 Task: Find connections with filter location Juiz de Fora with filter topic #Recruitingwith filter profile language German with filter current company Kongsberg Digital with filter school Government High School - India with filter industry Administration of Justice with filter service category Technical with filter keywords title Secretary
Action: Mouse moved to (666, 76)
Screenshot: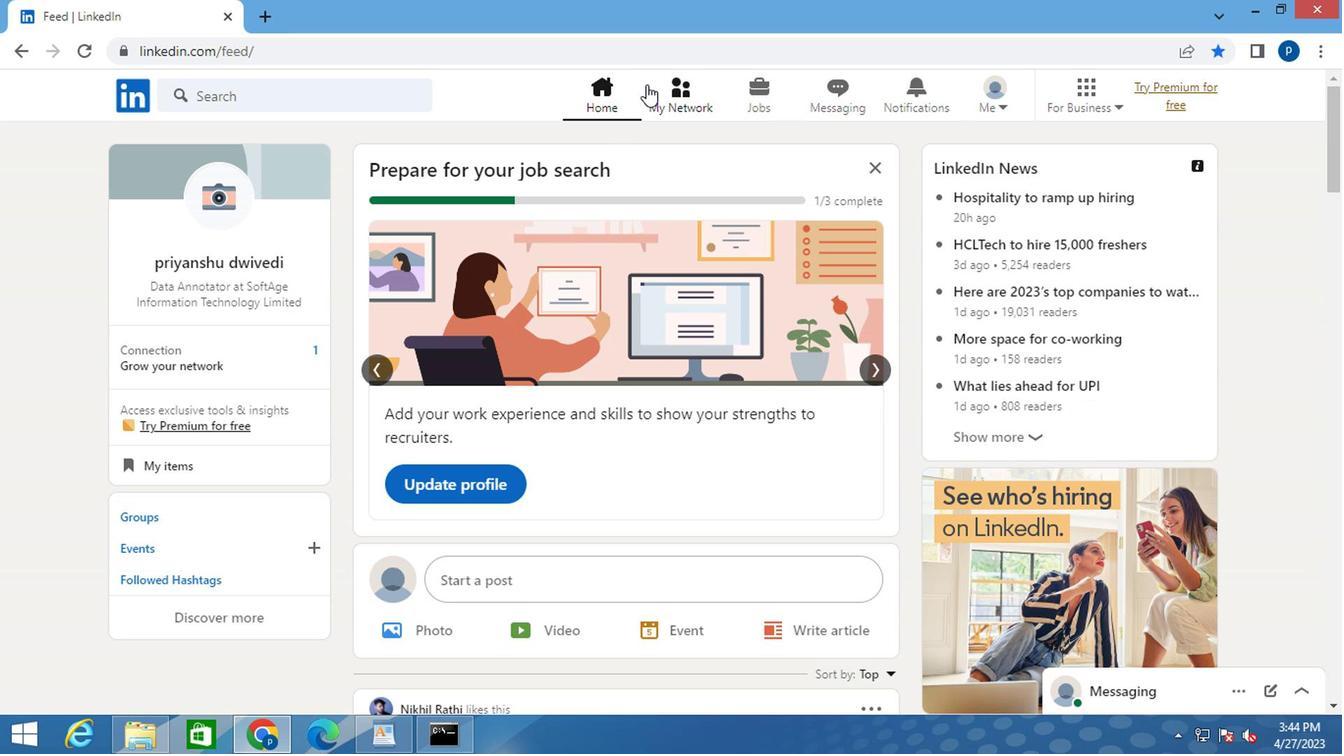 
Action: Mouse pressed left at (666, 76)
Screenshot: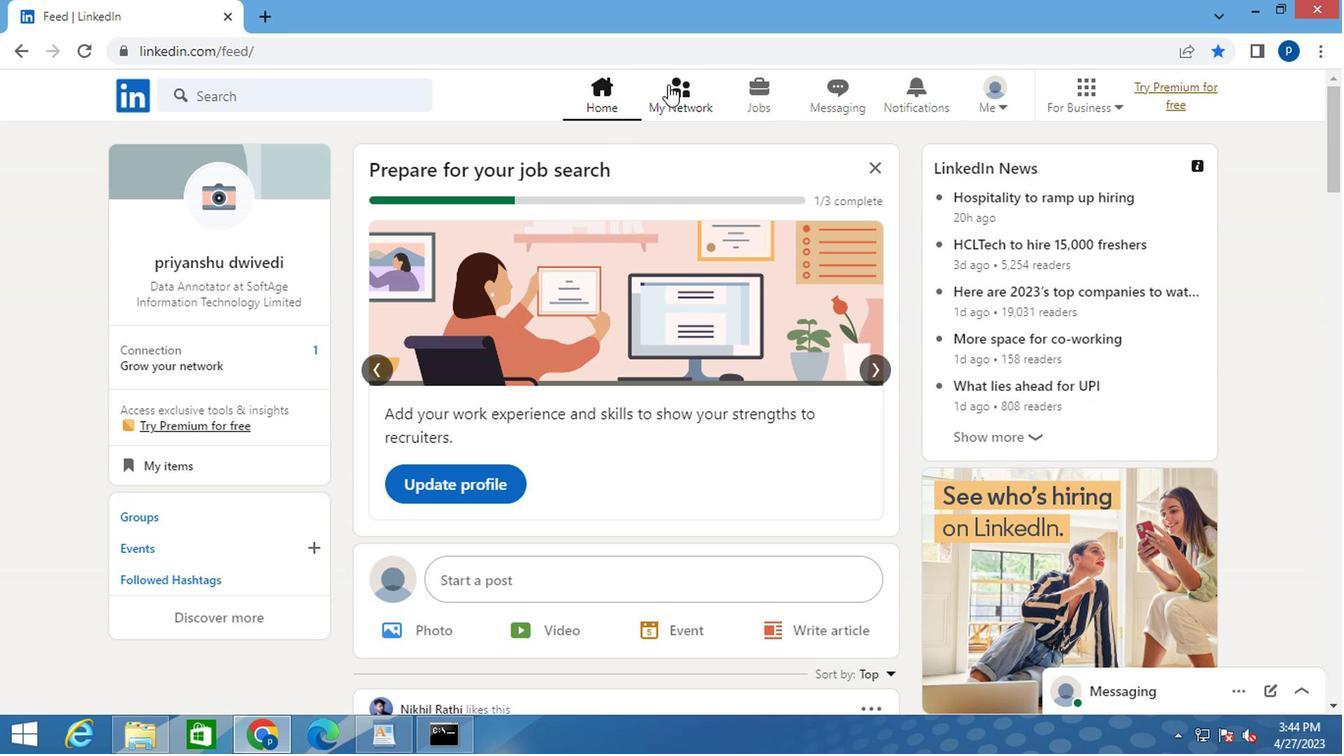 
Action: Mouse moved to (262, 194)
Screenshot: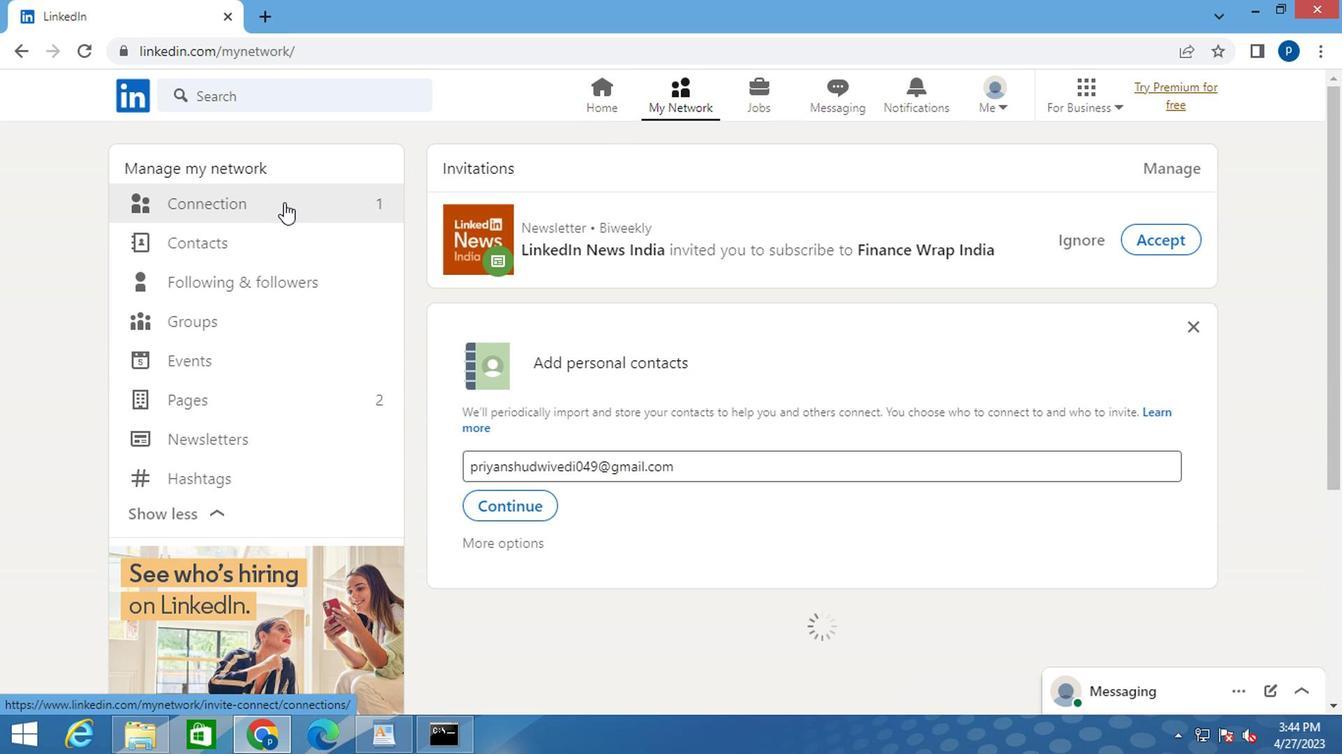 
Action: Mouse pressed left at (262, 194)
Screenshot: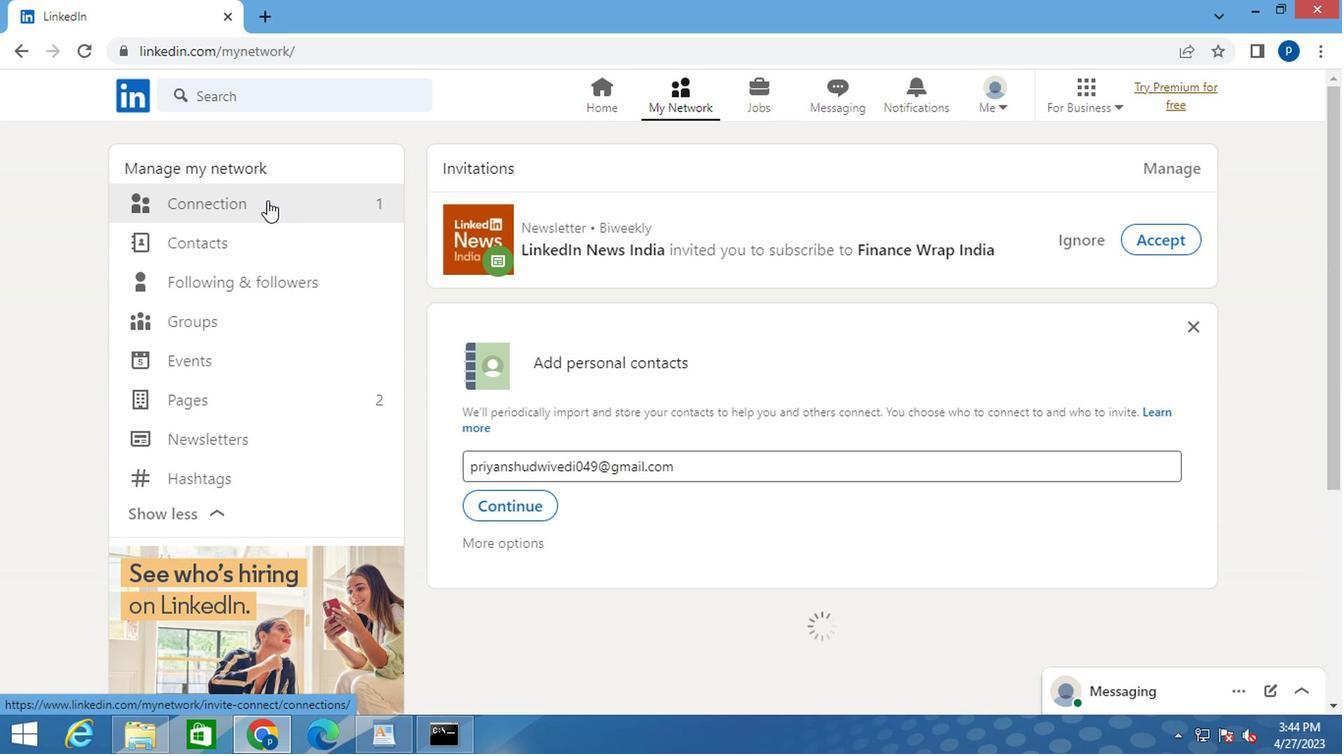 
Action: Mouse moved to (794, 200)
Screenshot: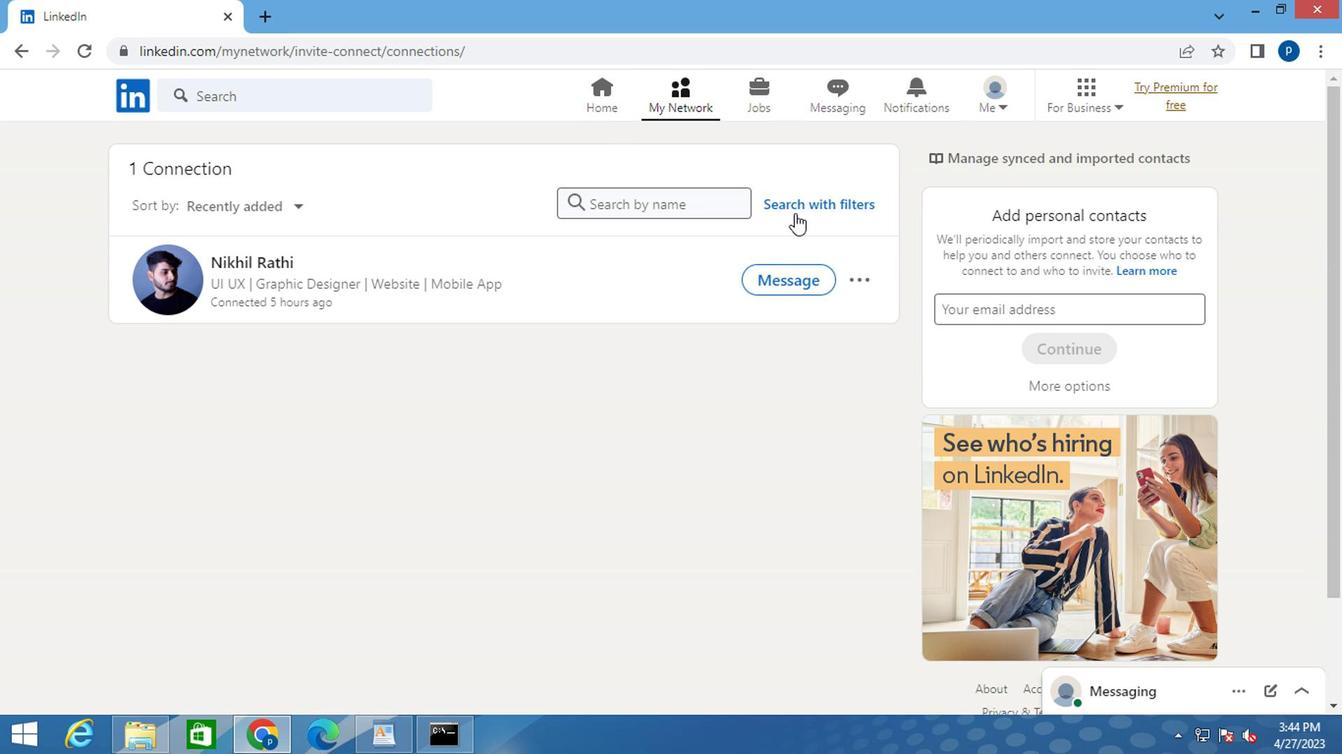 
Action: Mouse pressed left at (794, 200)
Screenshot: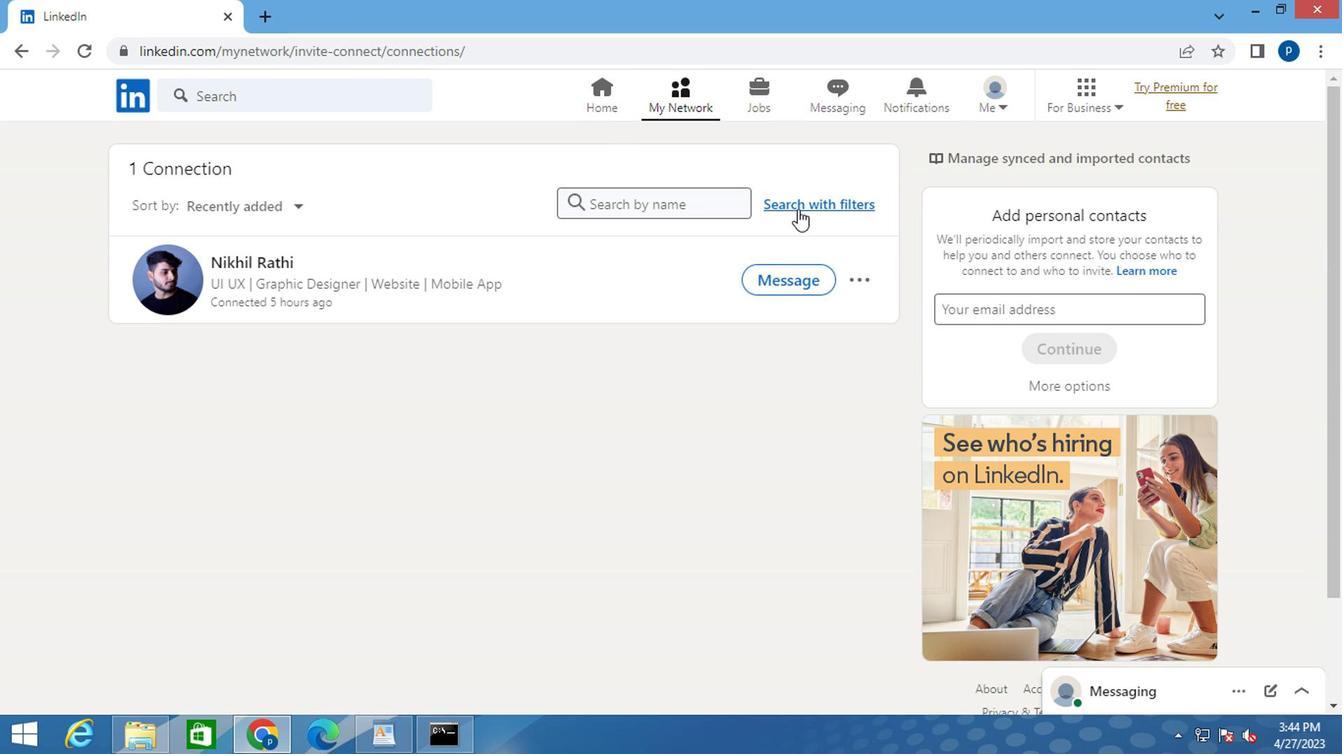 
Action: Mouse moved to (738, 141)
Screenshot: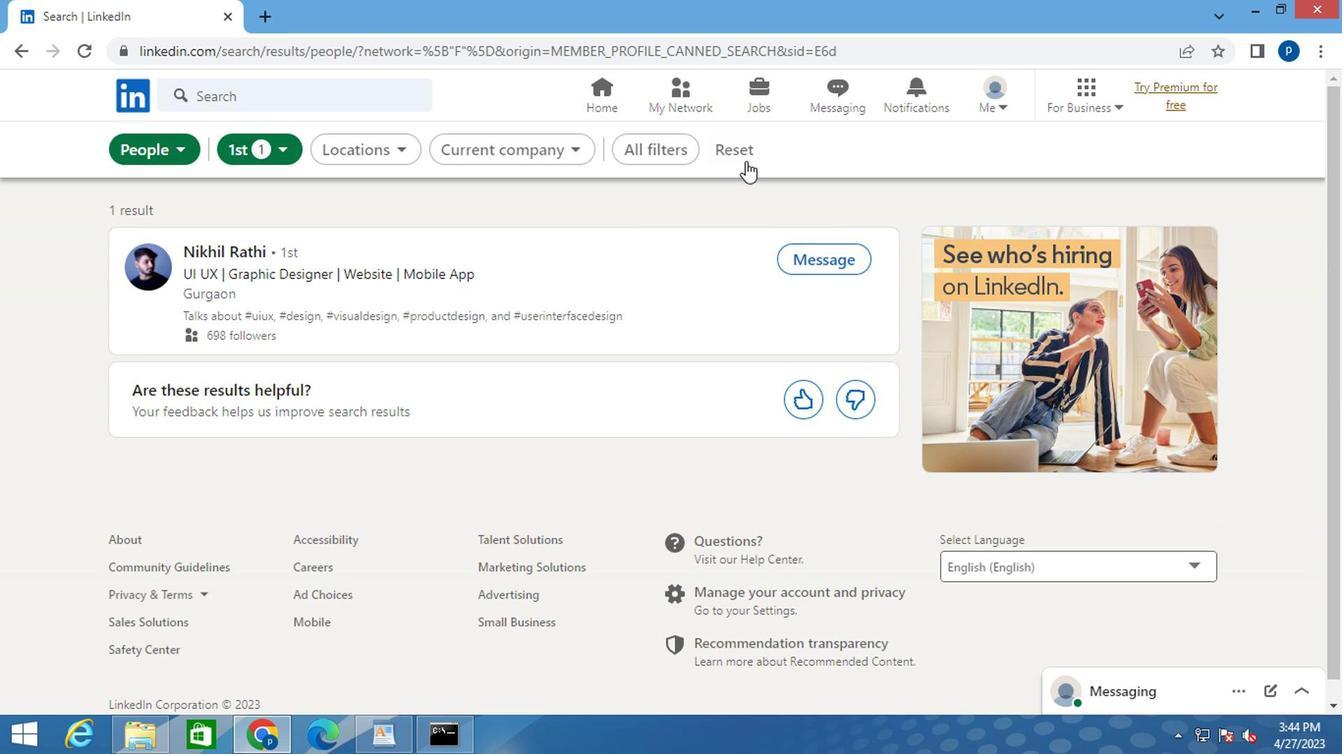 
Action: Mouse pressed left at (738, 141)
Screenshot: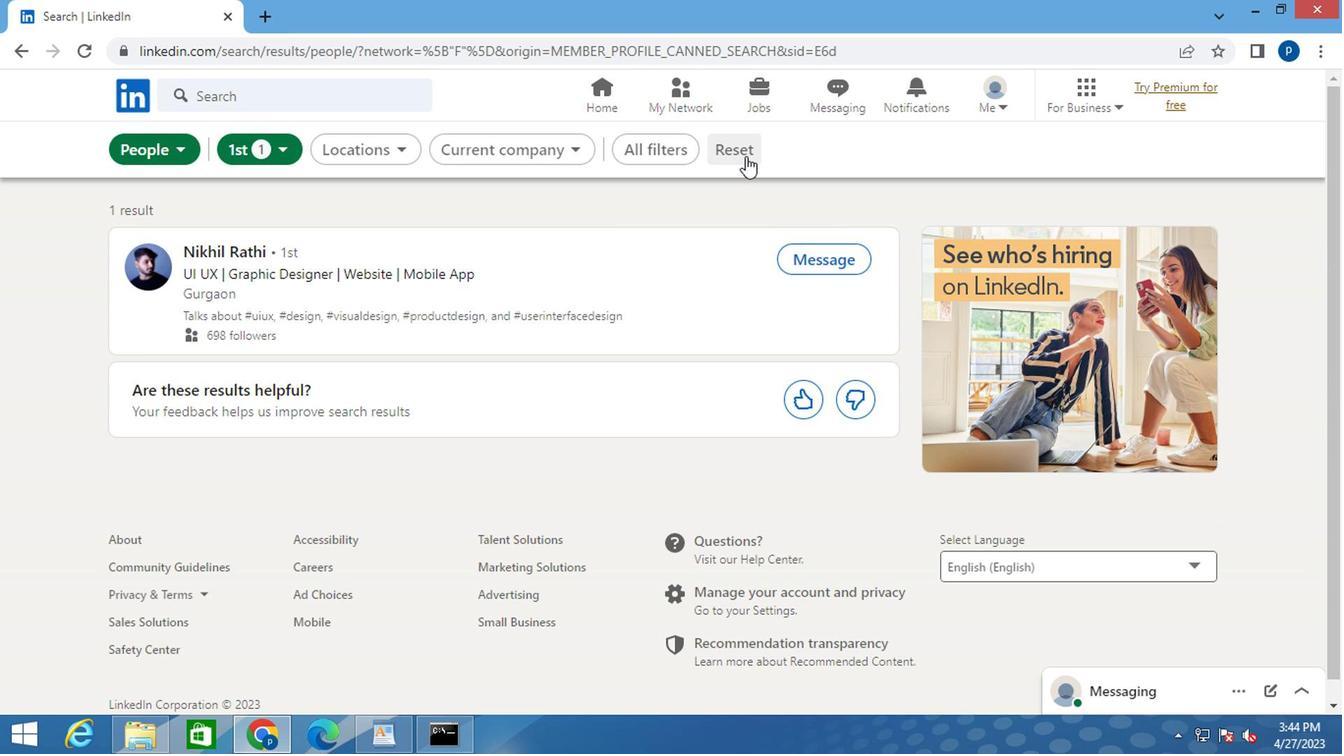 
Action: Mouse moved to (715, 139)
Screenshot: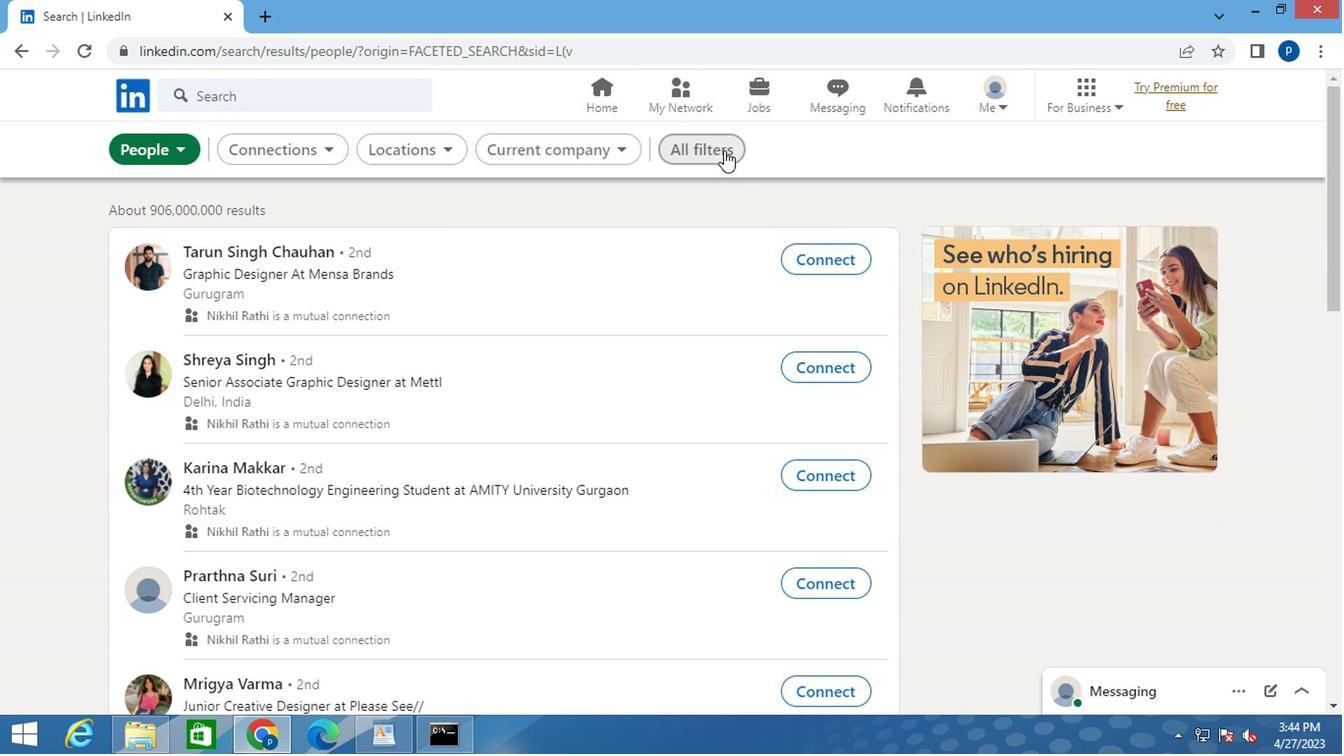 
Action: Mouse pressed left at (715, 139)
Screenshot: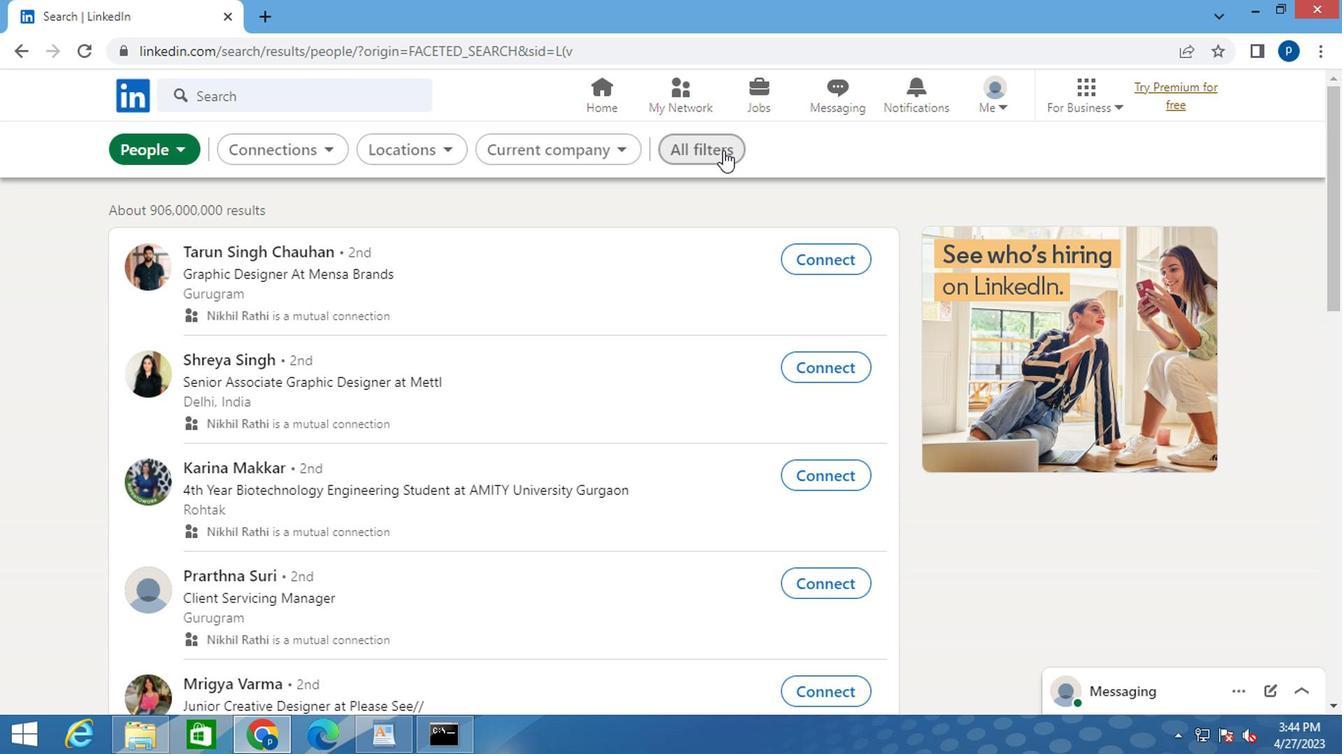 
Action: Mouse moved to (949, 407)
Screenshot: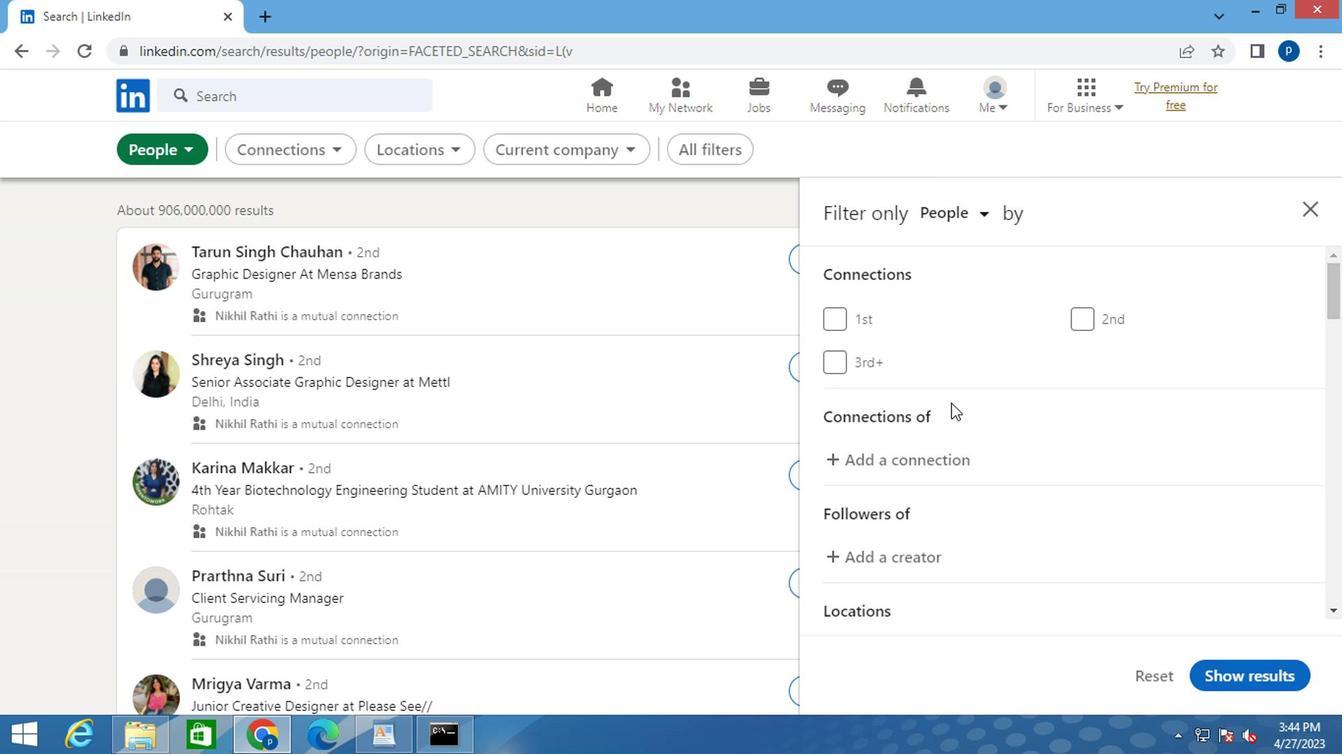
Action: Mouse scrolled (949, 406) with delta (0, 0)
Screenshot: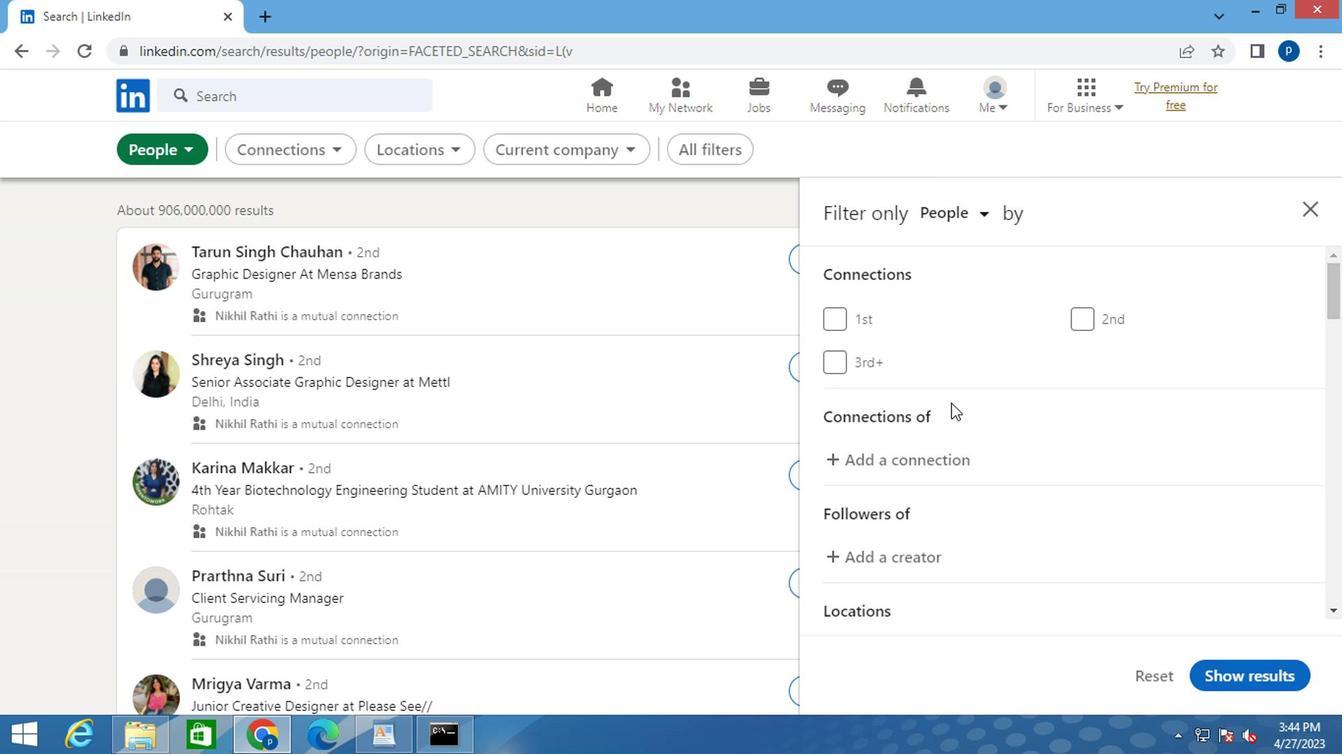 
Action: Mouse moved to (949, 409)
Screenshot: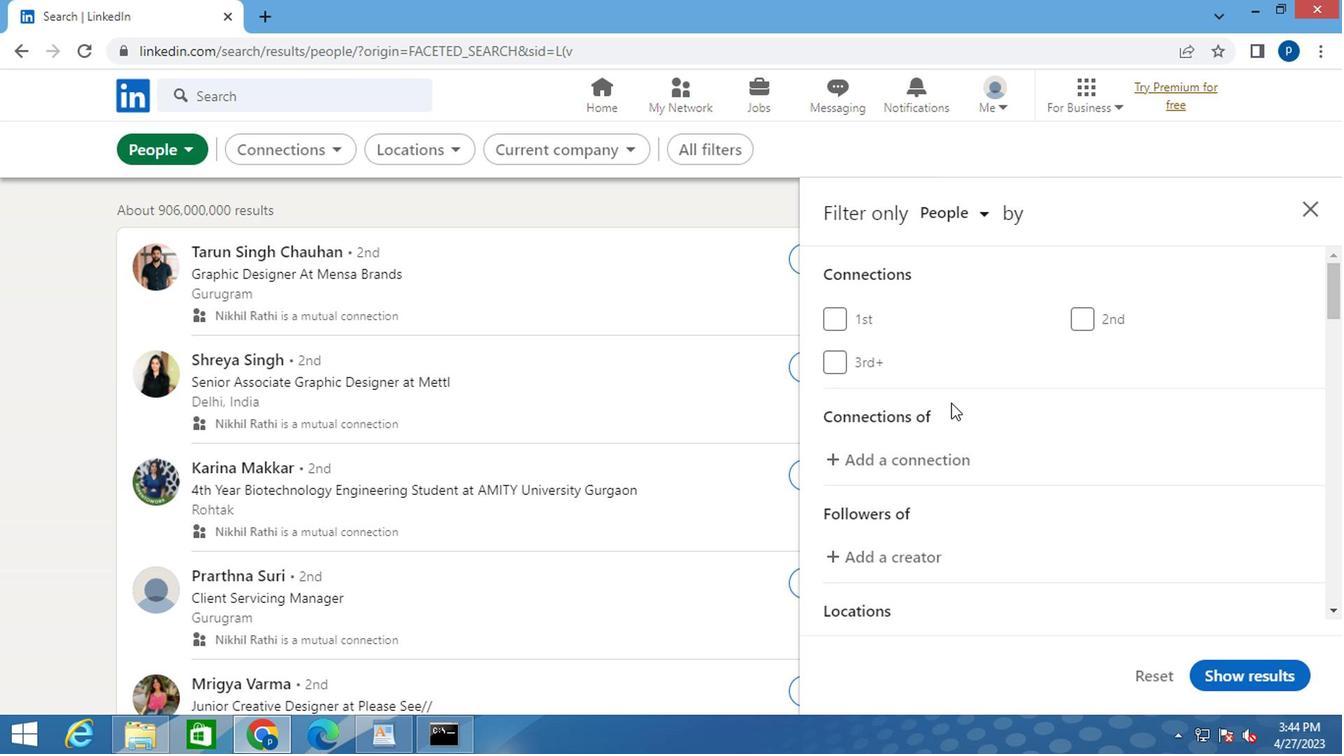 
Action: Mouse scrolled (949, 408) with delta (0, 0)
Screenshot: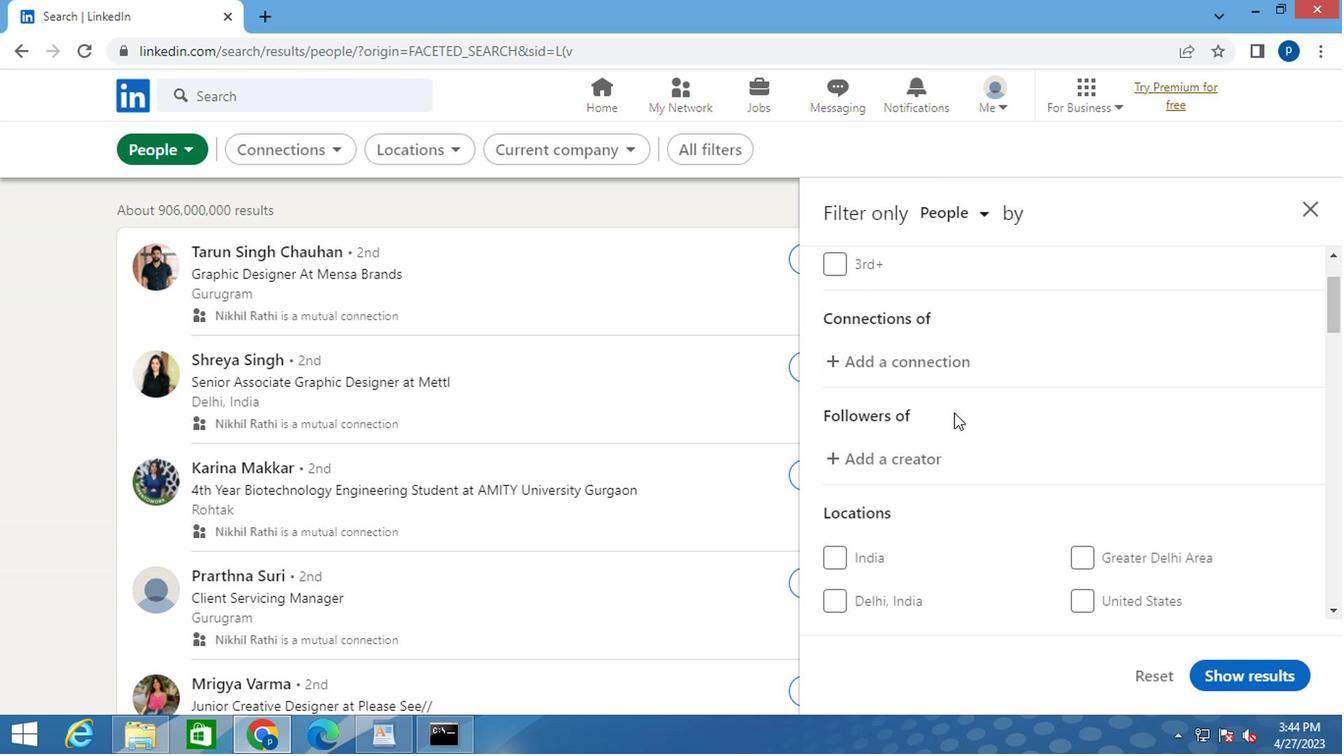 
Action: Mouse moved to (949, 411)
Screenshot: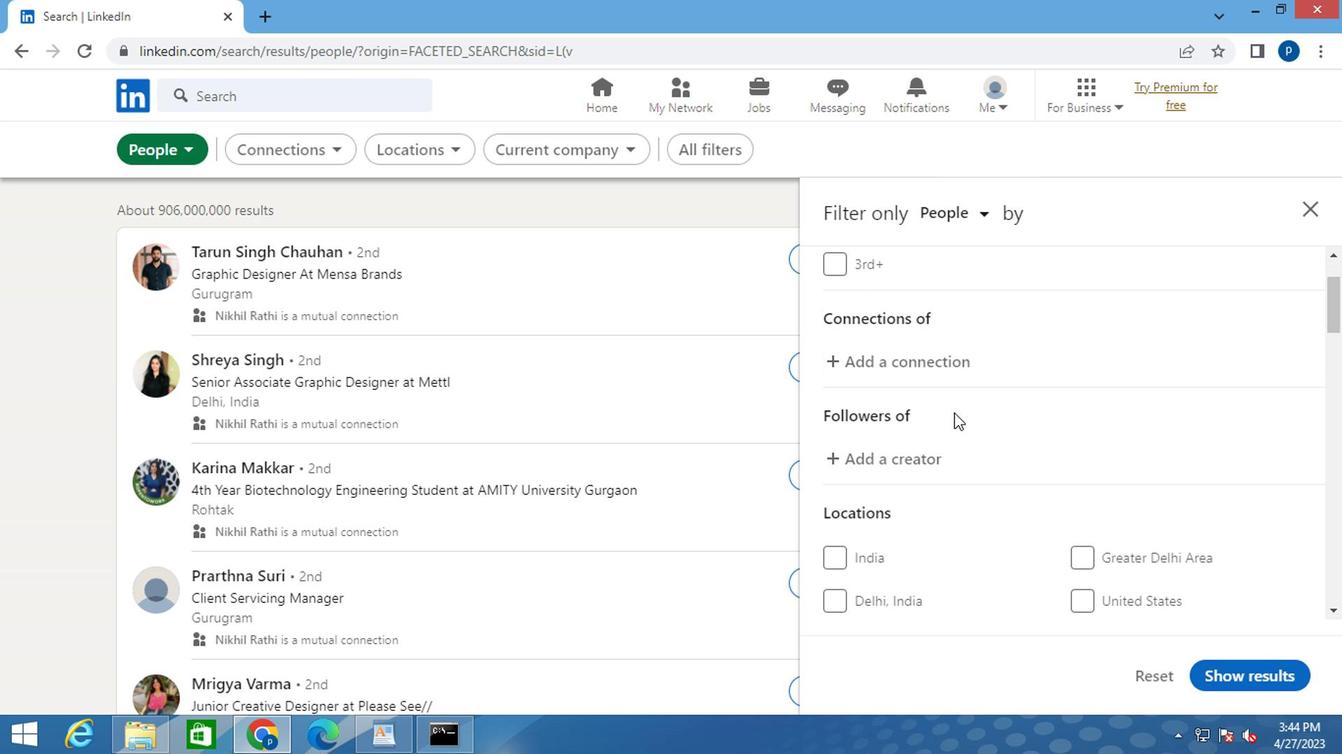 
Action: Mouse scrolled (949, 409) with delta (0, -1)
Screenshot: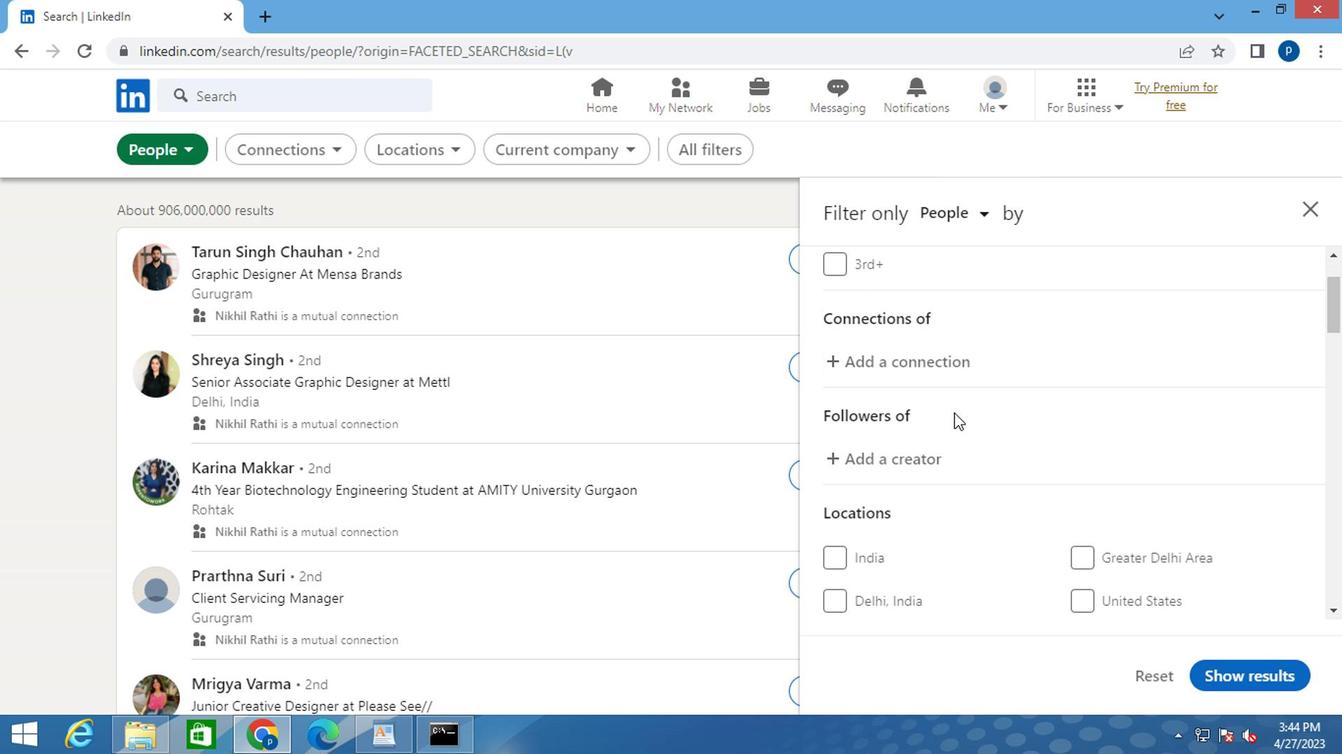 
Action: Mouse moved to (1098, 446)
Screenshot: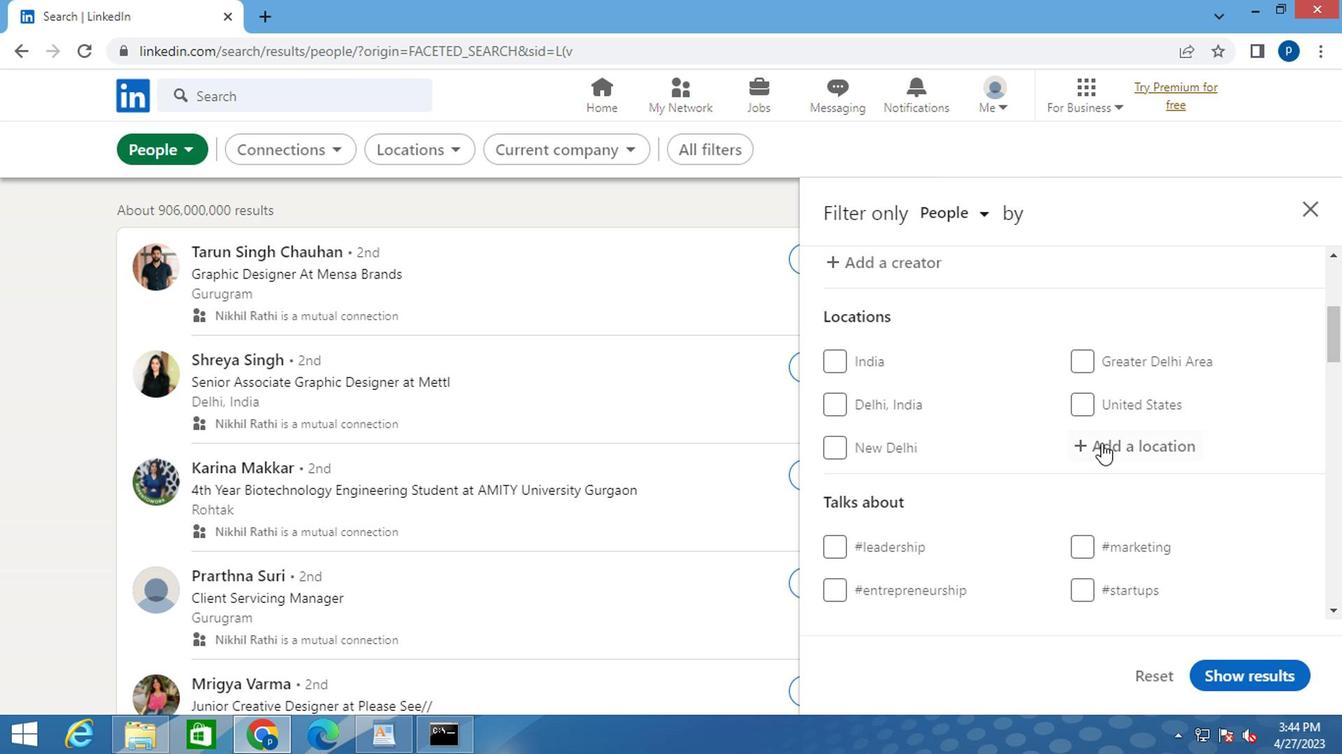 
Action: Mouse pressed left at (1098, 446)
Screenshot: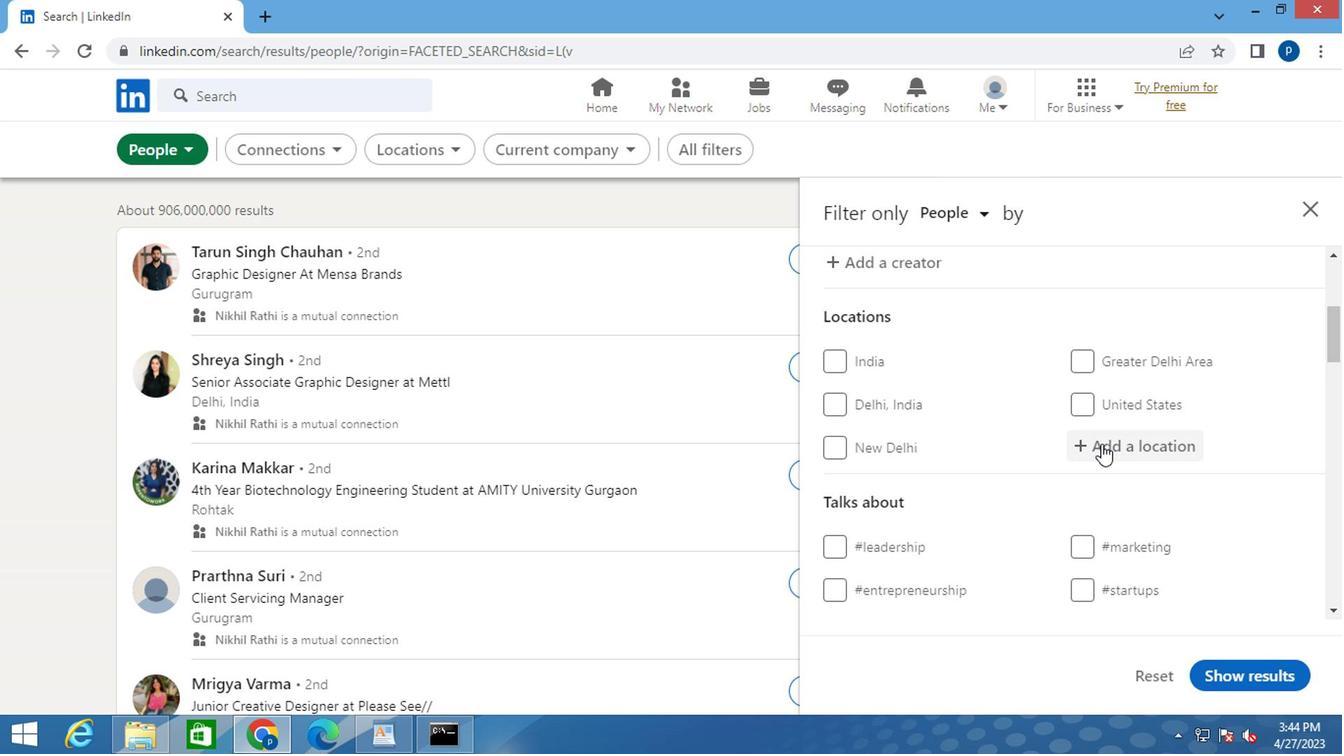 
Action: Key pressed <Key.caps_lock>j<Key.caps_lock>uiz<Key.space>de
Screenshot: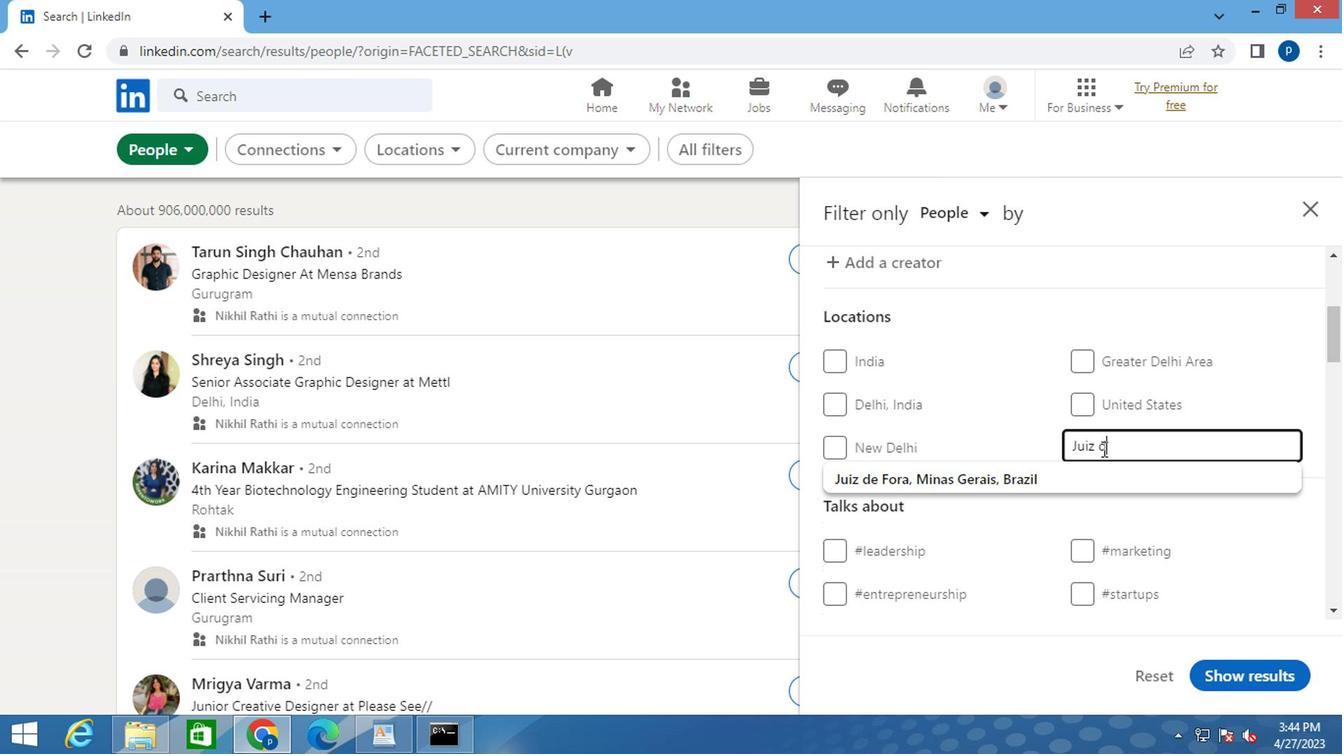 
Action: Mouse moved to (1003, 472)
Screenshot: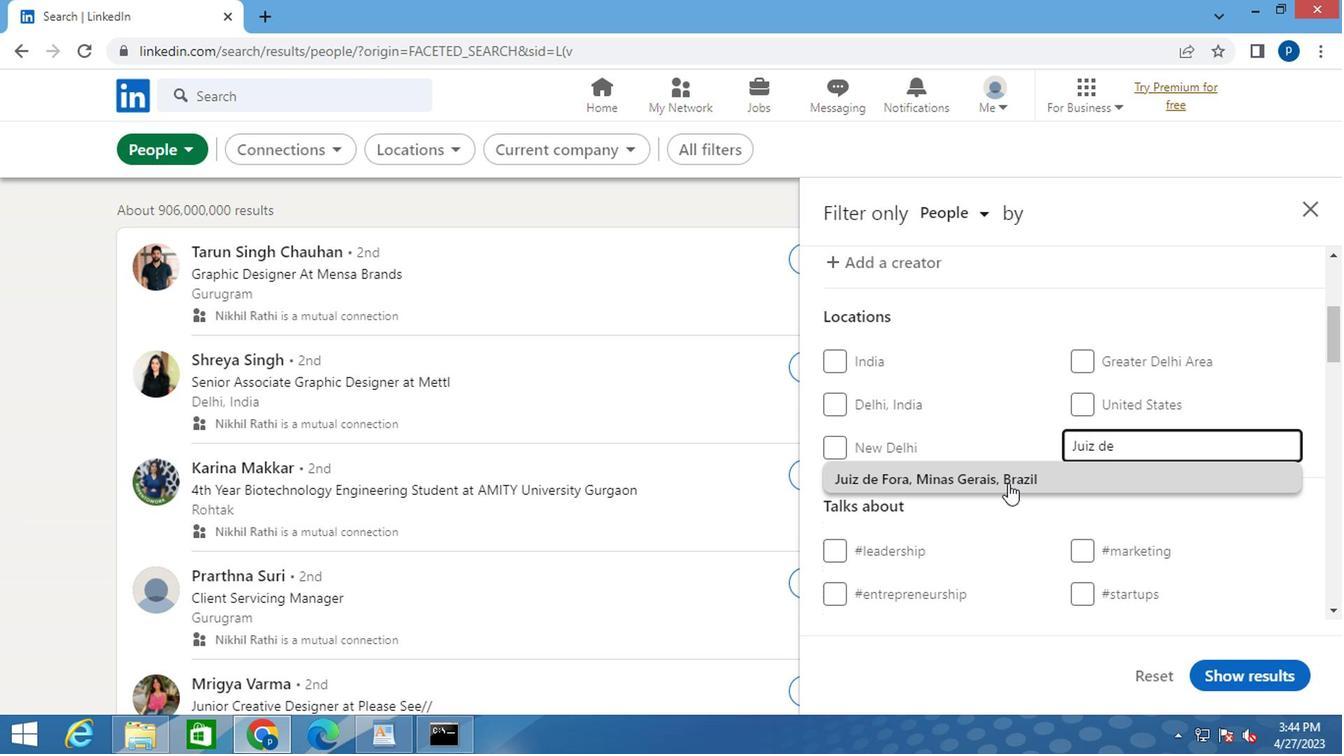 
Action: Mouse pressed left at (1003, 472)
Screenshot: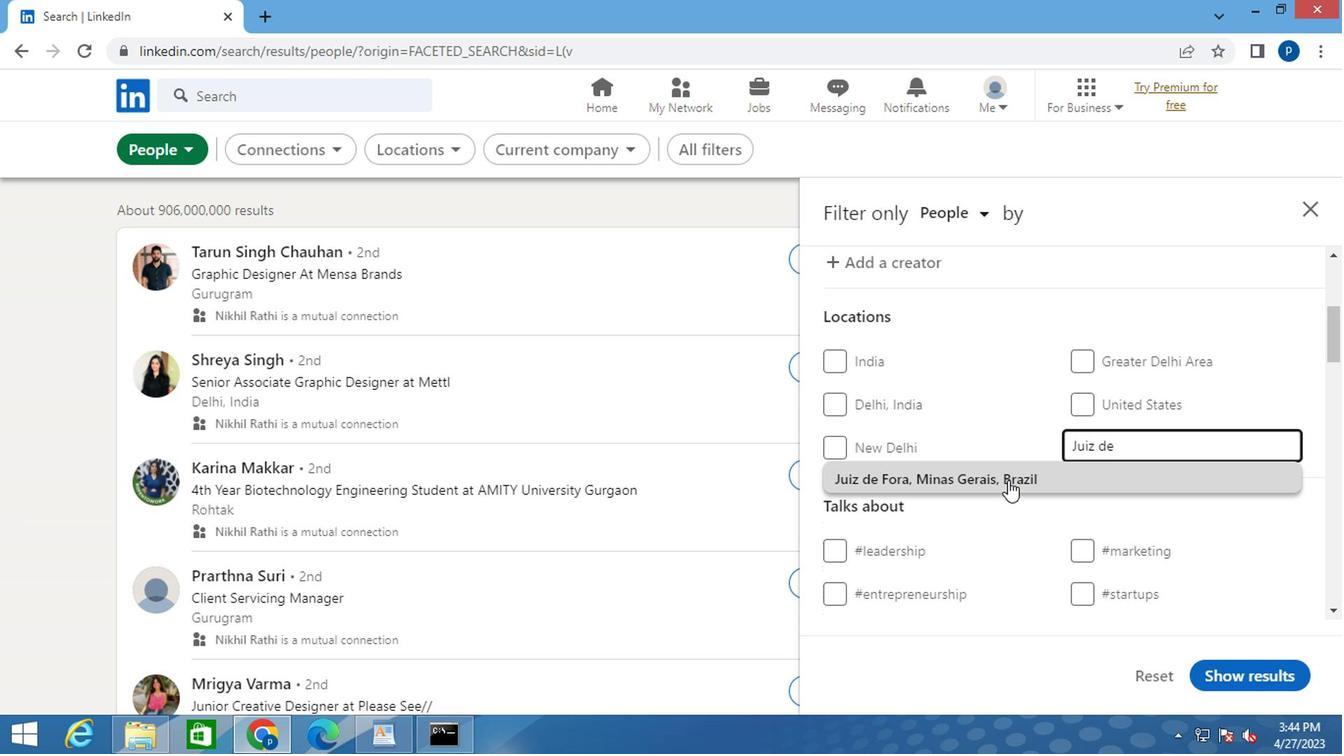 
Action: Mouse moved to (1008, 468)
Screenshot: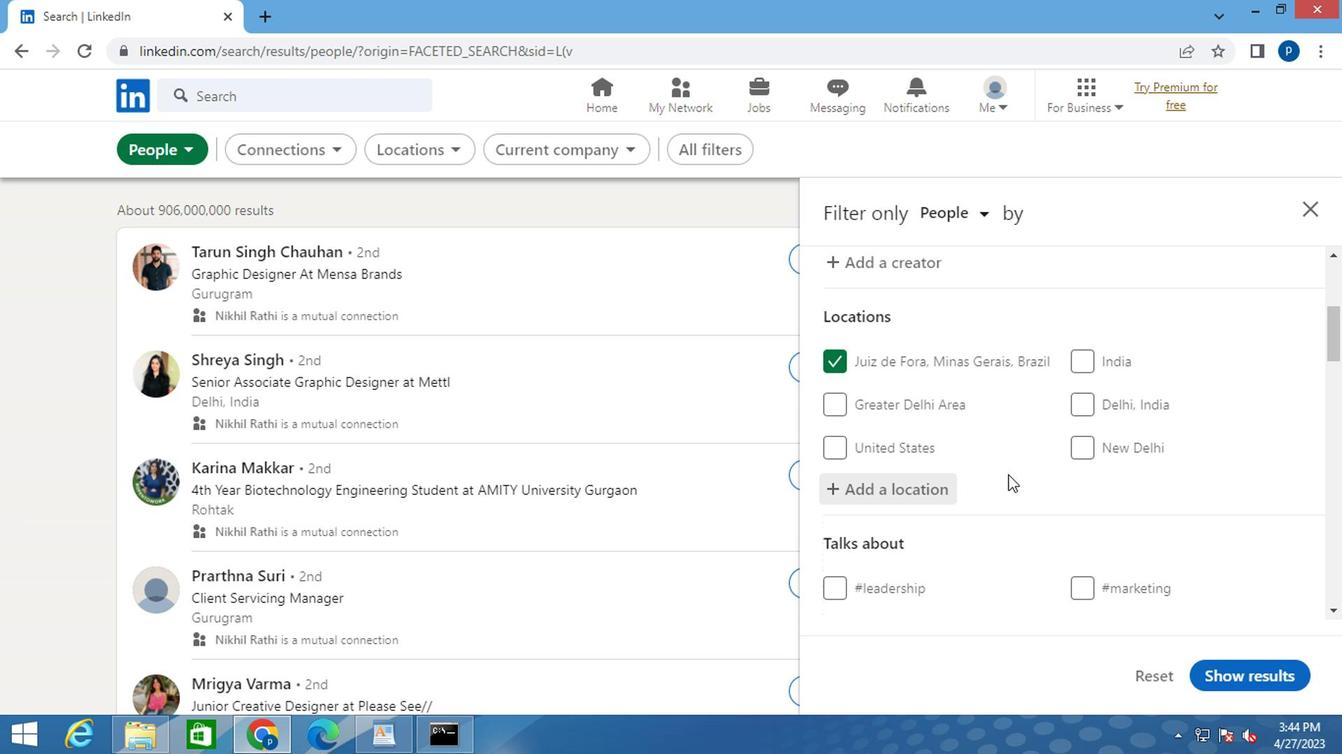 
Action: Mouse scrolled (1008, 467) with delta (0, 0)
Screenshot: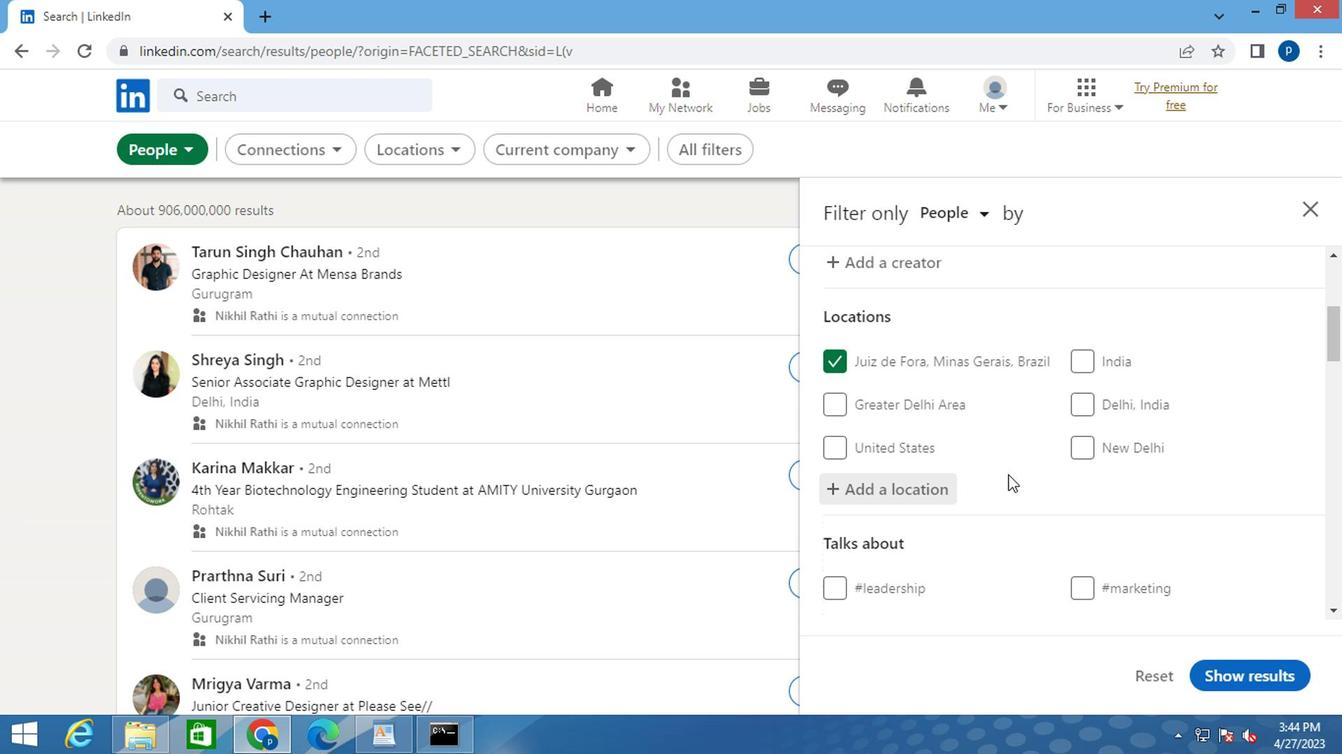 
Action: Mouse moved to (1091, 485)
Screenshot: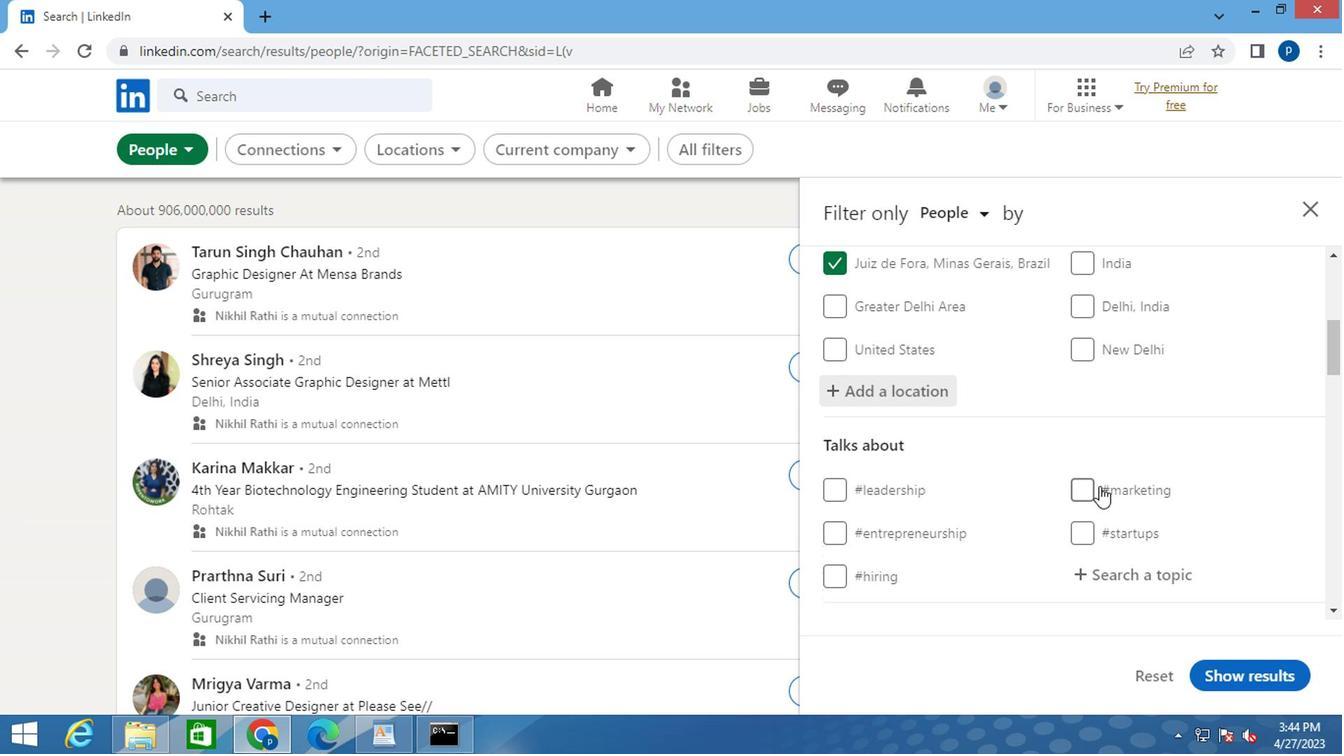 
Action: Mouse scrolled (1091, 484) with delta (0, 0)
Screenshot: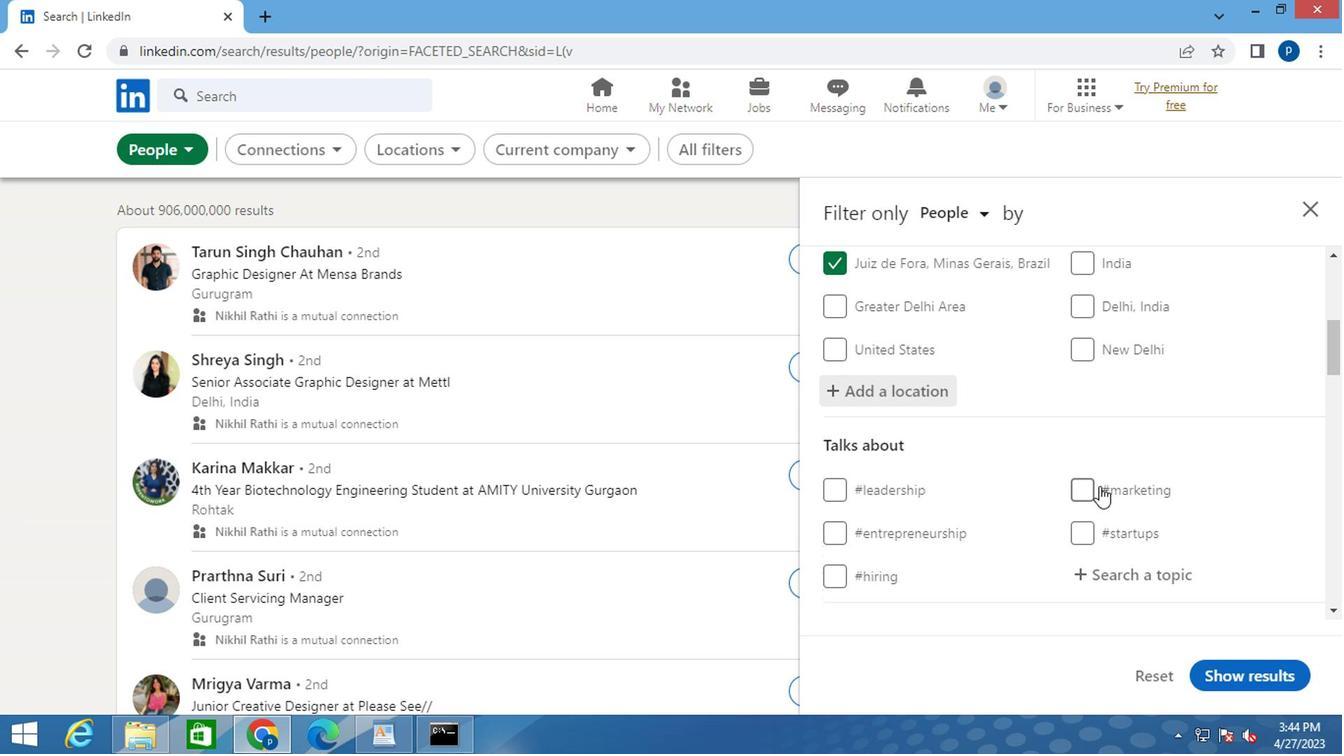 
Action: Mouse moved to (1085, 478)
Screenshot: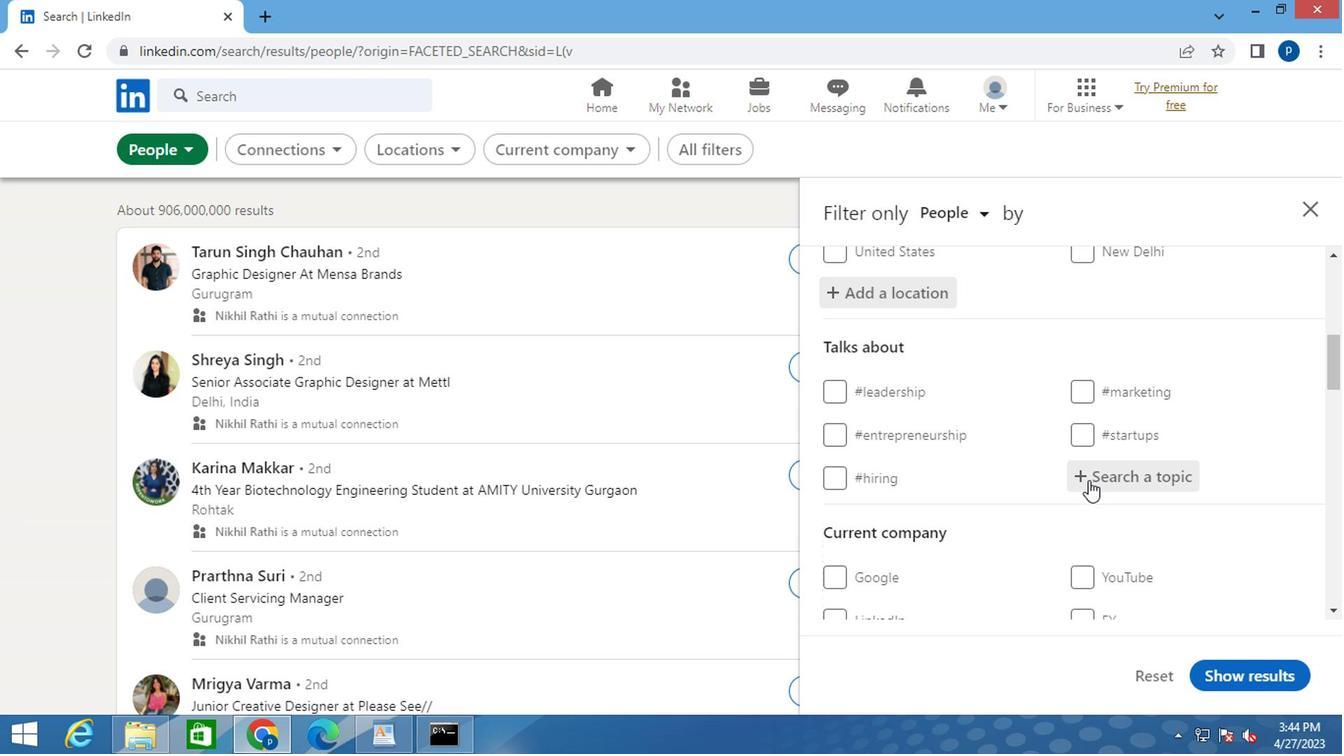 
Action: Mouse pressed left at (1085, 478)
Screenshot: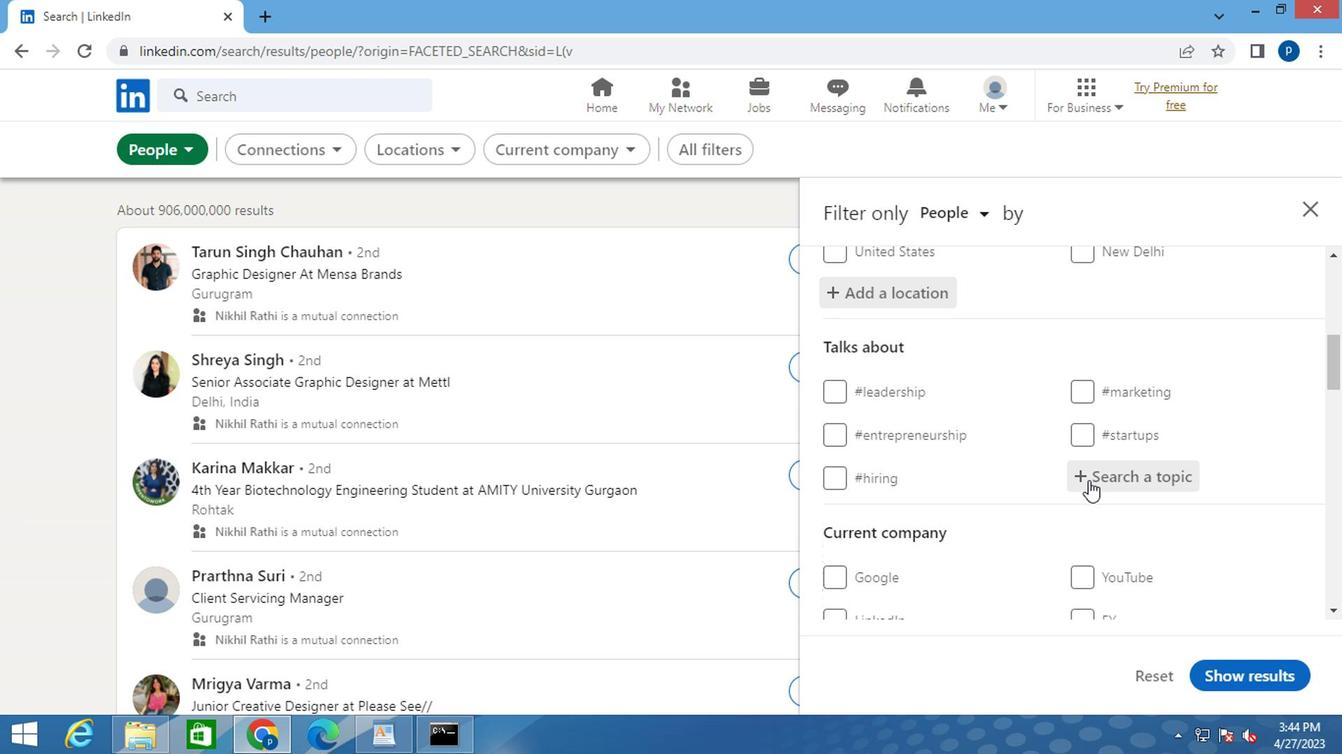 
Action: Key pressed <Key.shift>#<Key.caps_lock>R<Key.caps_lock>ECRUITING<Key.space>
Screenshot: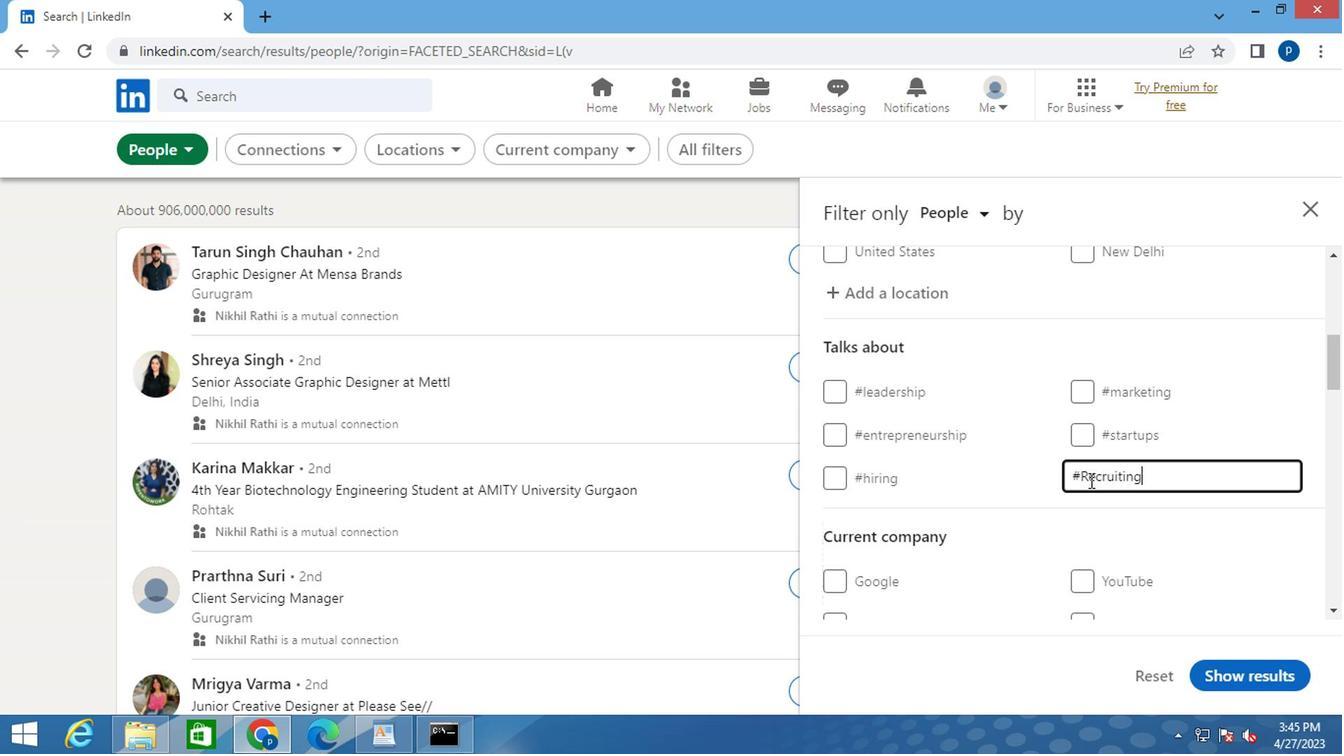 
Action: Mouse moved to (1084, 478)
Screenshot: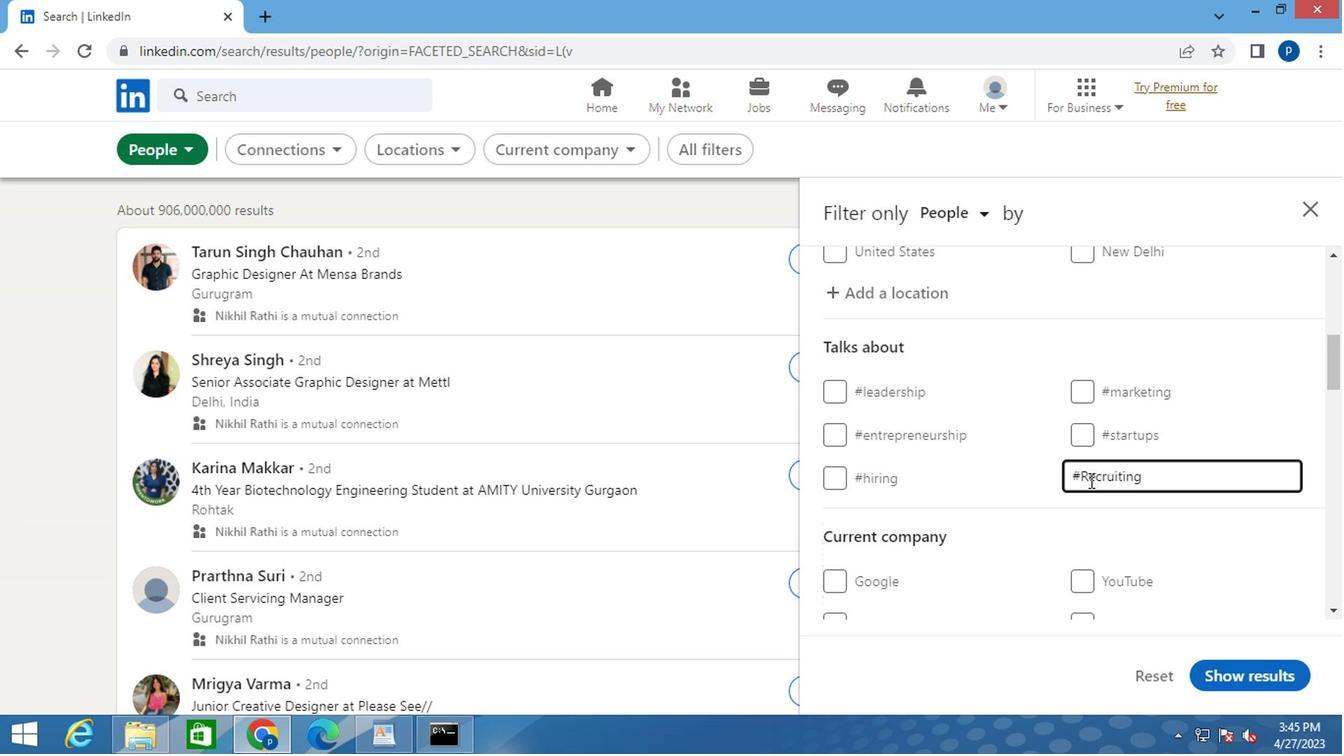 
Action: Mouse scrolled (1084, 477) with delta (0, 0)
Screenshot: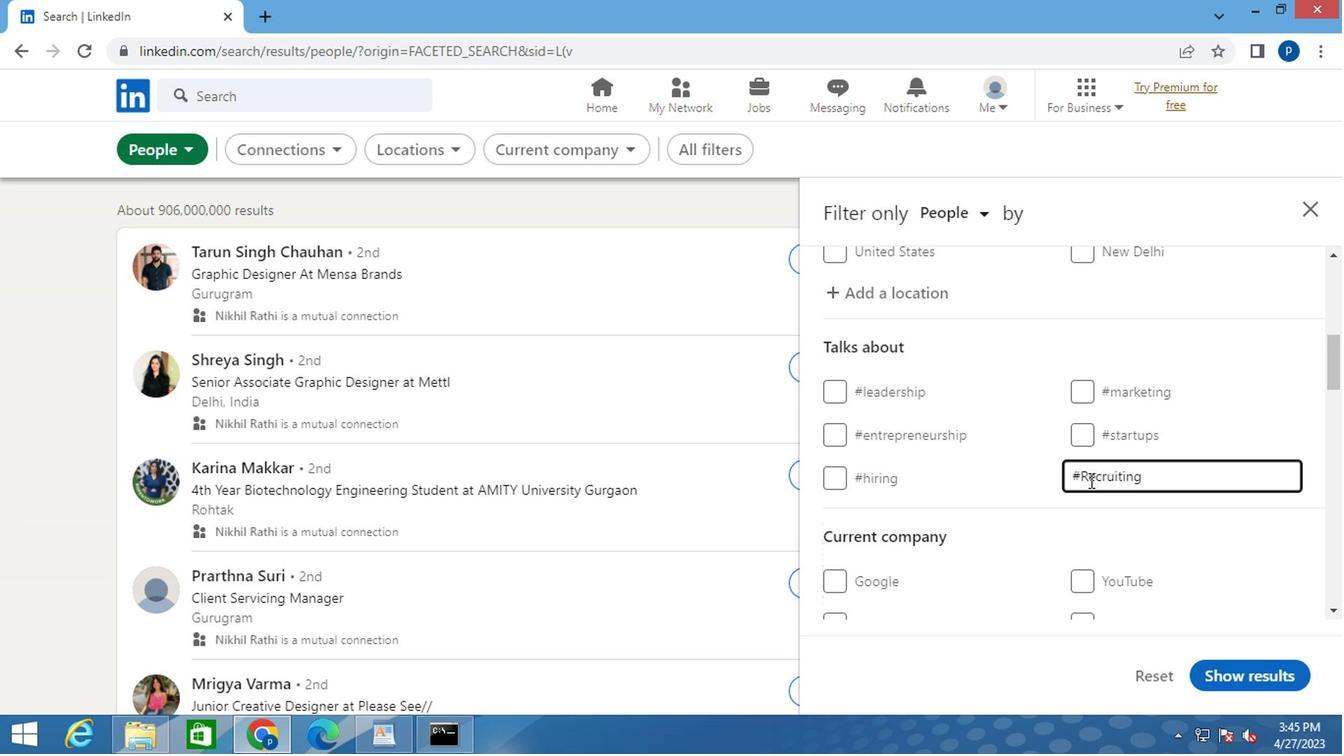 
Action: Mouse moved to (1082, 478)
Screenshot: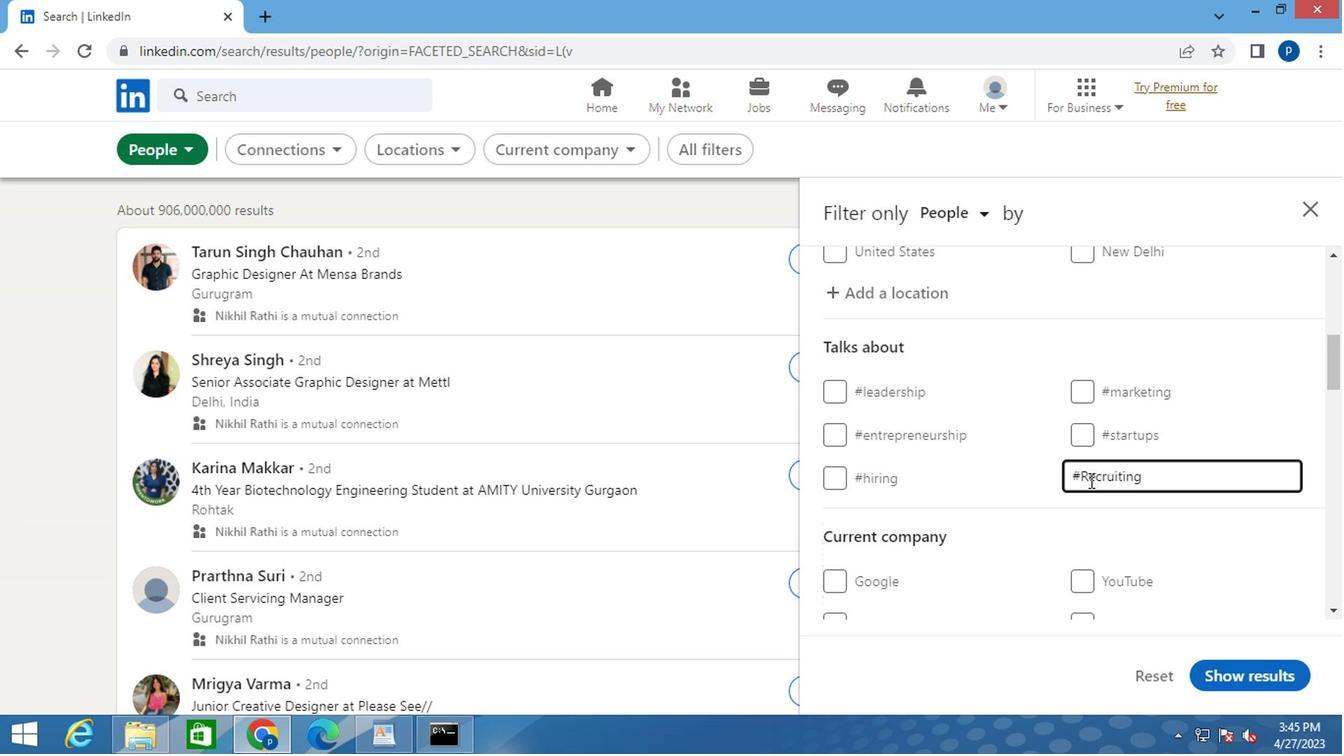 
Action: Mouse scrolled (1082, 477) with delta (0, 0)
Screenshot: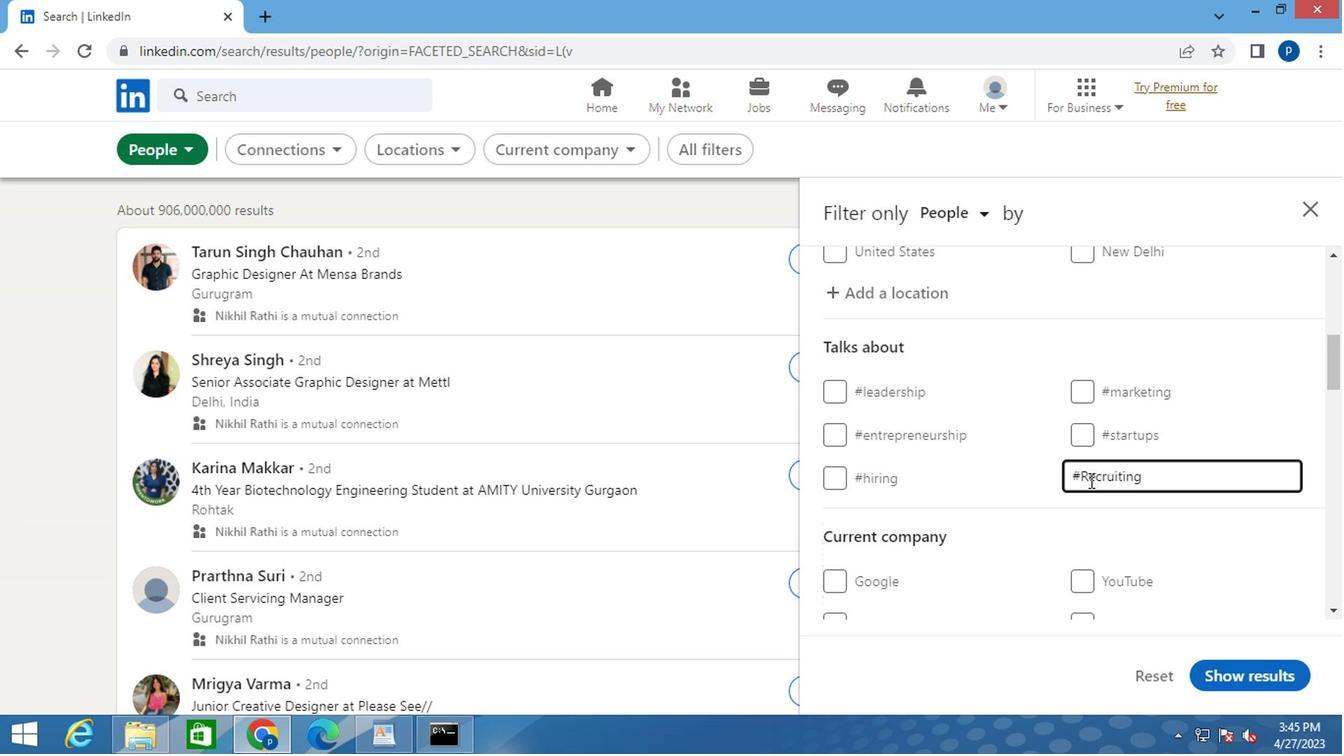 
Action: Mouse moved to (1075, 479)
Screenshot: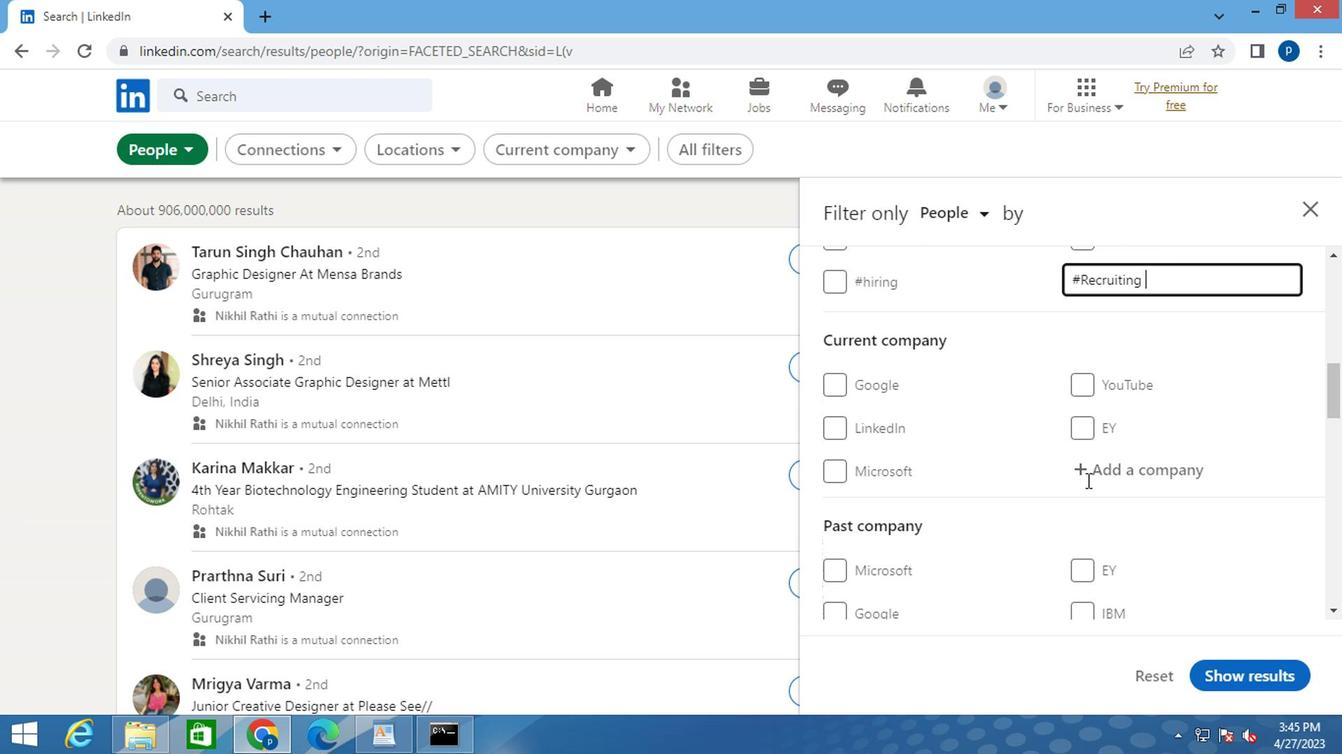 
Action: Mouse scrolled (1075, 478) with delta (0, -1)
Screenshot: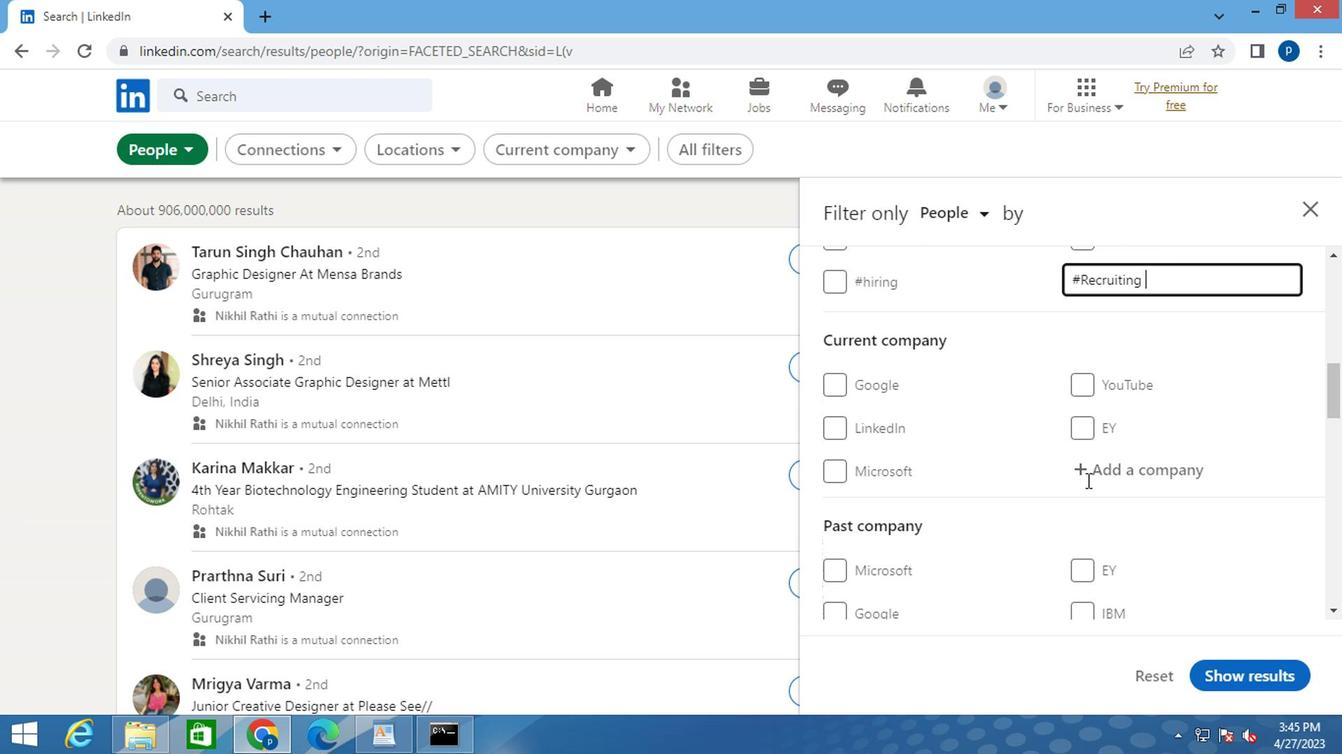 
Action: Mouse moved to (1066, 481)
Screenshot: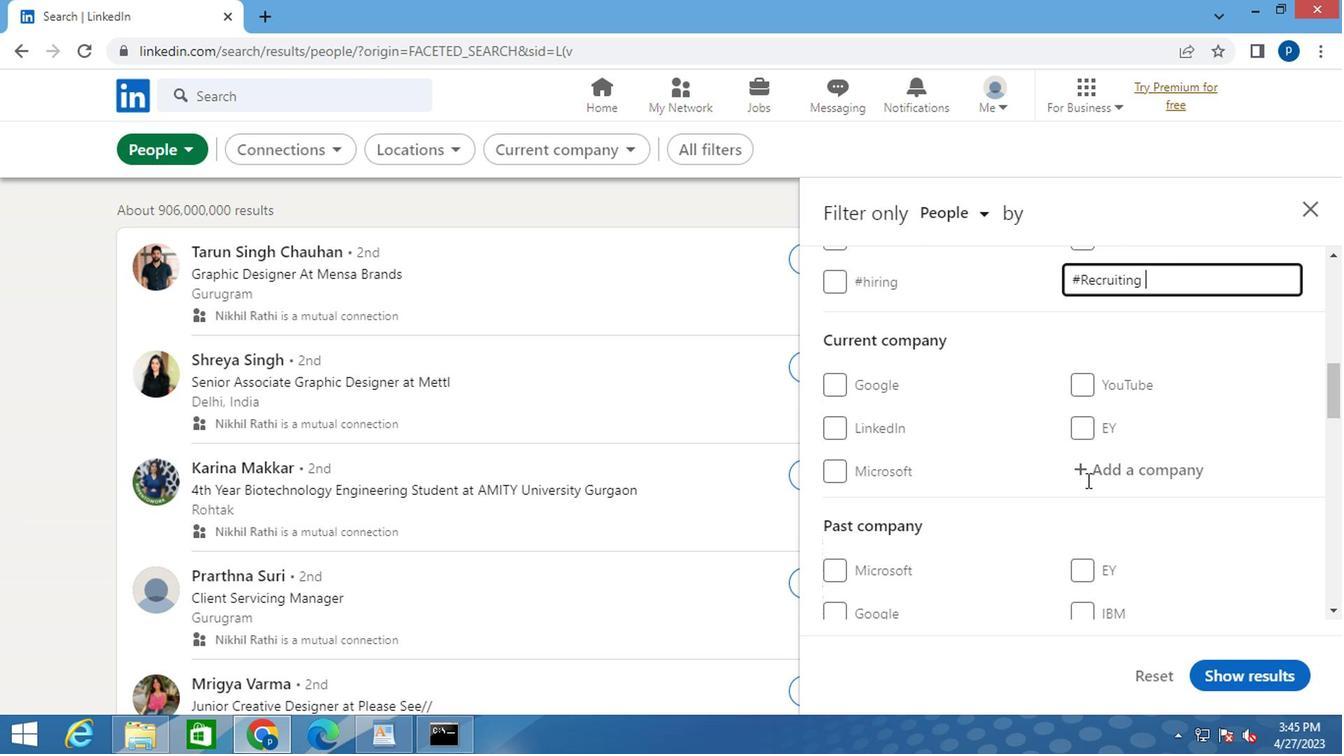 
Action: Mouse scrolled (1066, 480) with delta (0, -1)
Screenshot: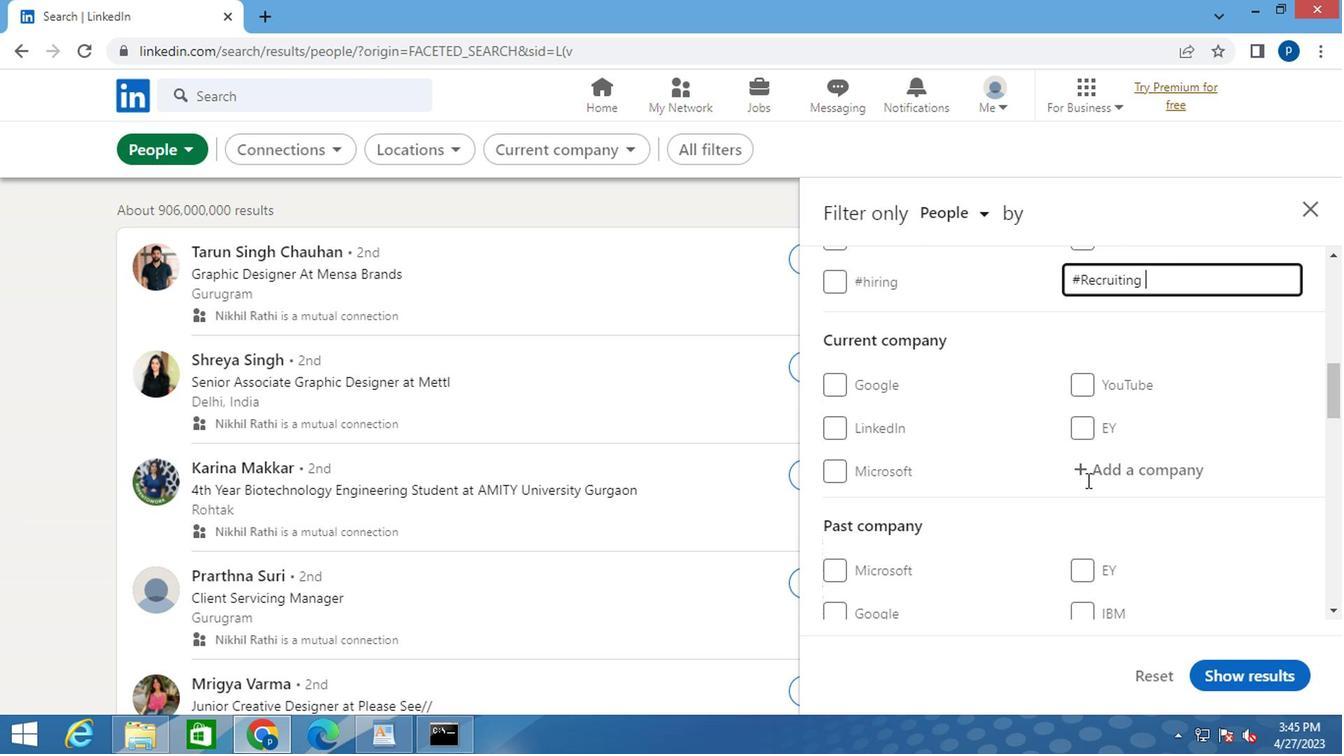 
Action: Mouse moved to (1007, 450)
Screenshot: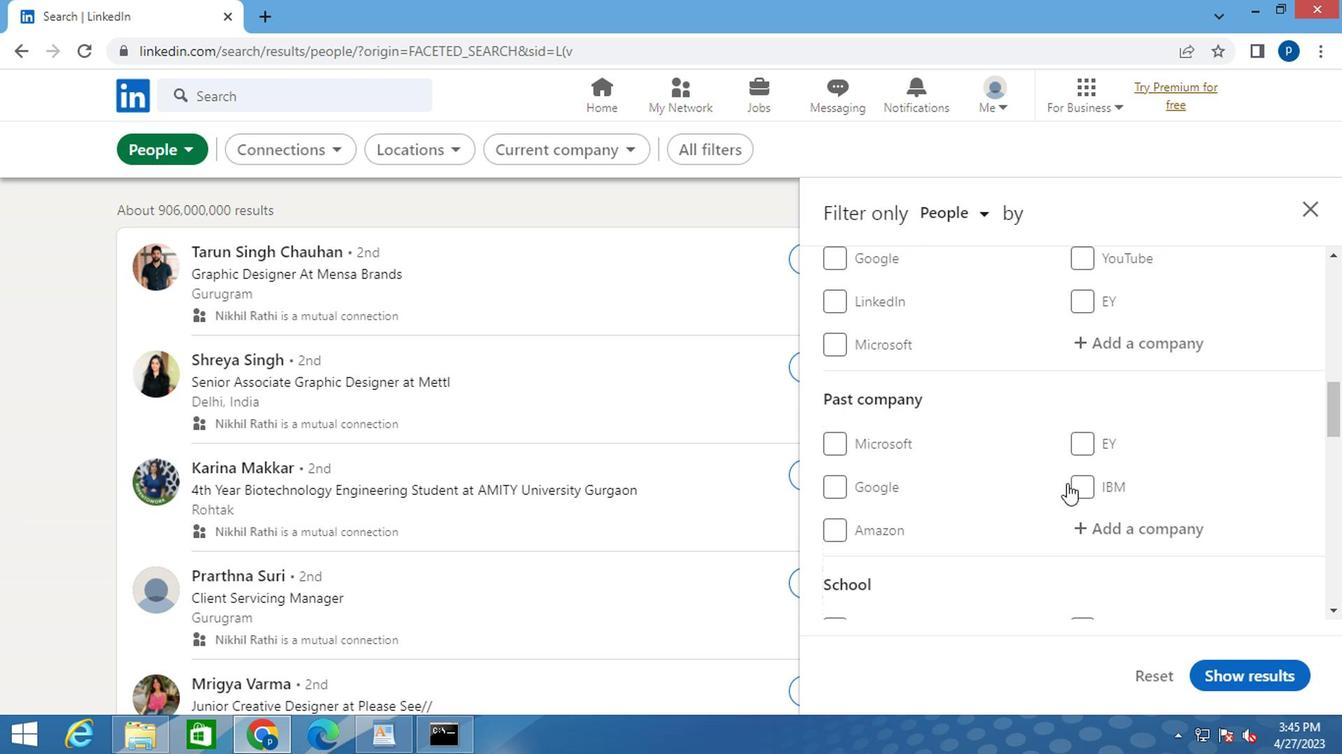 
Action: Mouse scrolled (1007, 449) with delta (0, 0)
Screenshot: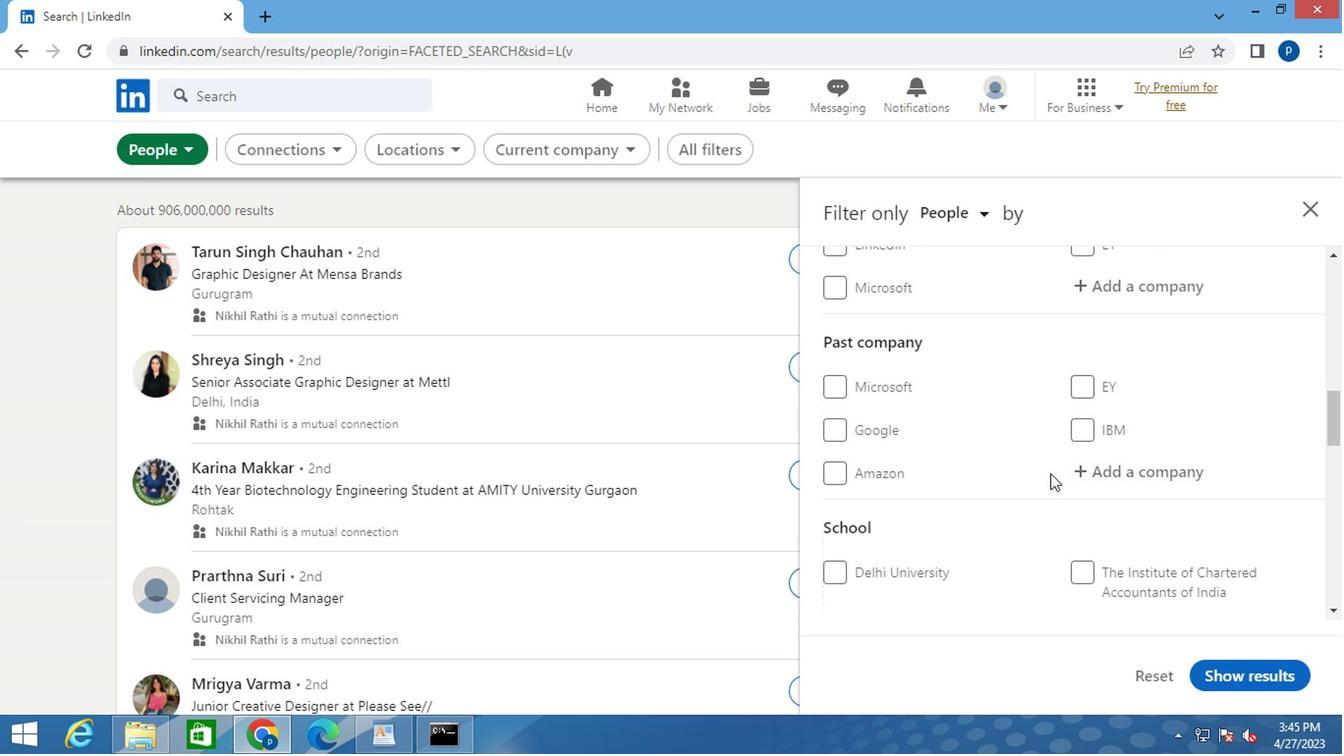 
Action: Mouse moved to (1006, 450)
Screenshot: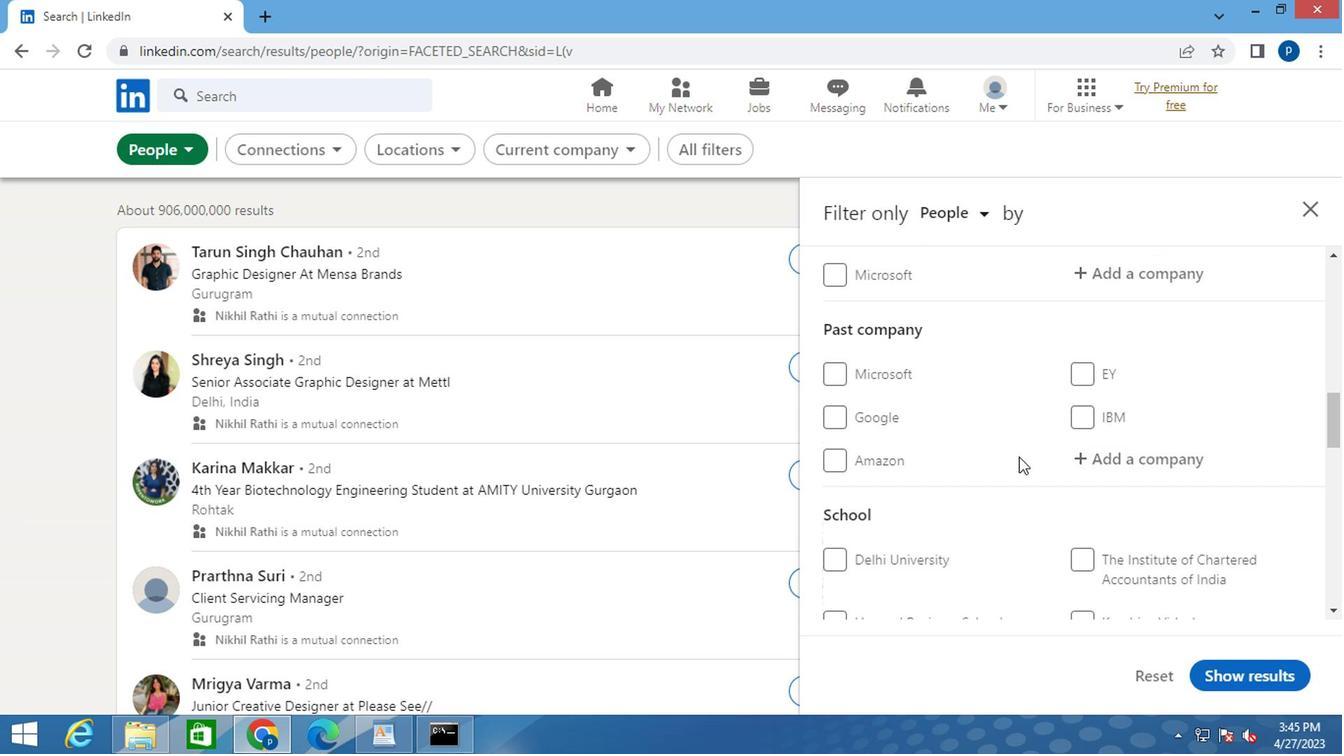 
Action: Mouse scrolled (1006, 449) with delta (0, 0)
Screenshot: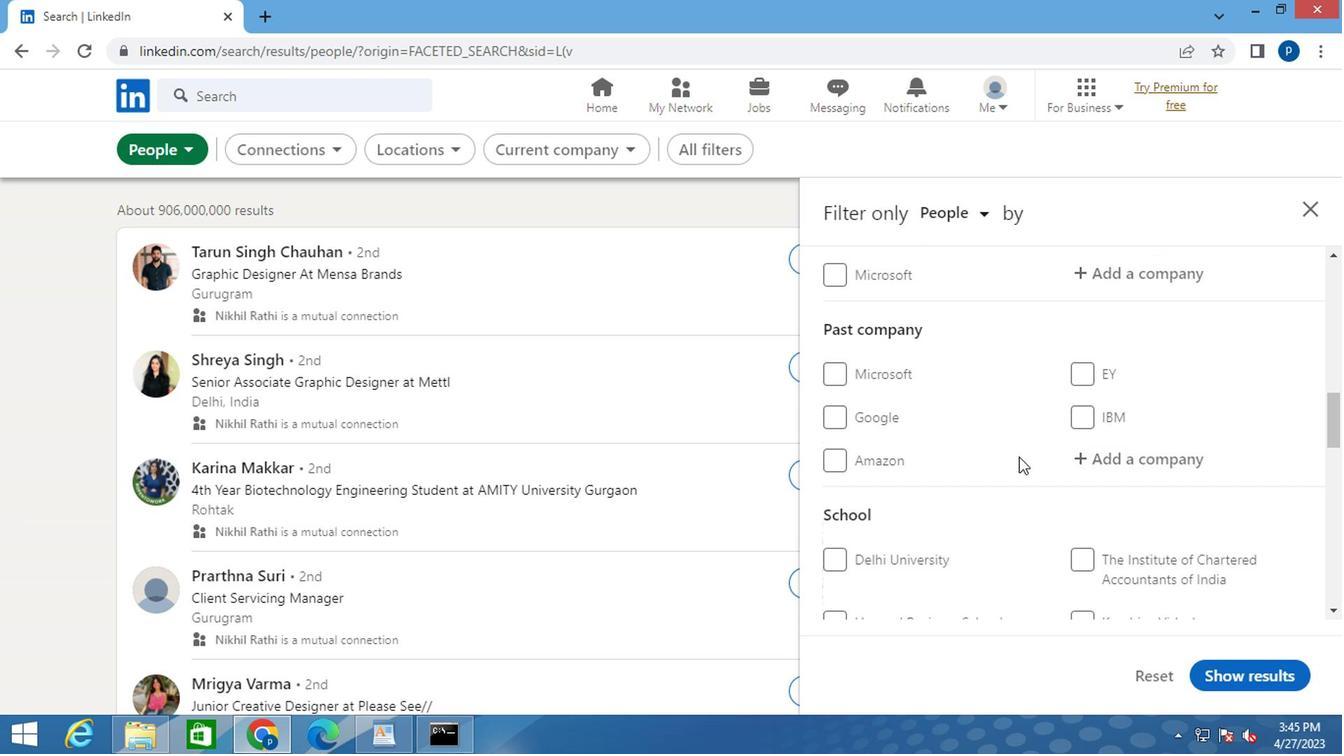 
Action: Mouse moved to (999, 447)
Screenshot: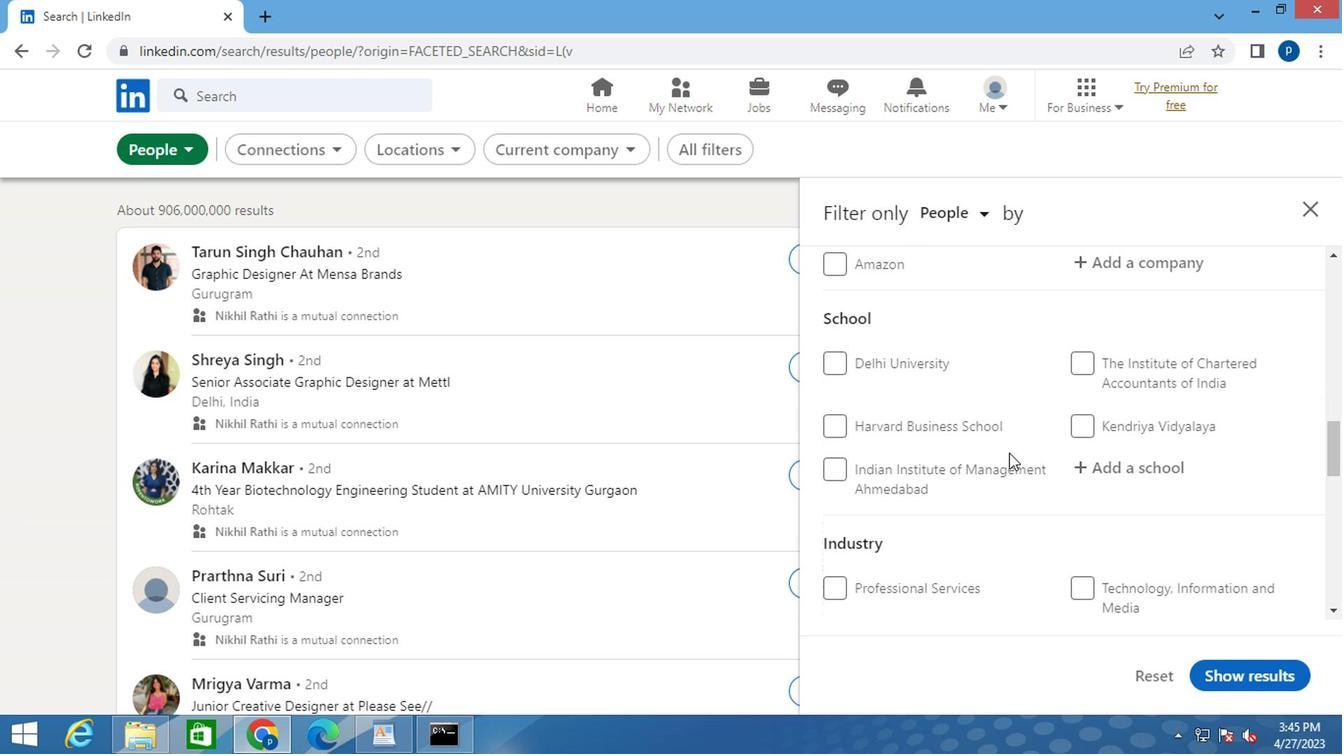 
Action: Mouse scrolled (999, 446) with delta (0, 0)
Screenshot: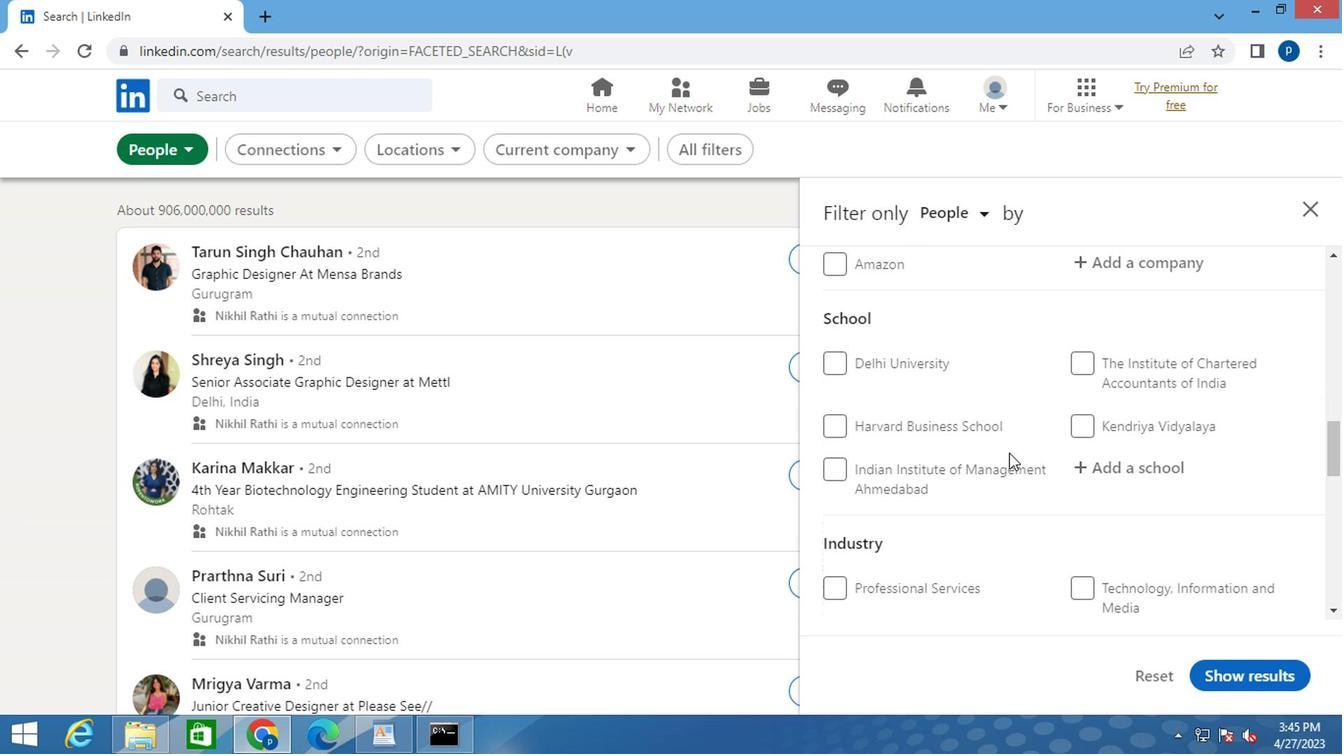 
Action: Mouse scrolled (999, 446) with delta (0, 0)
Screenshot: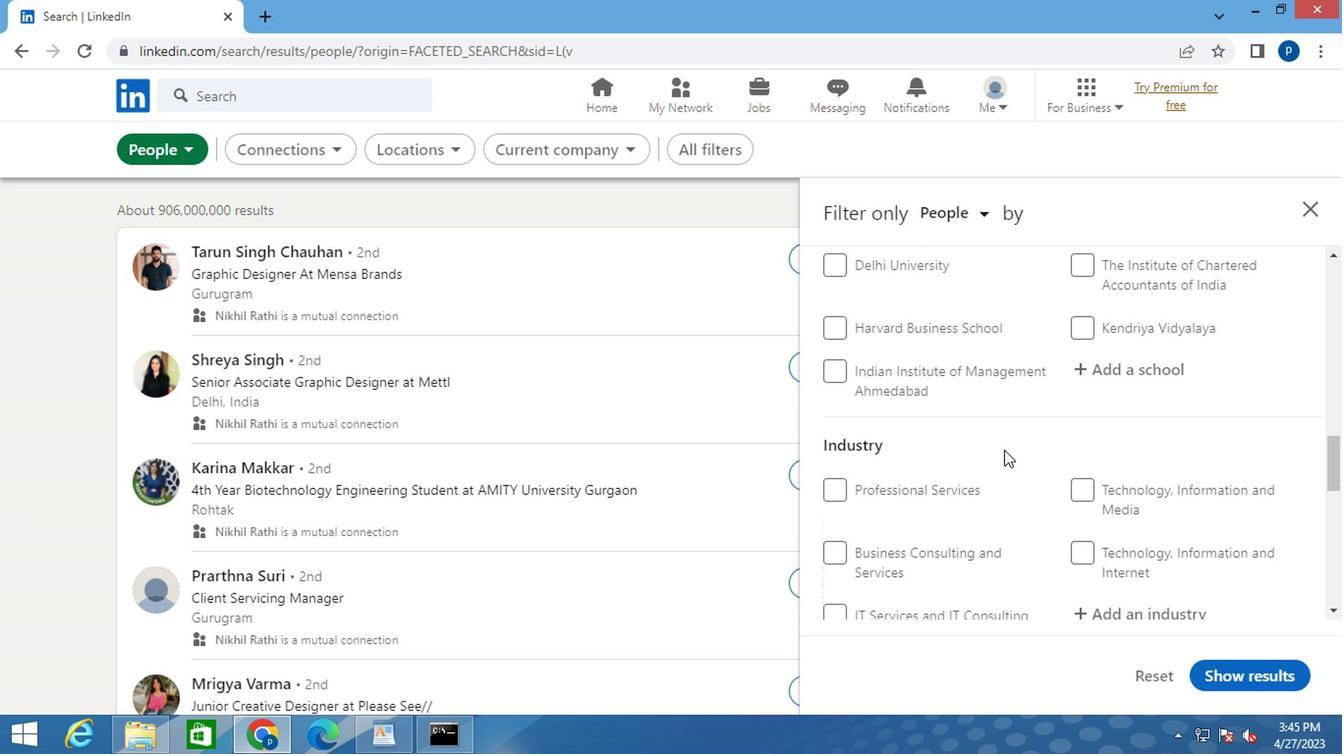 
Action: Mouse scrolled (999, 446) with delta (0, 0)
Screenshot: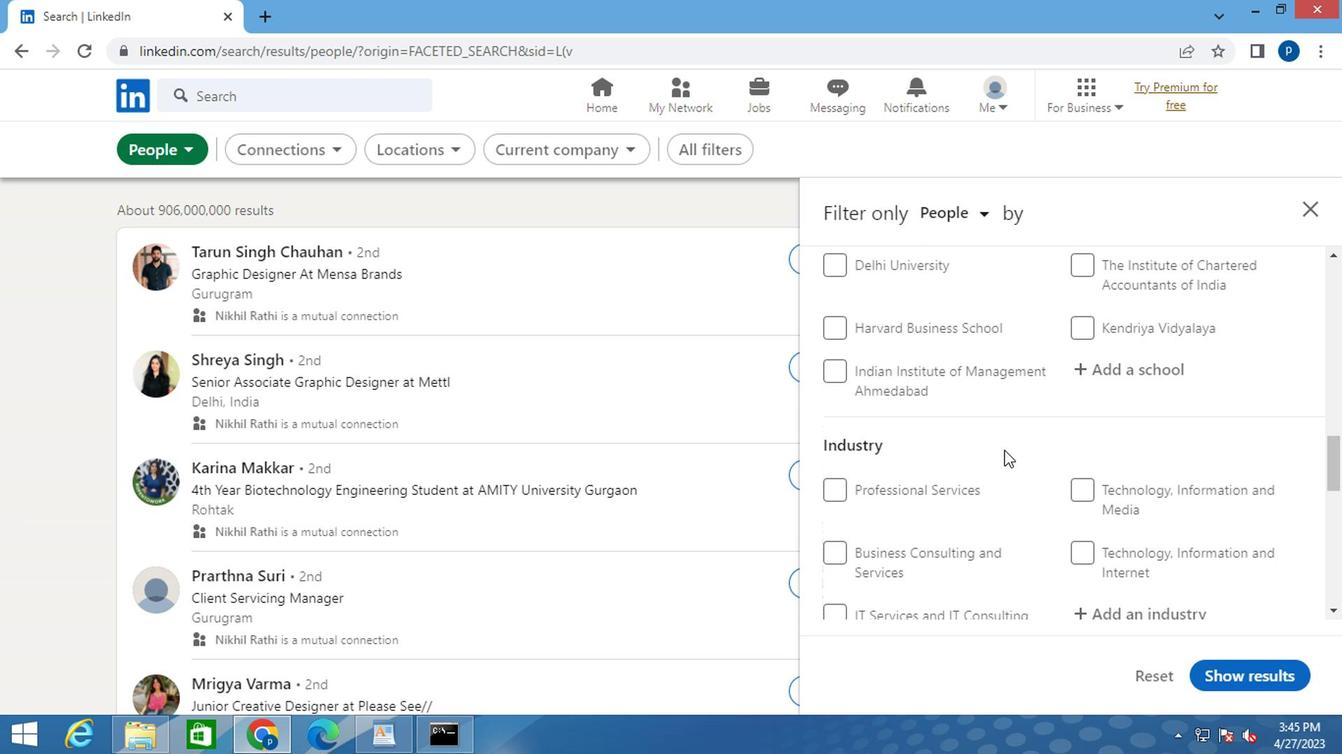 
Action: Mouse moved to (826, 603)
Screenshot: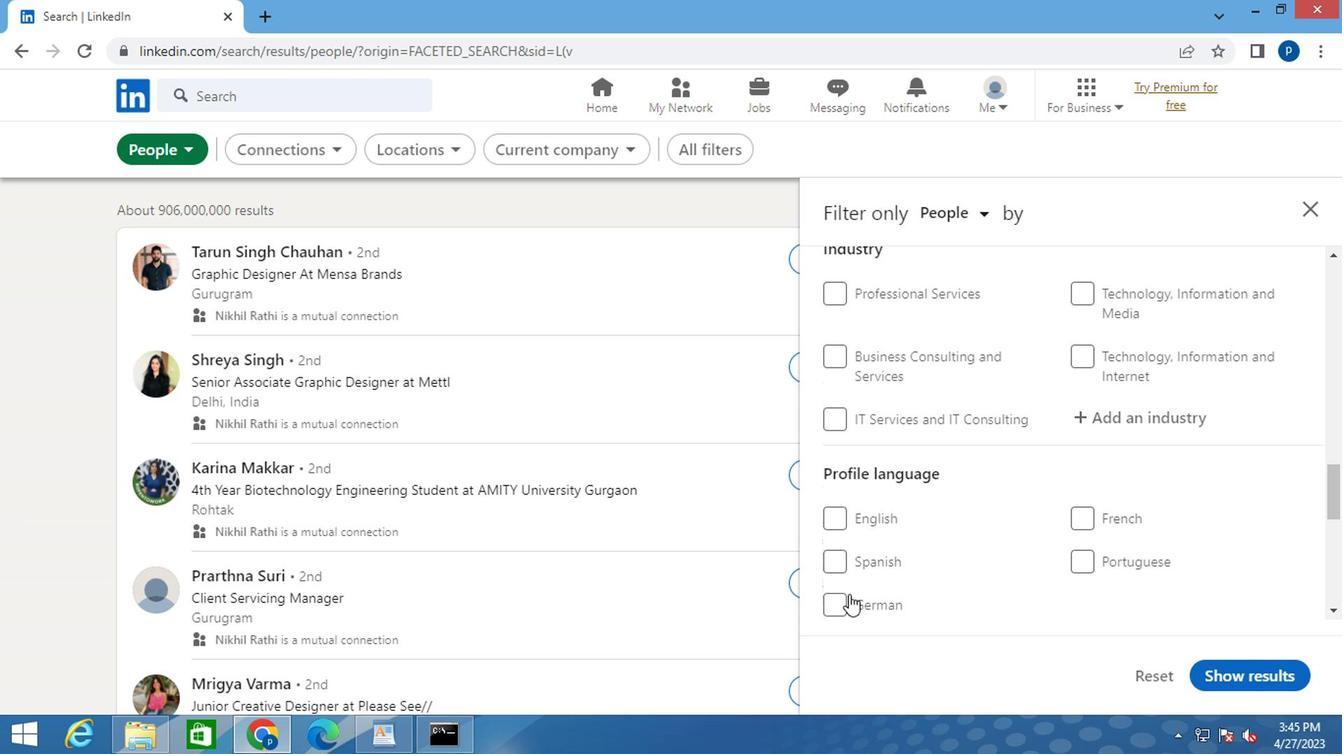 
Action: Mouse pressed left at (826, 603)
Screenshot: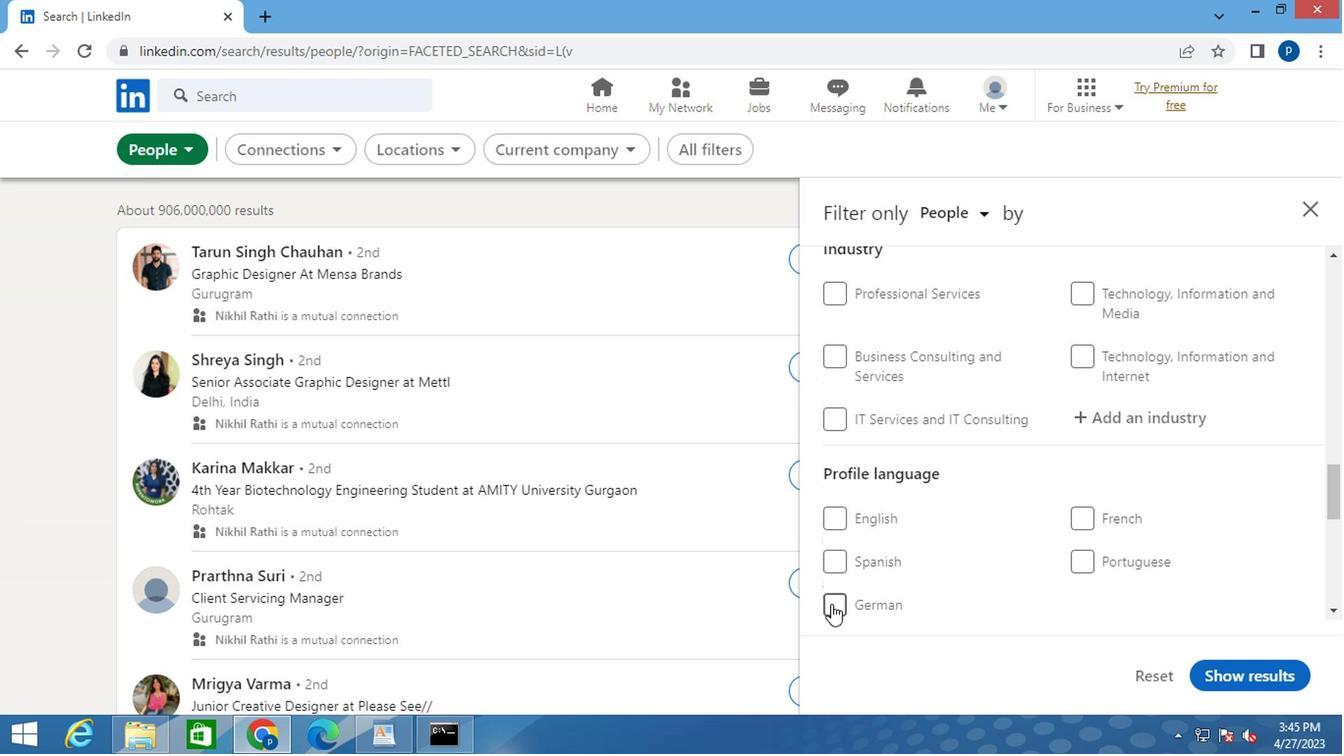 
Action: Mouse moved to (982, 514)
Screenshot: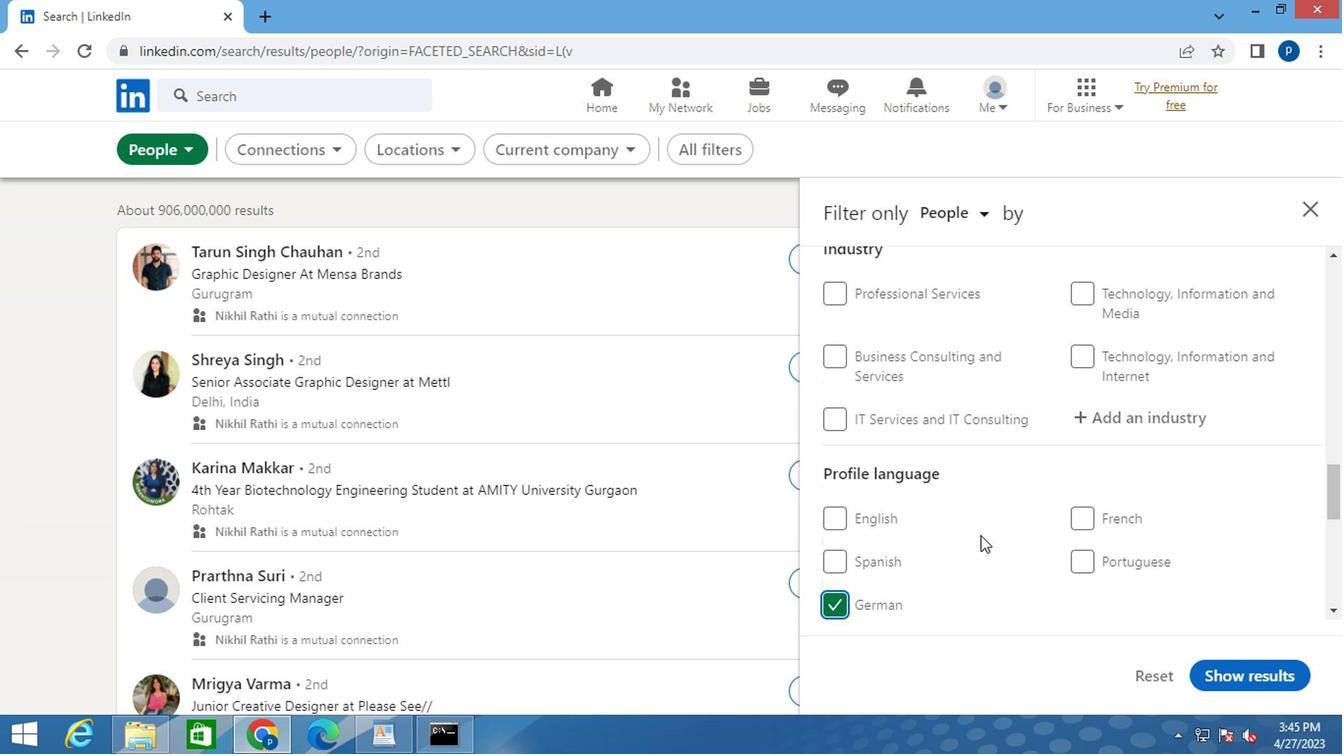
Action: Mouse scrolled (982, 515) with delta (0, 0)
Screenshot: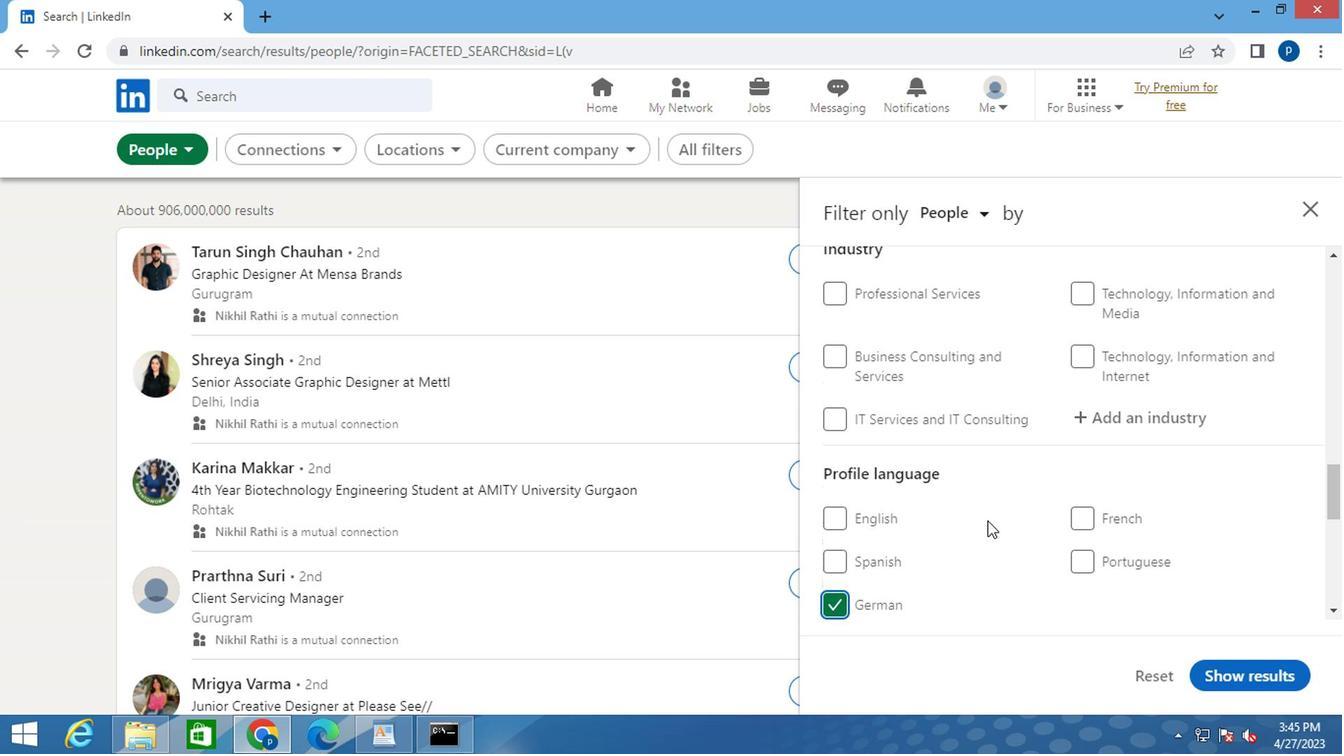 
Action: Mouse scrolled (982, 515) with delta (0, 0)
Screenshot: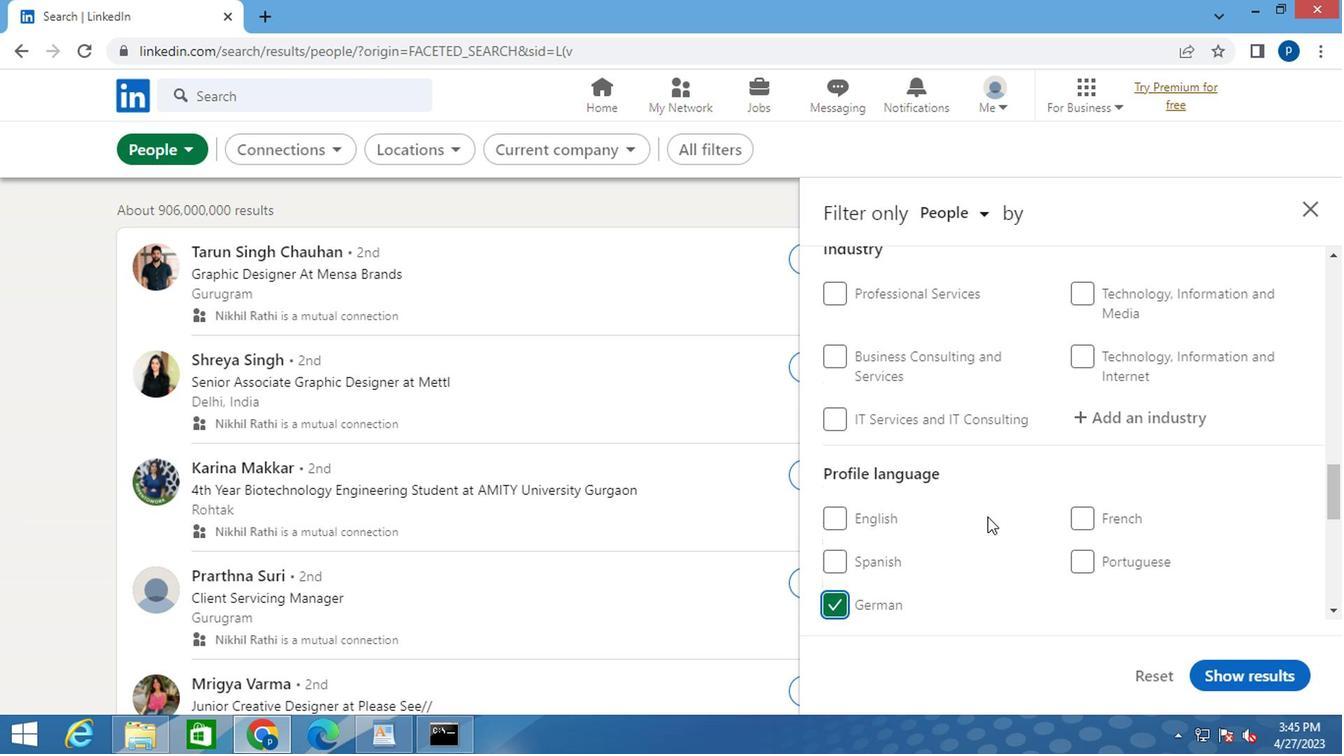 
Action: Mouse moved to (982, 508)
Screenshot: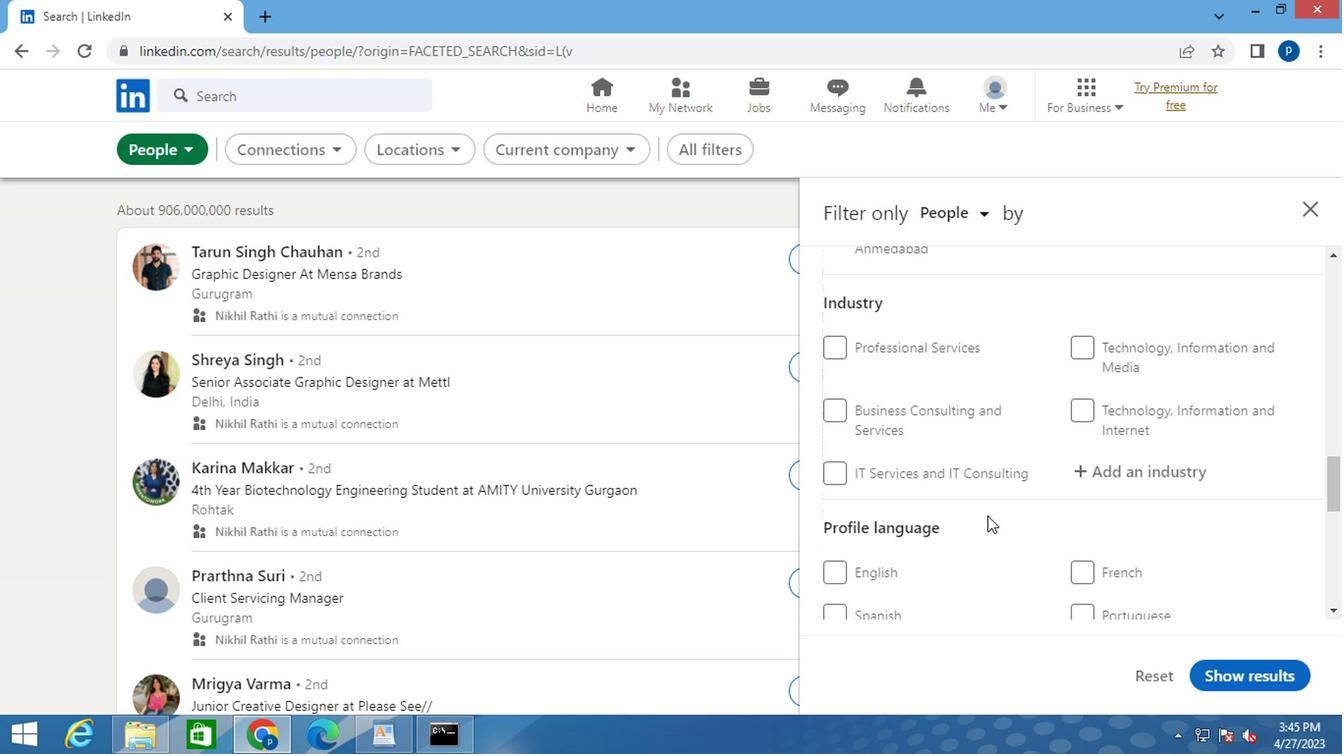
Action: Mouse scrolled (982, 509) with delta (0, 1)
Screenshot: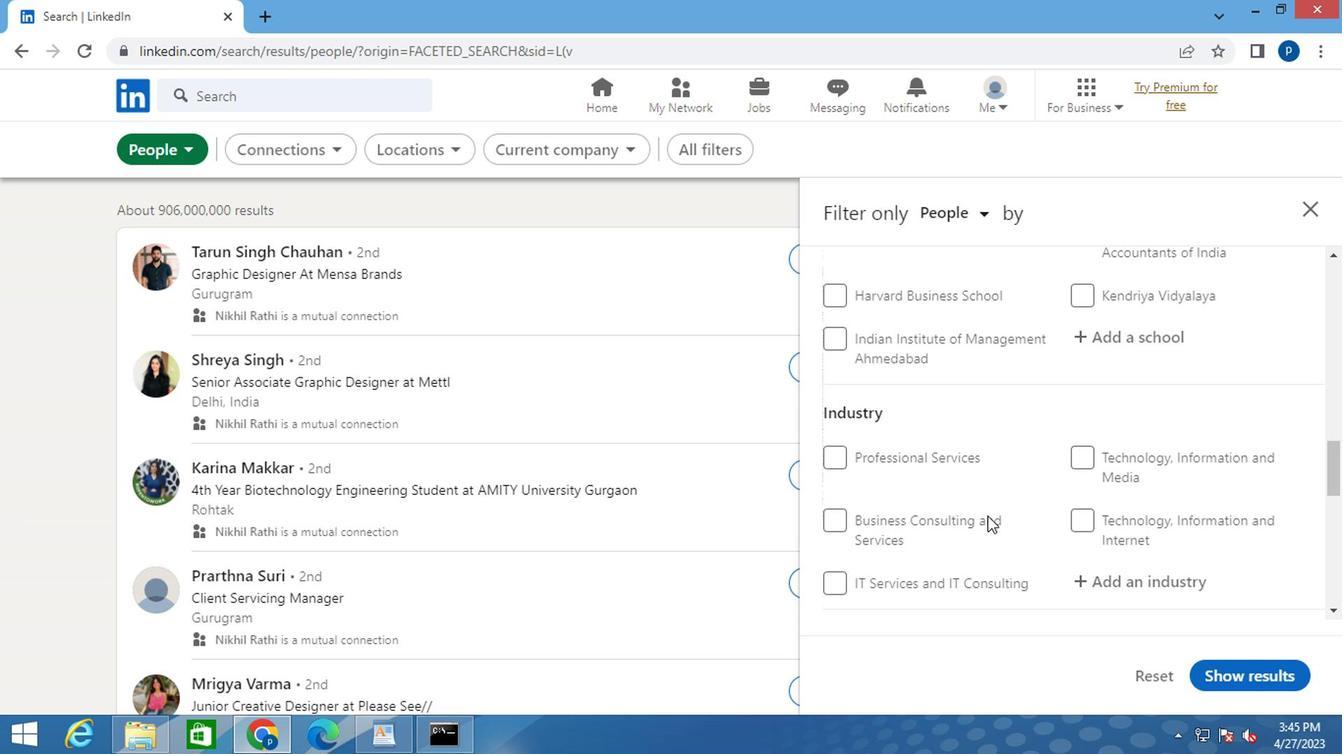 
Action: Mouse scrolled (982, 509) with delta (0, 1)
Screenshot: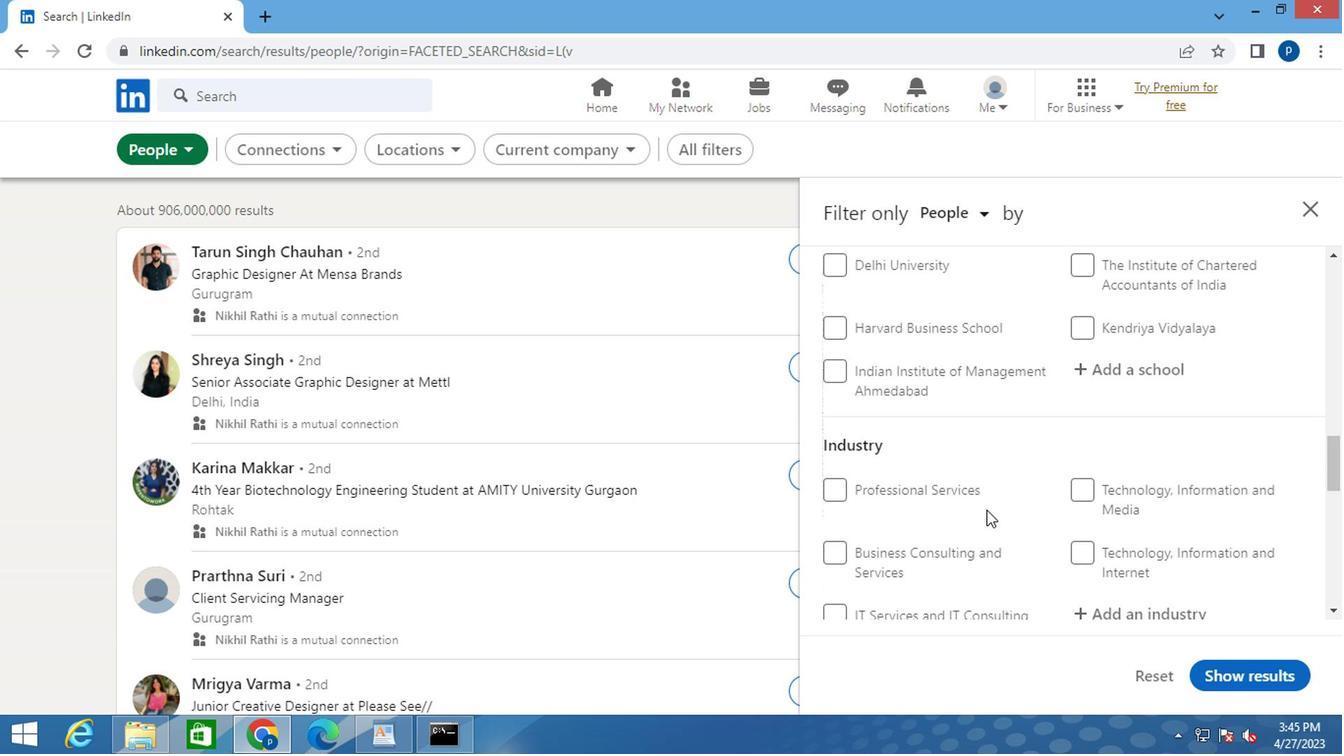 
Action: Mouse moved to (981, 508)
Screenshot: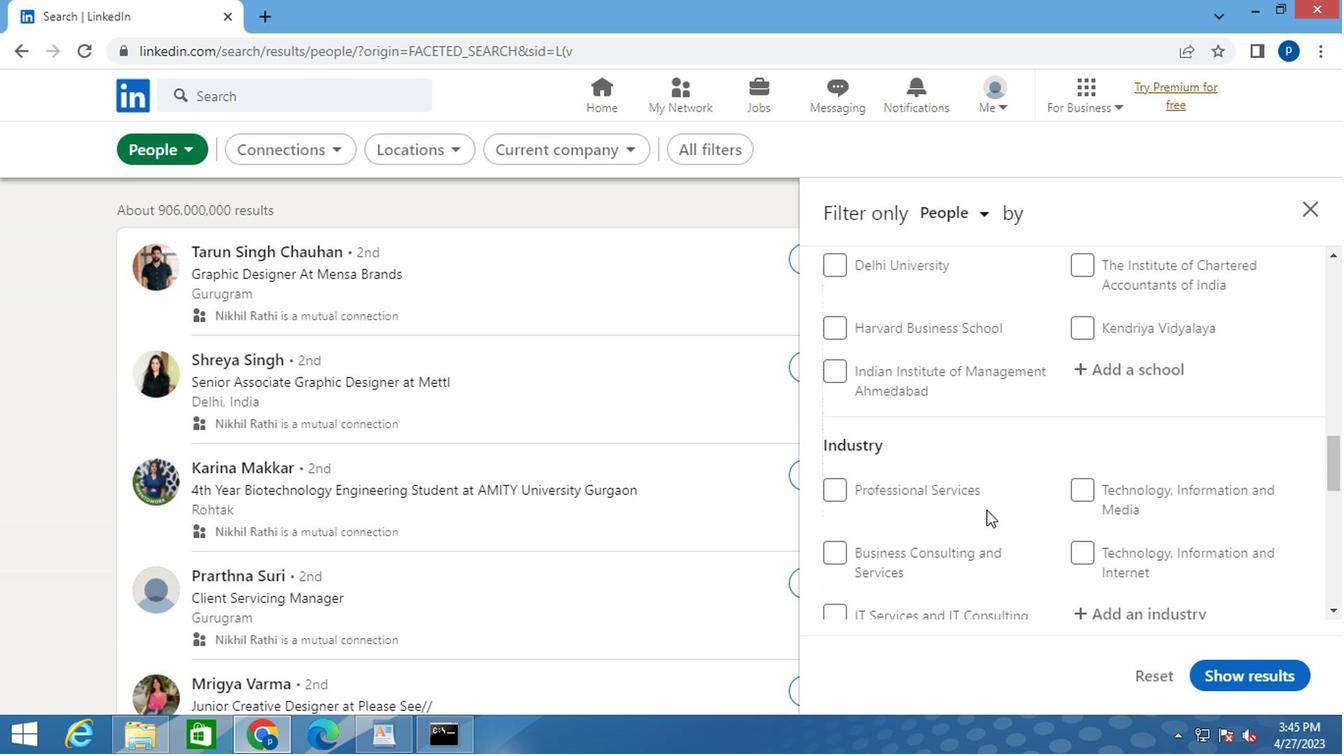 
Action: Mouse scrolled (981, 509) with delta (0, 1)
Screenshot: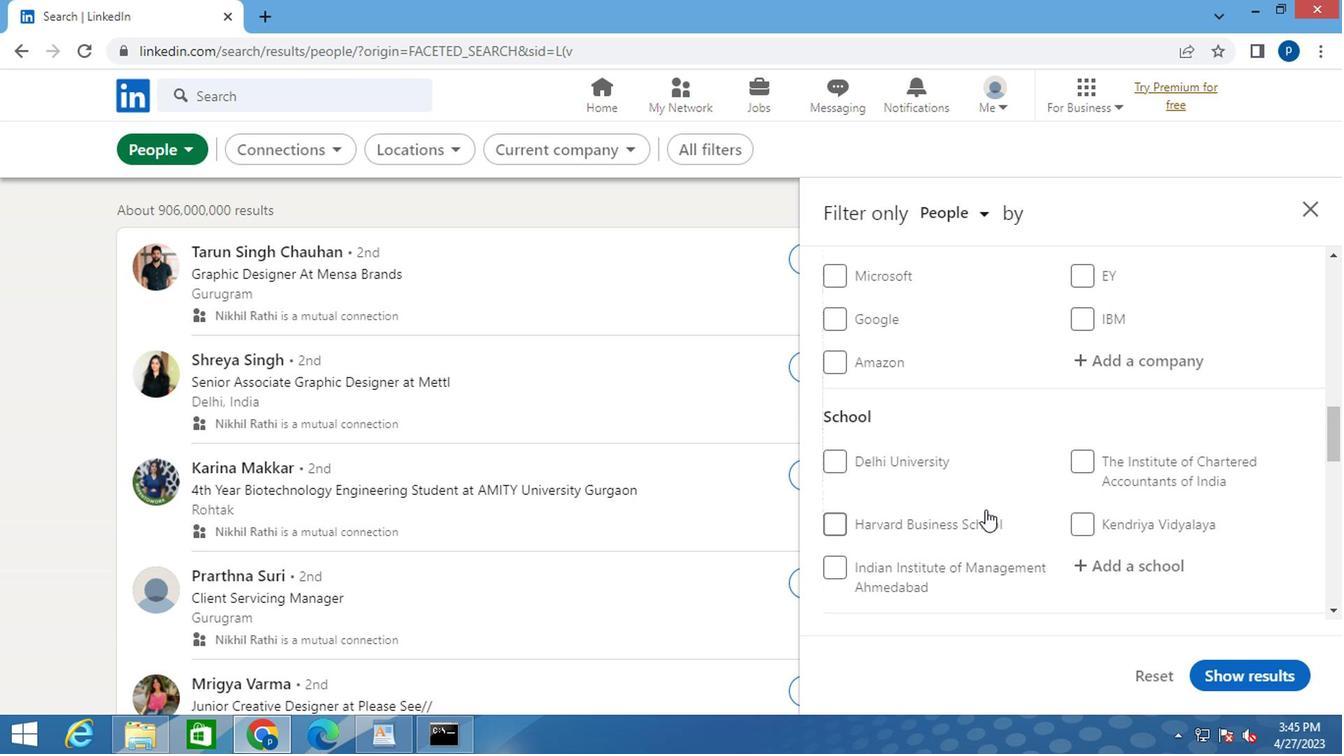 
Action: Mouse scrolled (981, 509) with delta (0, 1)
Screenshot: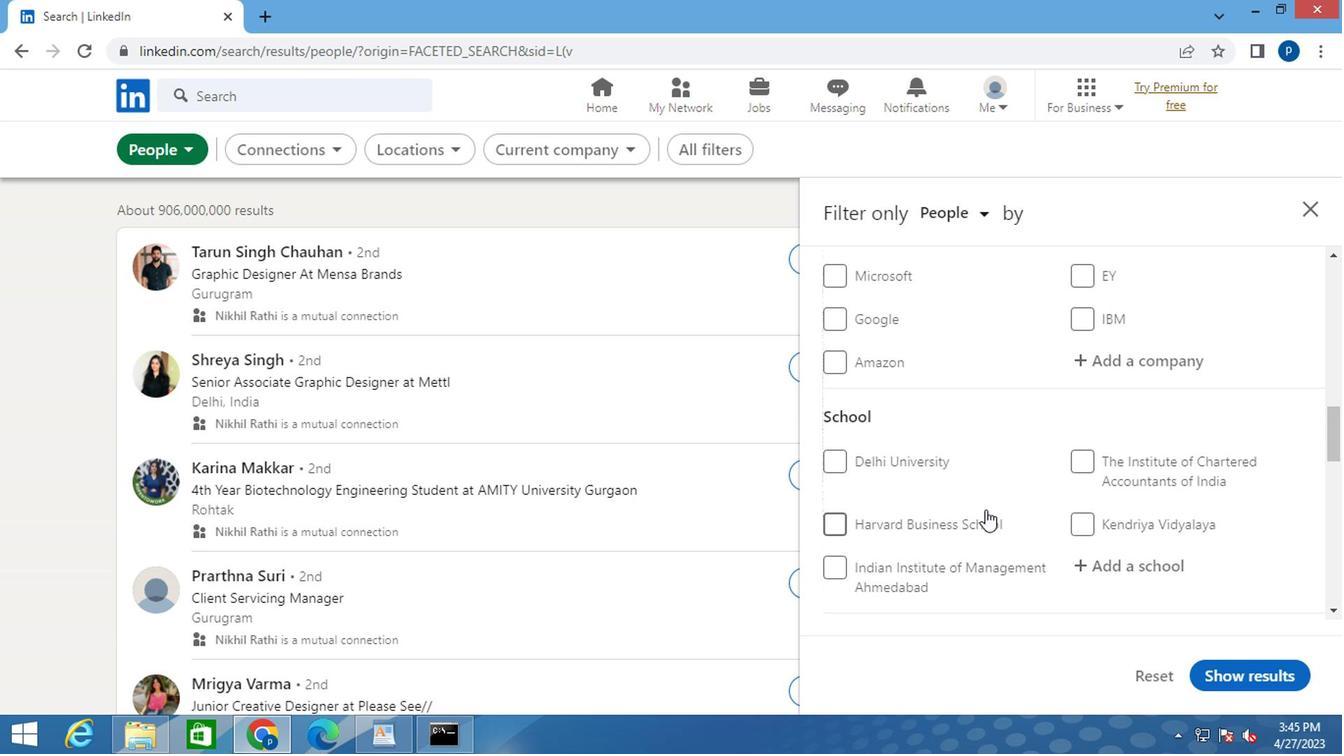 
Action: Mouse moved to (994, 505)
Screenshot: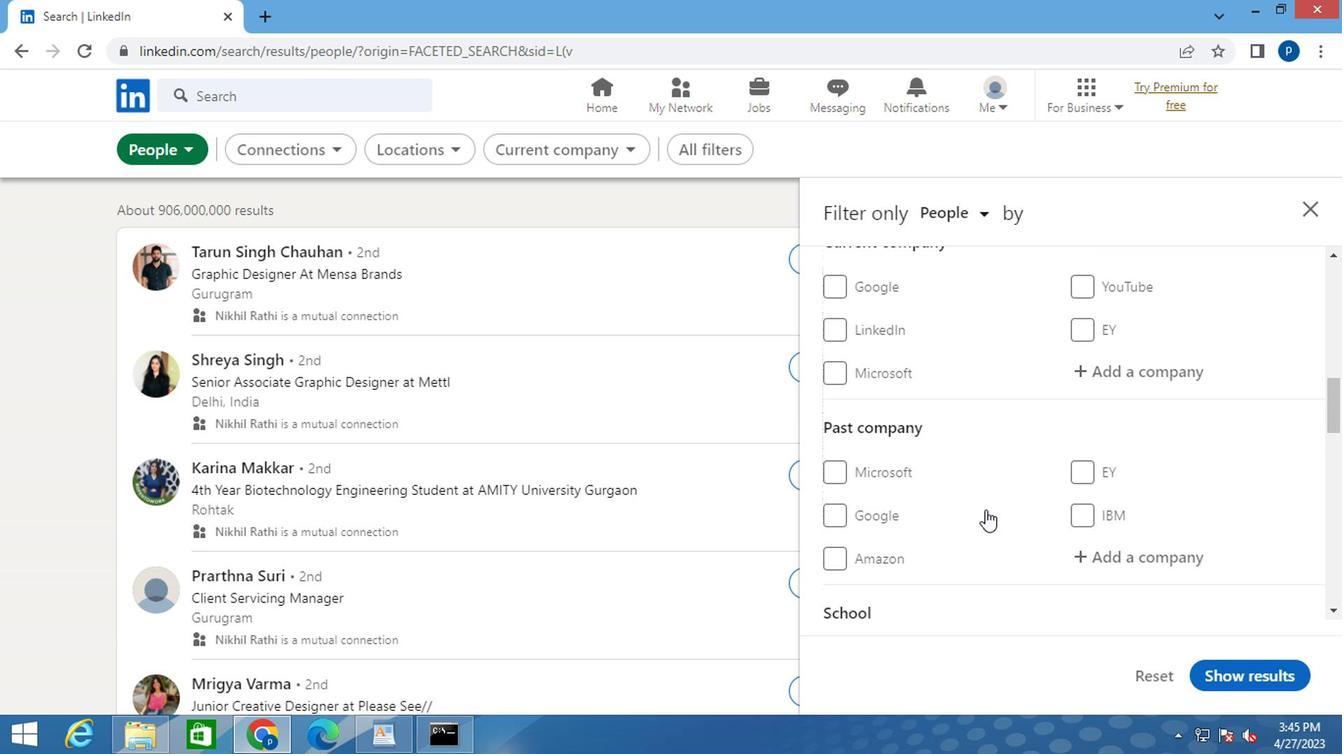 
Action: Mouse scrolled (994, 506) with delta (0, 0)
Screenshot: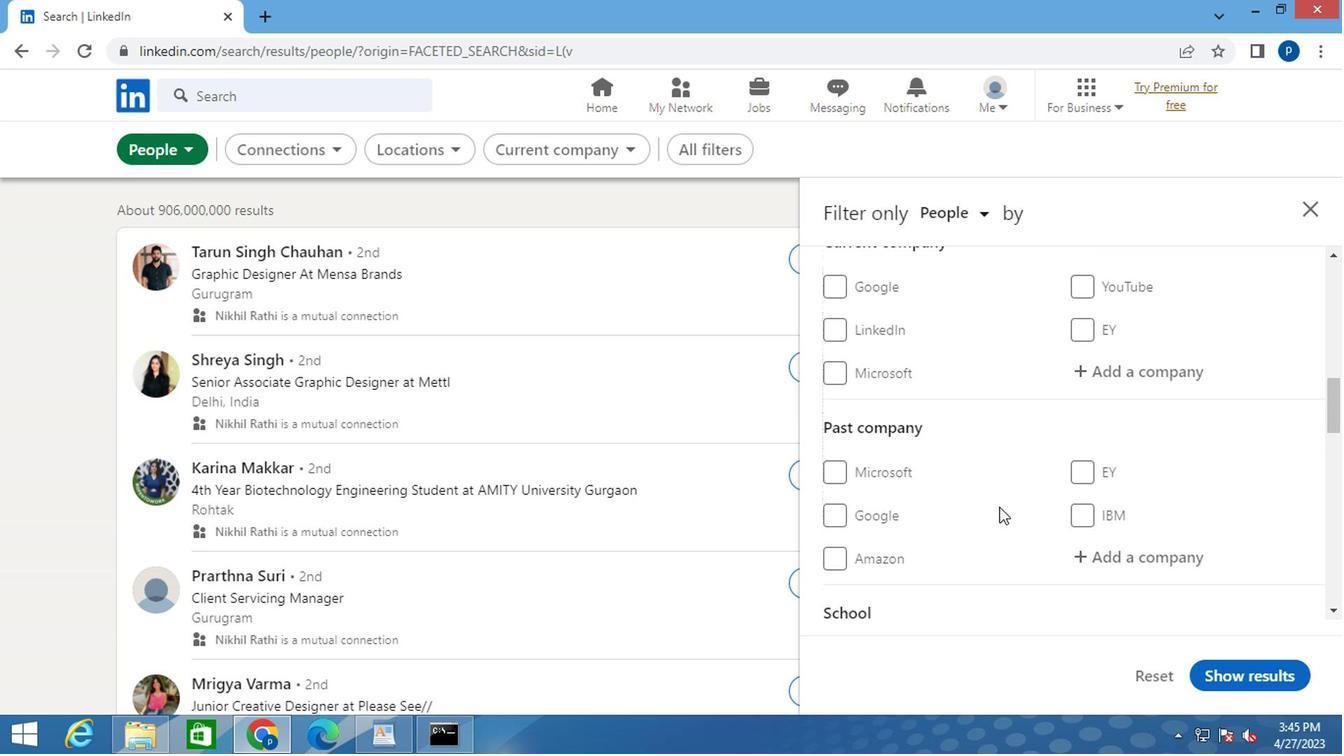 
Action: Mouse scrolled (994, 506) with delta (0, 0)
Screenshot: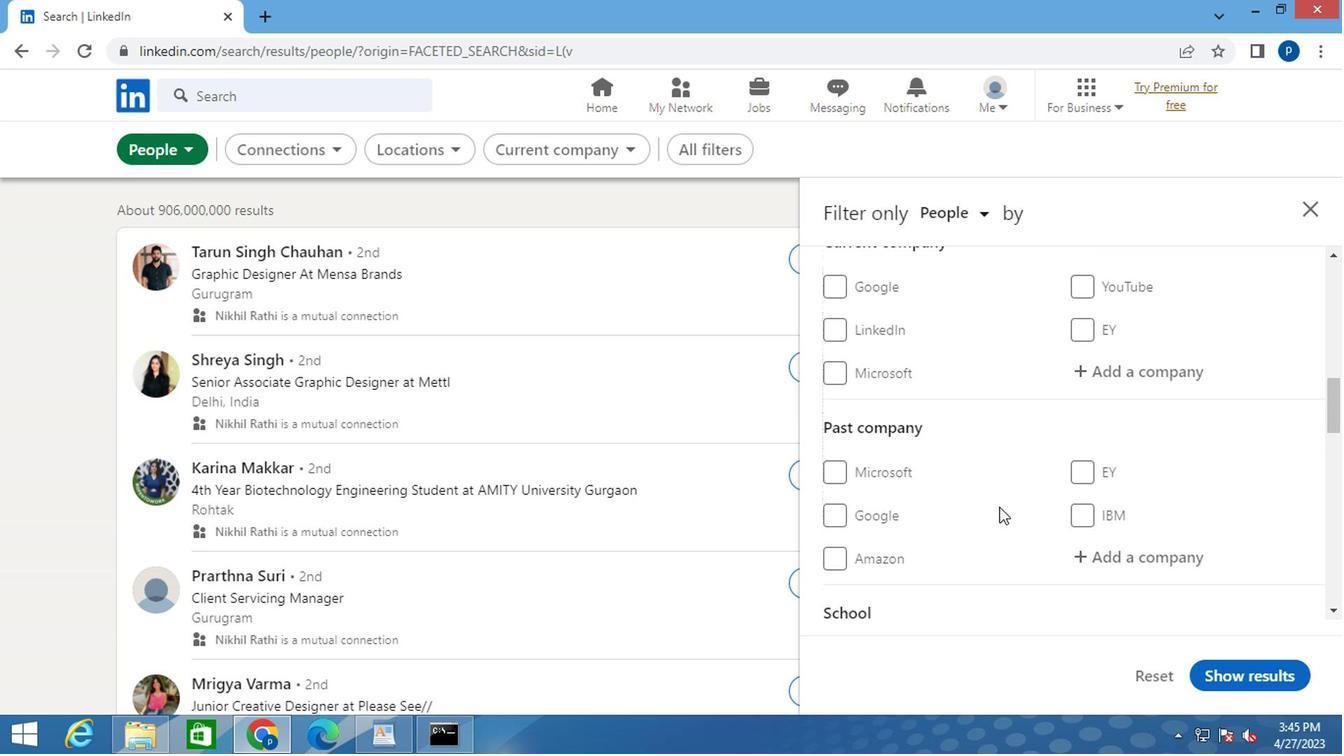 
Action: Mouse moved to (1095, 559)
Screenshot: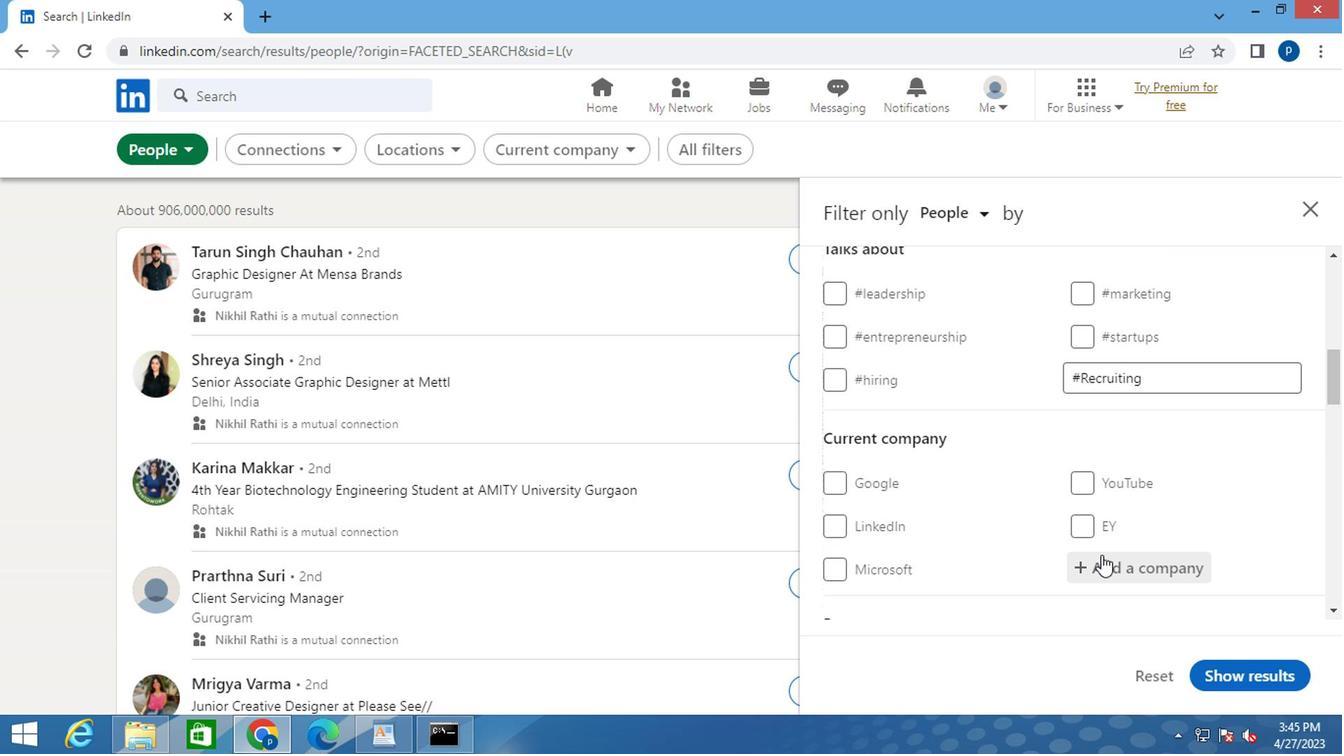 
Action: Mouse pressed left at (1095, 559)
Screenshot: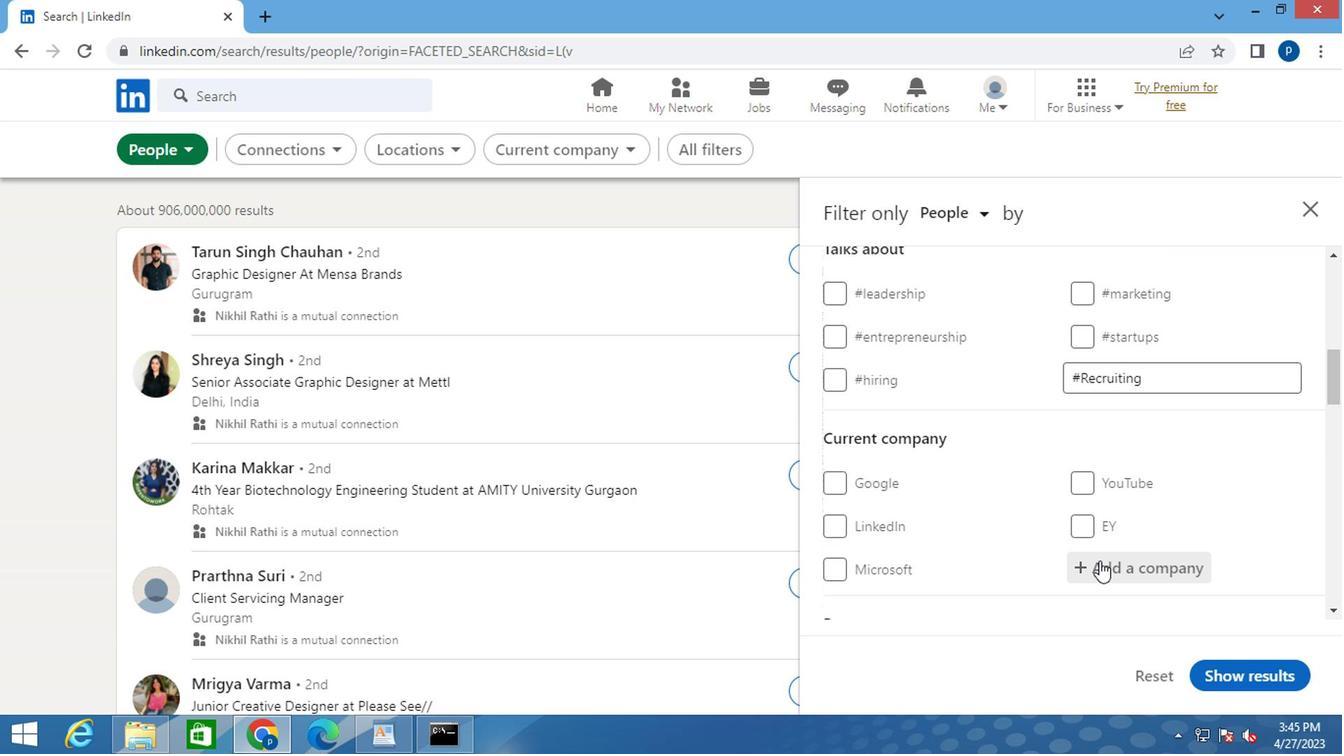 
Action: Mouse moved to (1098, 557)
Screenshot: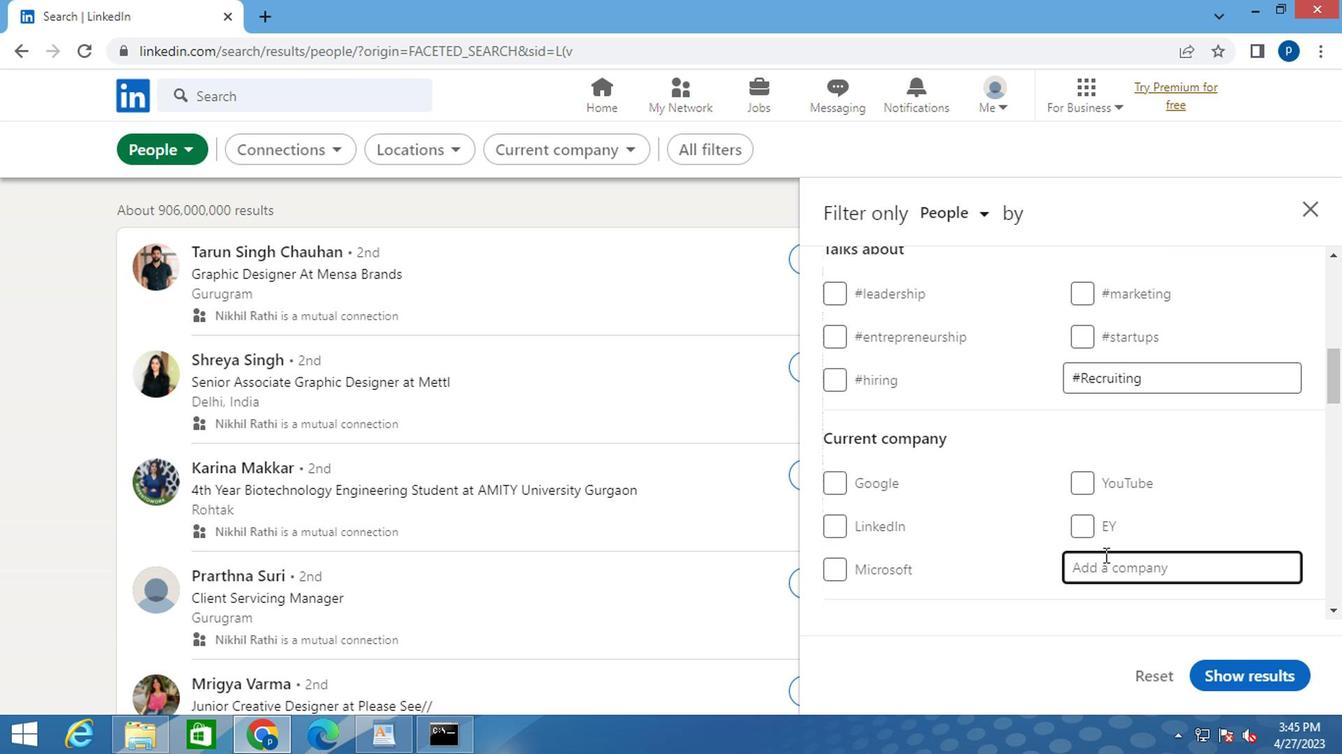 
Action: Mouse pressed left at (1098, 557)
Screenshot: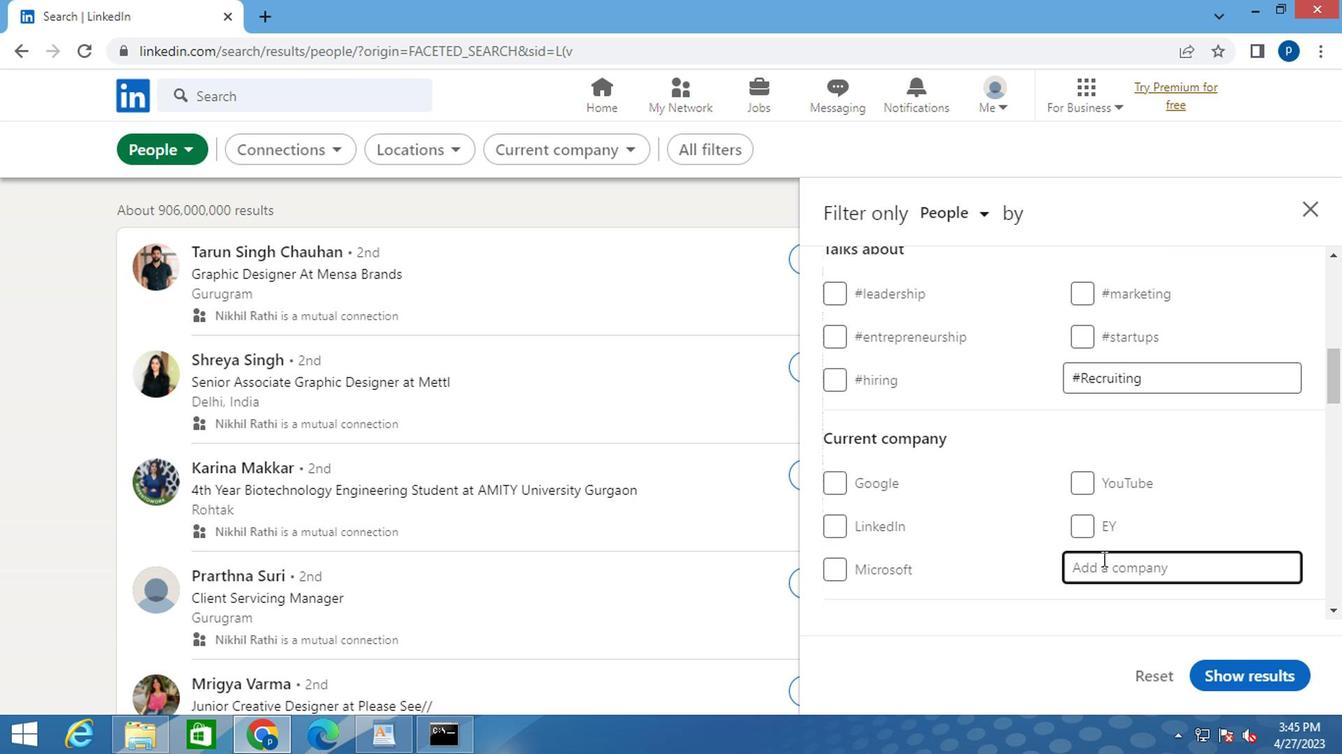 
Action: Key pressed <Key.caps_lock>K<Key.caps_lock>ONGSBERG
Screenshot: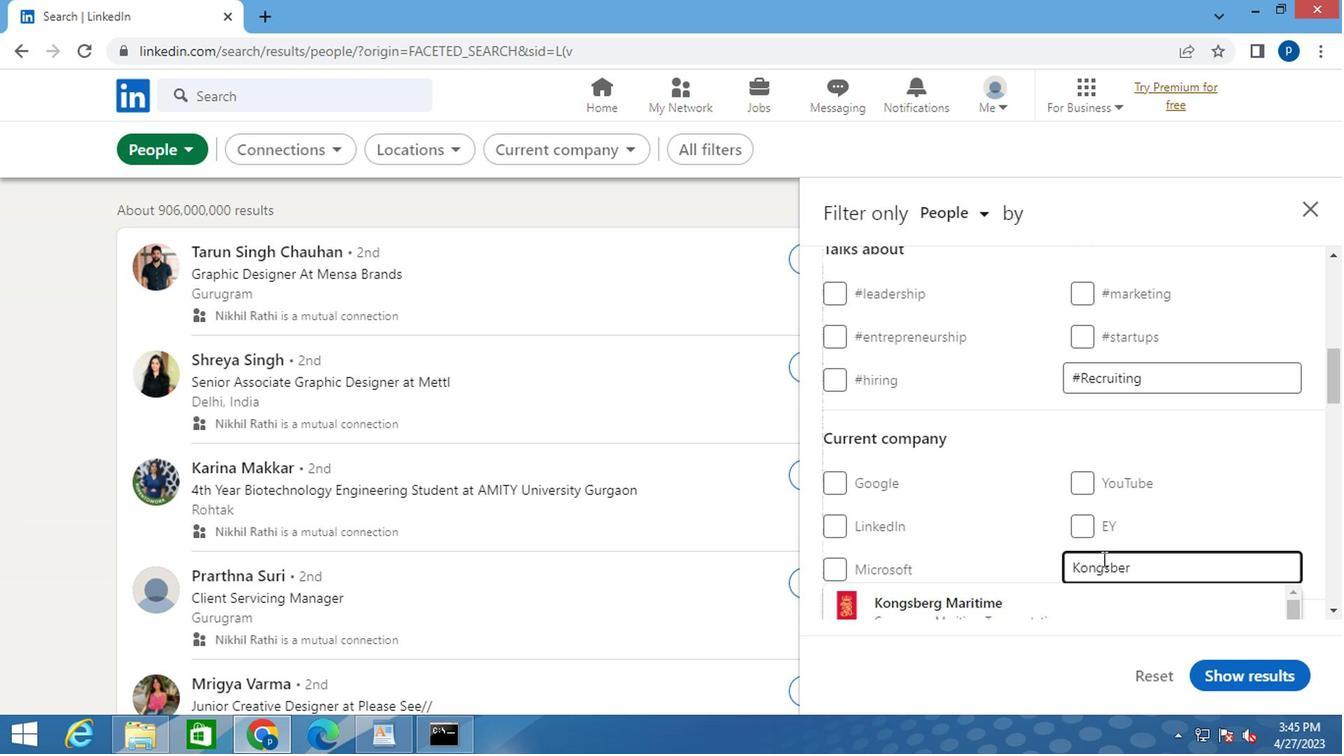 
Action: Mouse scrolled (1098, 557) with delta (0, 0)
Screenshot: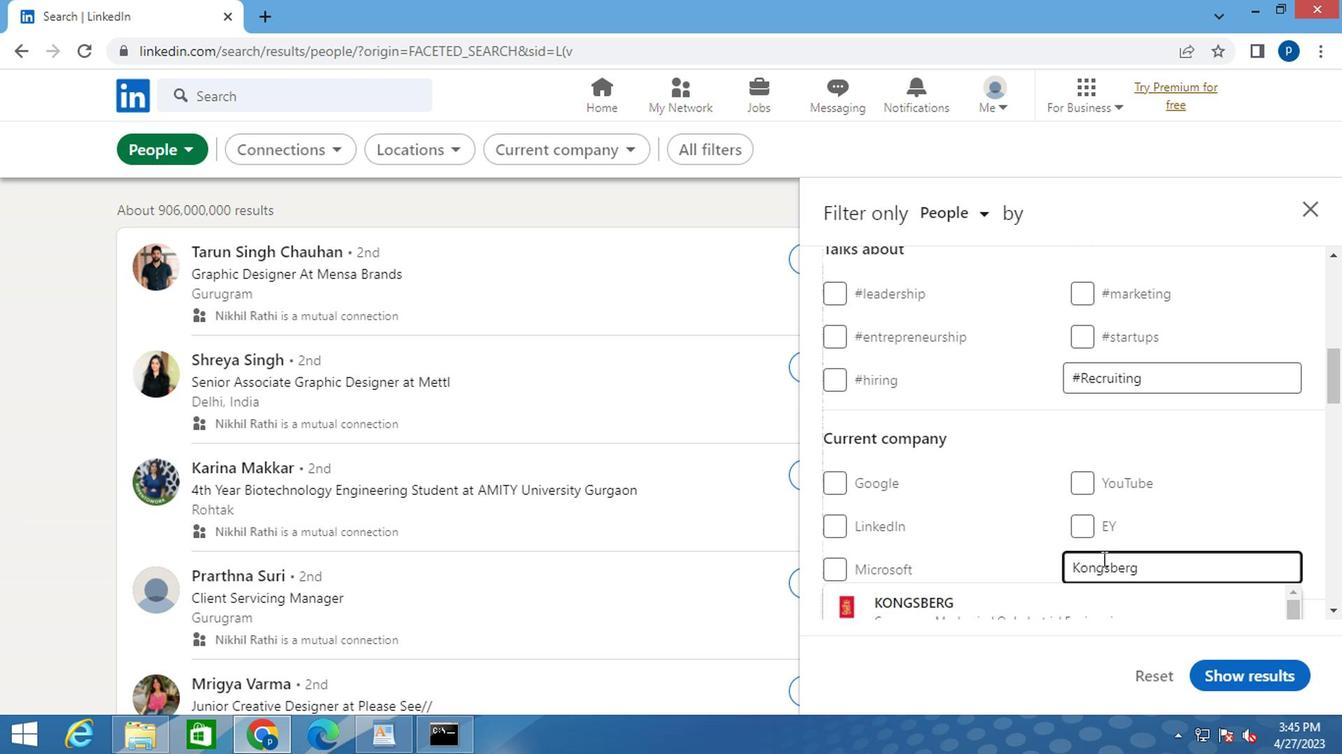 
Action: Mouse moved to (1098, 559)
Screenshot: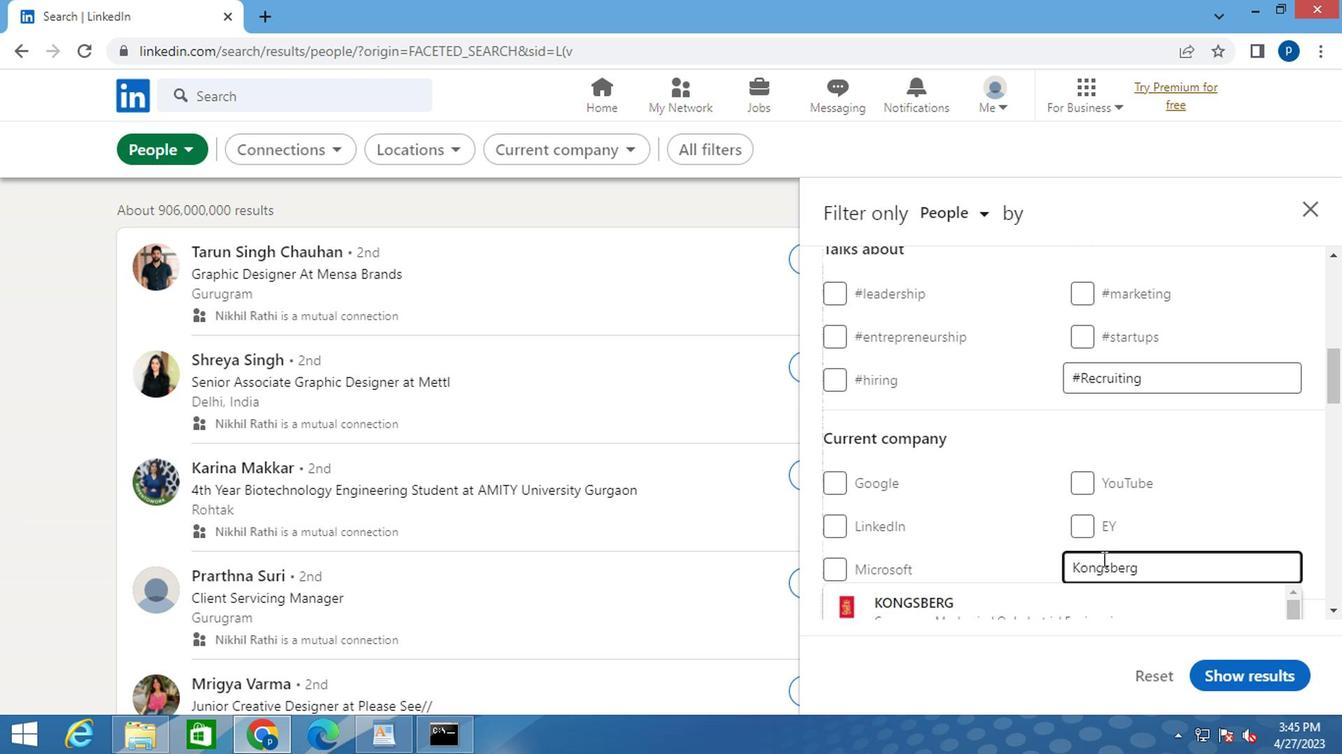 
Action: Mouse scrolled (1098, 557) with delta (0, -1)
Screenshot: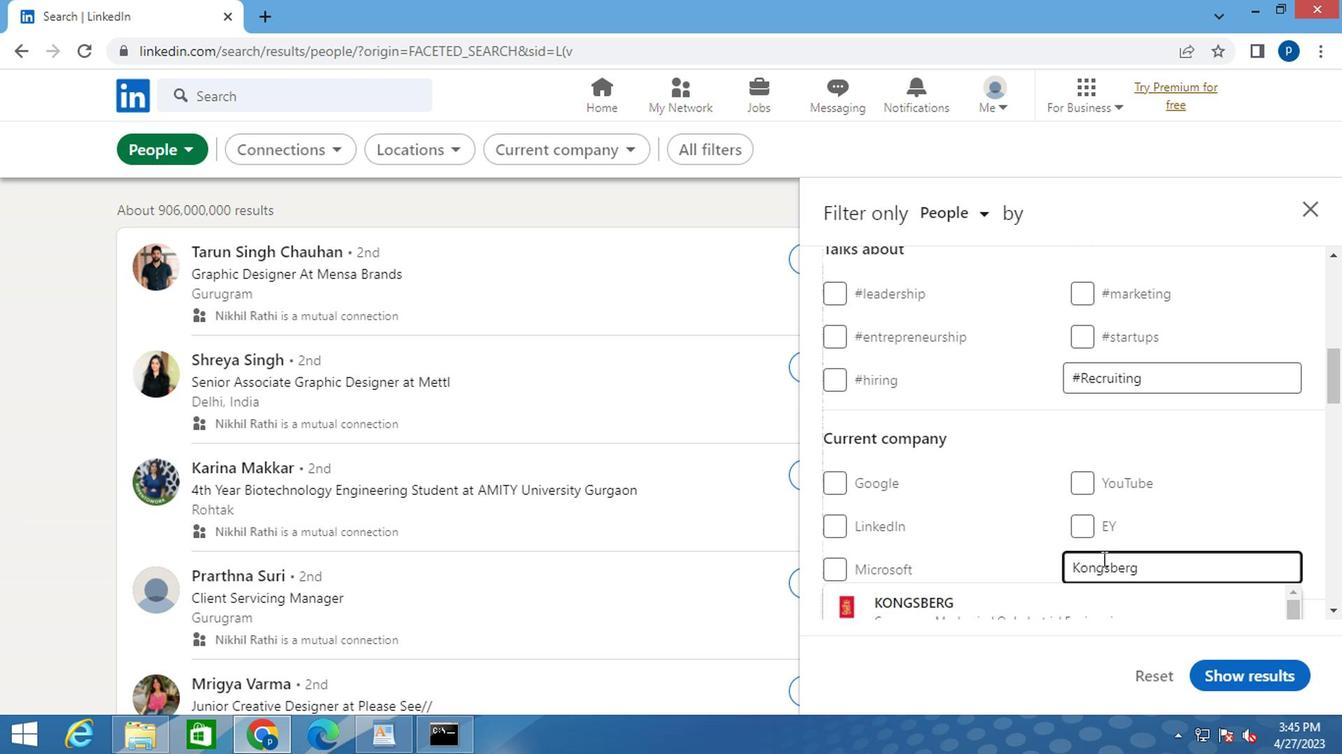 
Action: Mouse moved to (1042, 509)
Screenshot: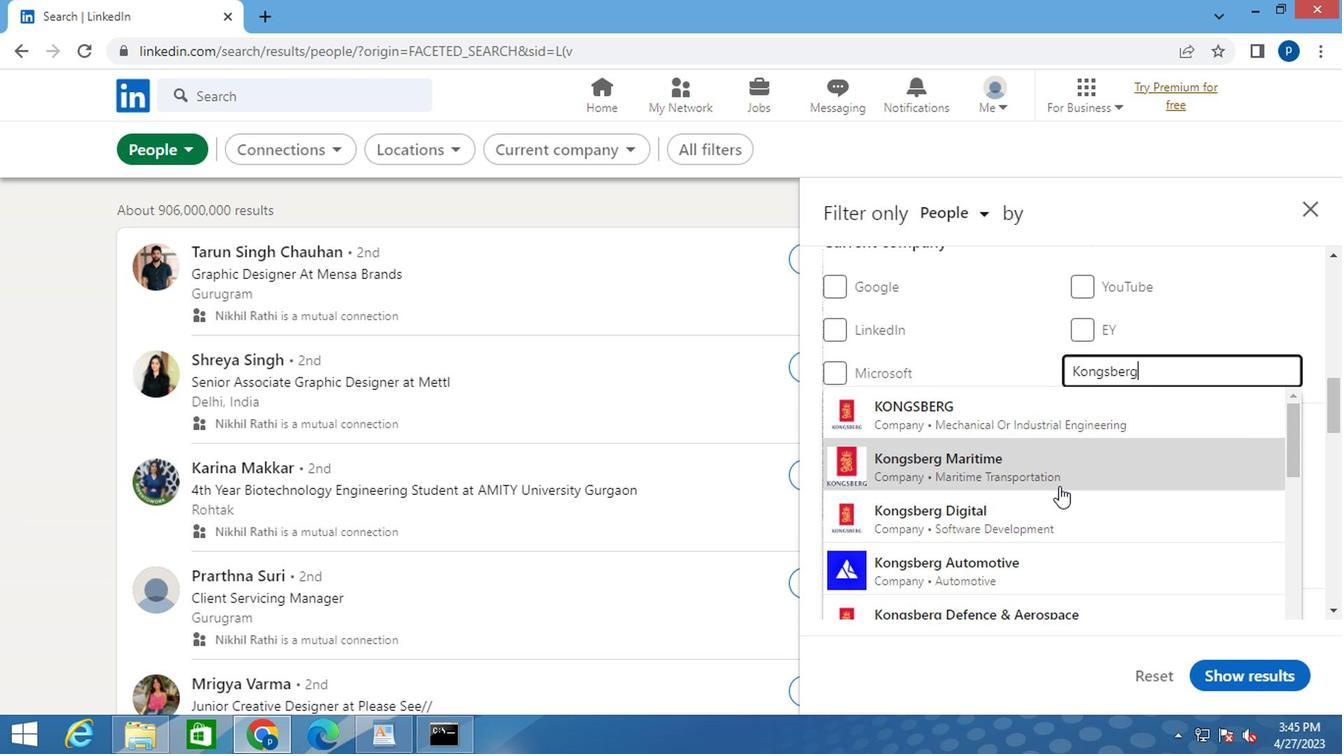 
Action: Mouse pressed left at (1042, 509)
Screenshot: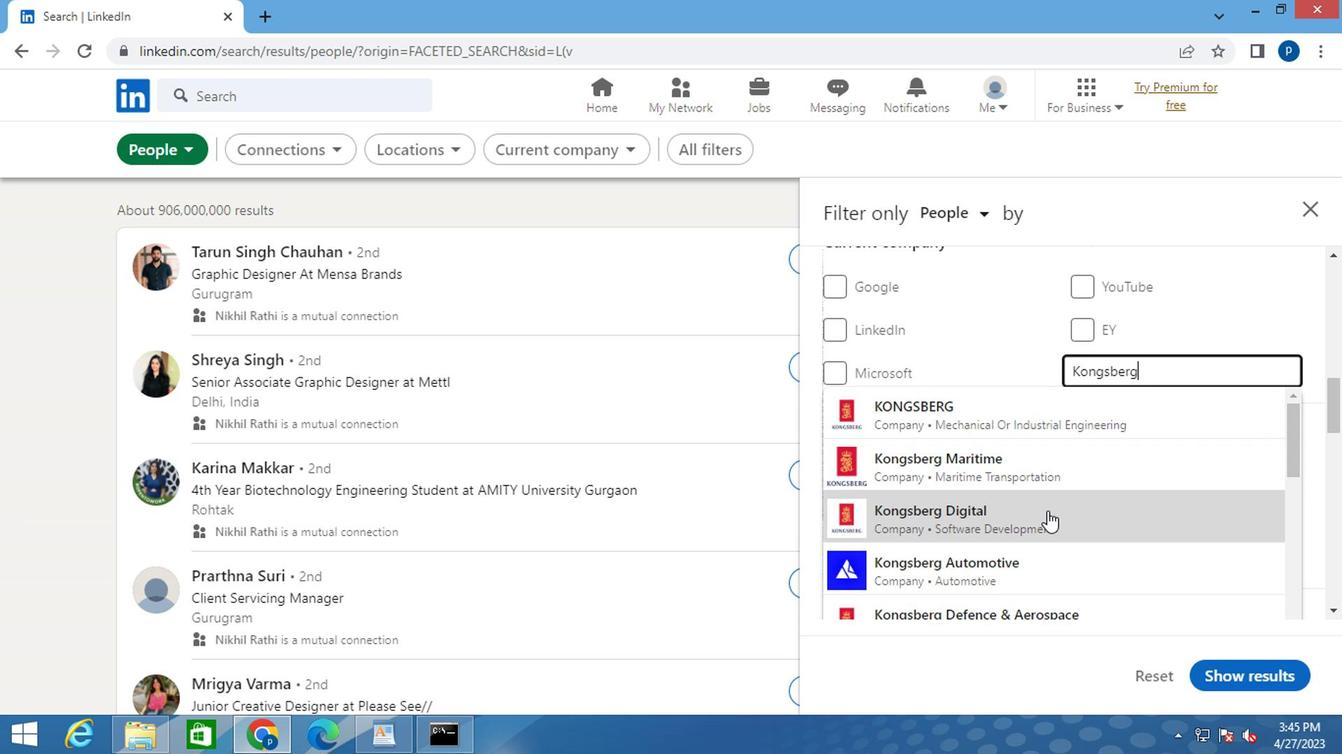 
Action: Mouse moved to (1038, 469)
Screenshot: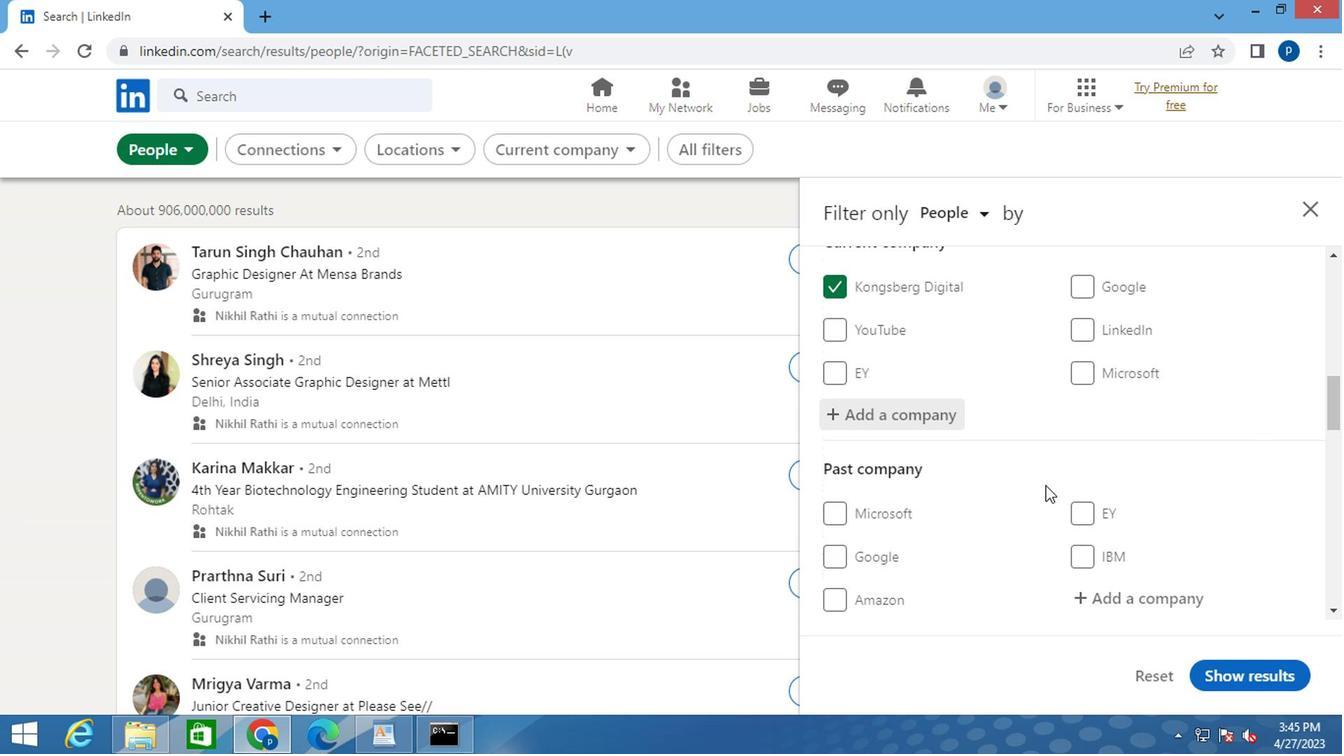 
Action: Mouse scrolled (1038, 468) with delta (0, -1)
Screenshot: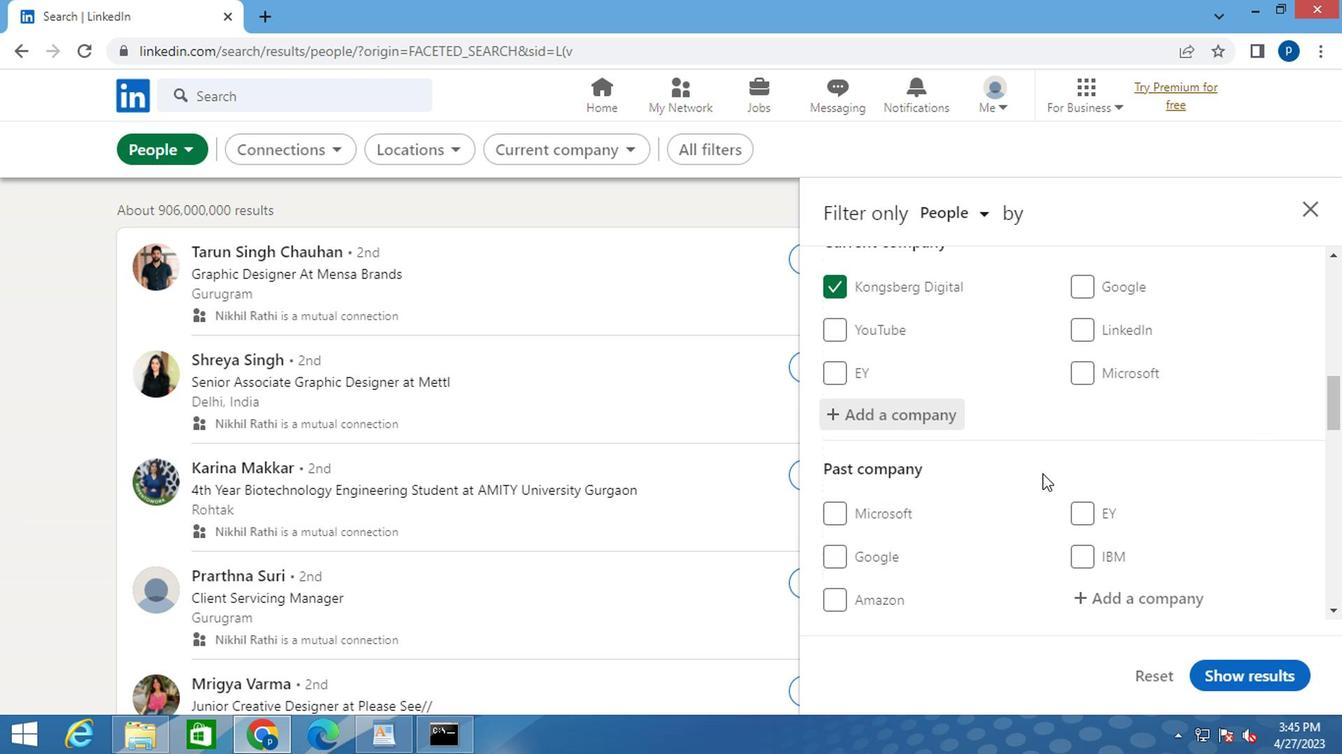 
Action: Mouse moved to (1037, 469)
Screenshot: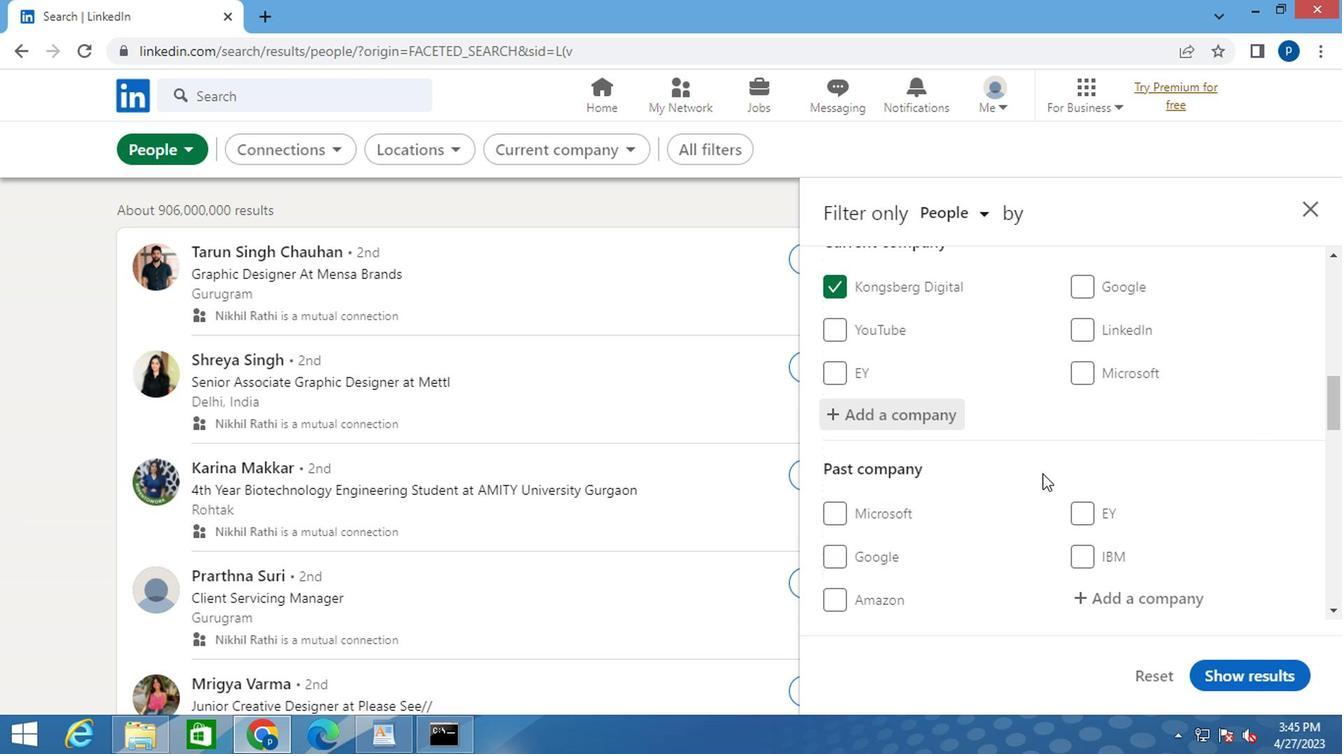 
Action: Mouse scrolled (1037, 468) with delta (0, -1)
Screenshot: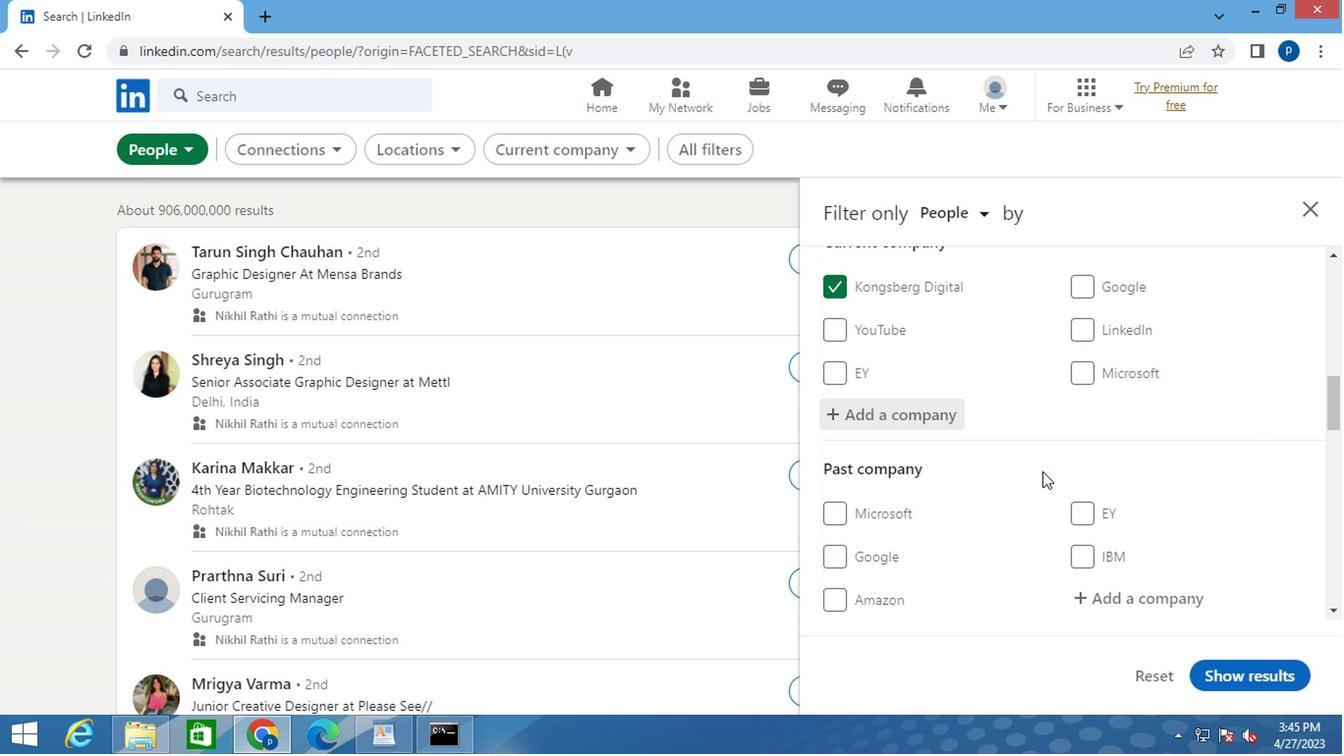 
Action: Mouse moved to (1042, 455)
Screenshot: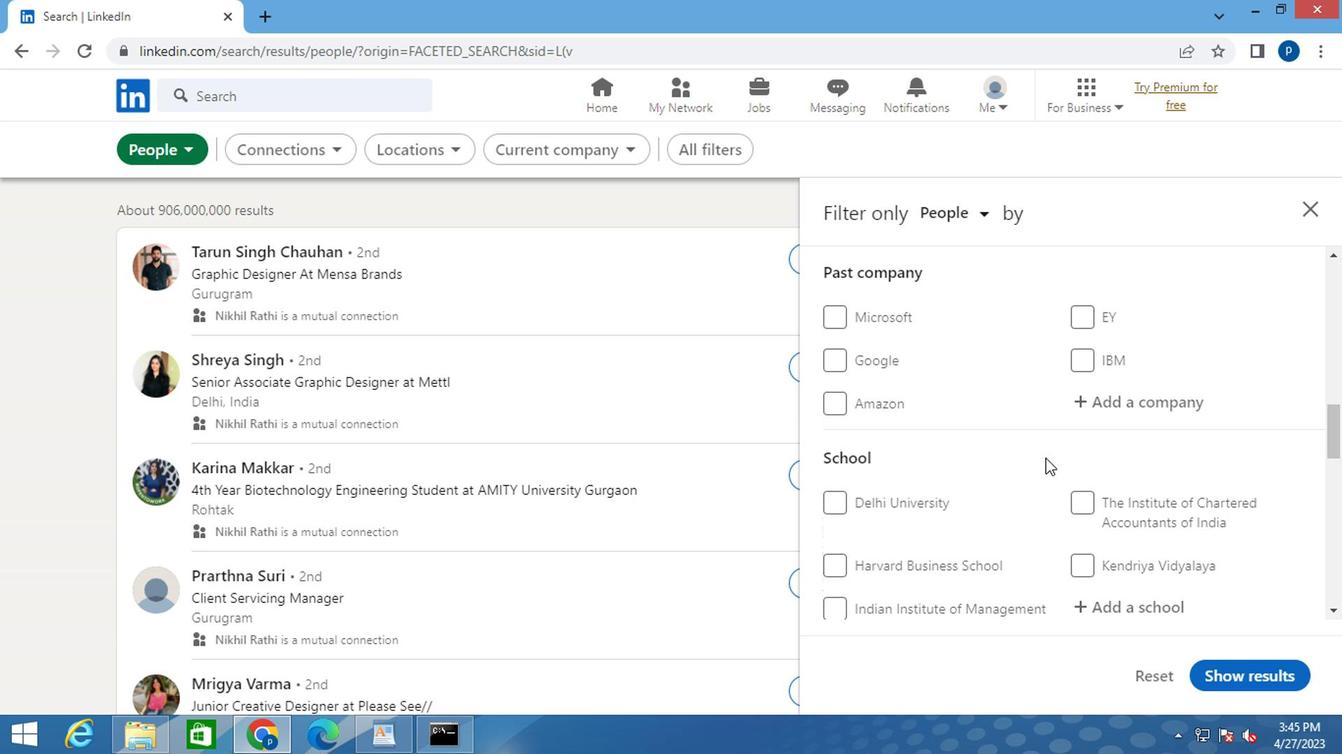 
Action: Mouse scrolled (1042, 454) with delta (0, -1)
Screenshot: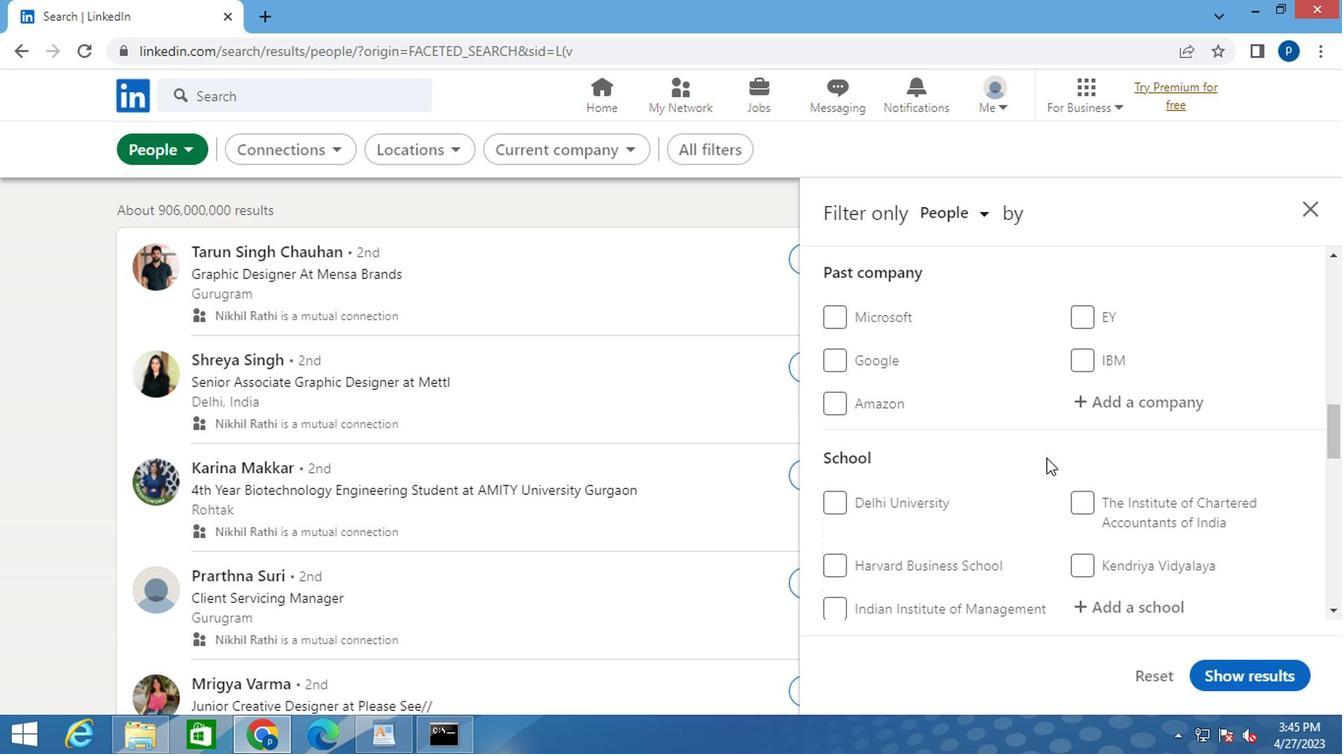 
Action: Mouse moved to (1128, 506)
Screenshot: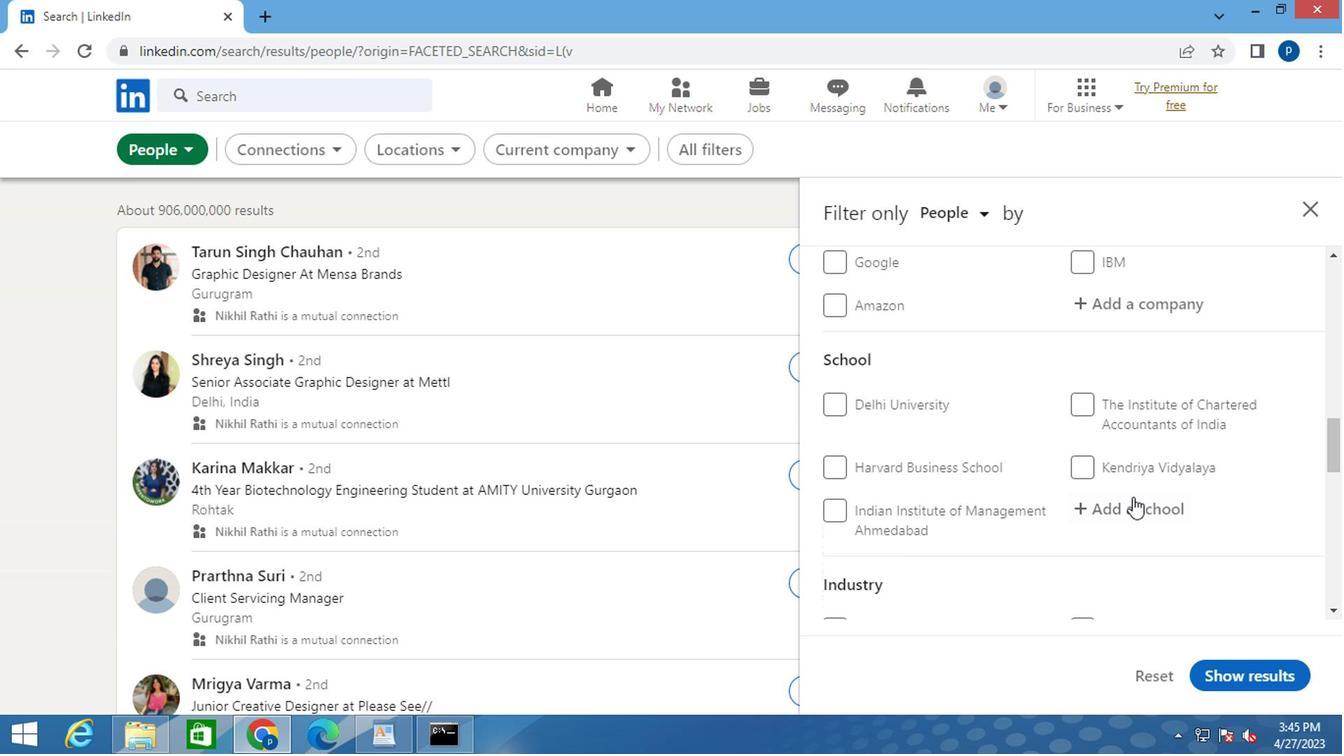 
Action: Mouse pressed left at (1128, 506)
Screenshot: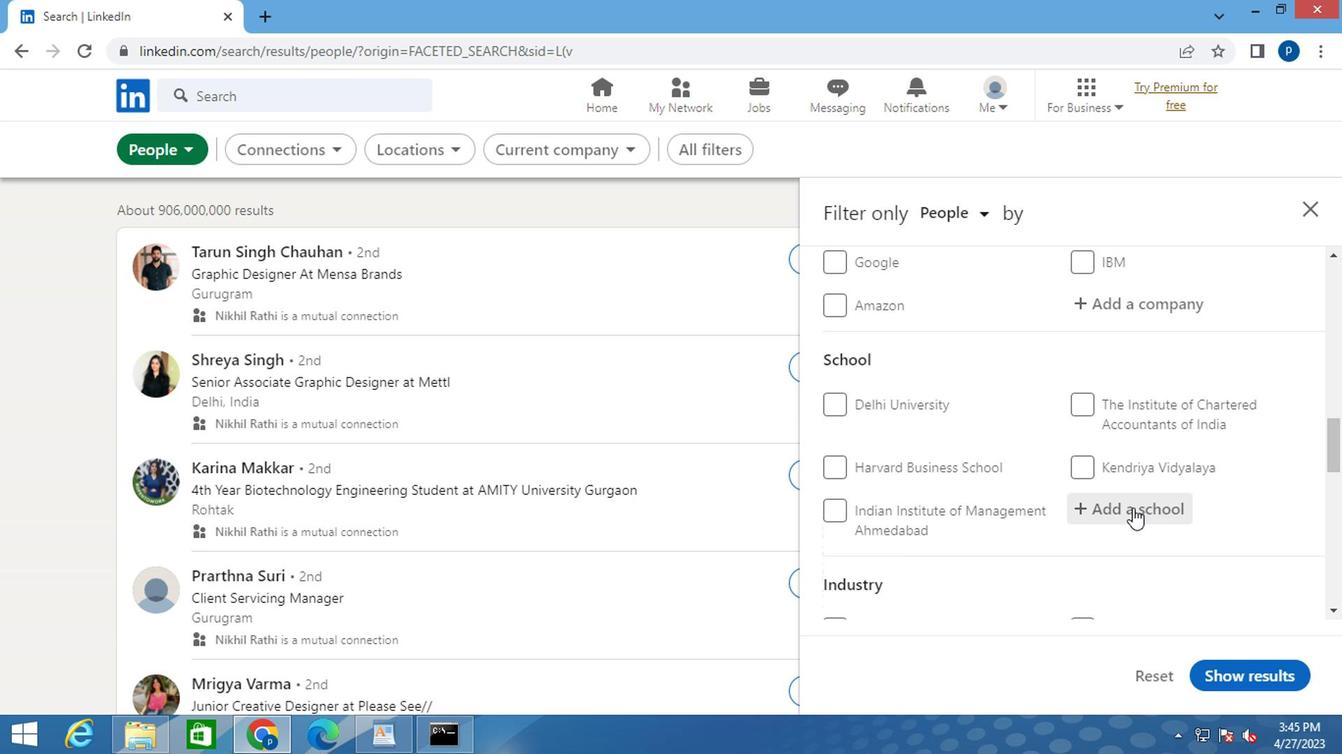 
Action: Key pressed <Key.caps_lock>G<Key.caps_lock>OVERNMENT<Key.space><Key.caps_lock>H<Key.caps_lock>IGH<Key.space>
Screenshot: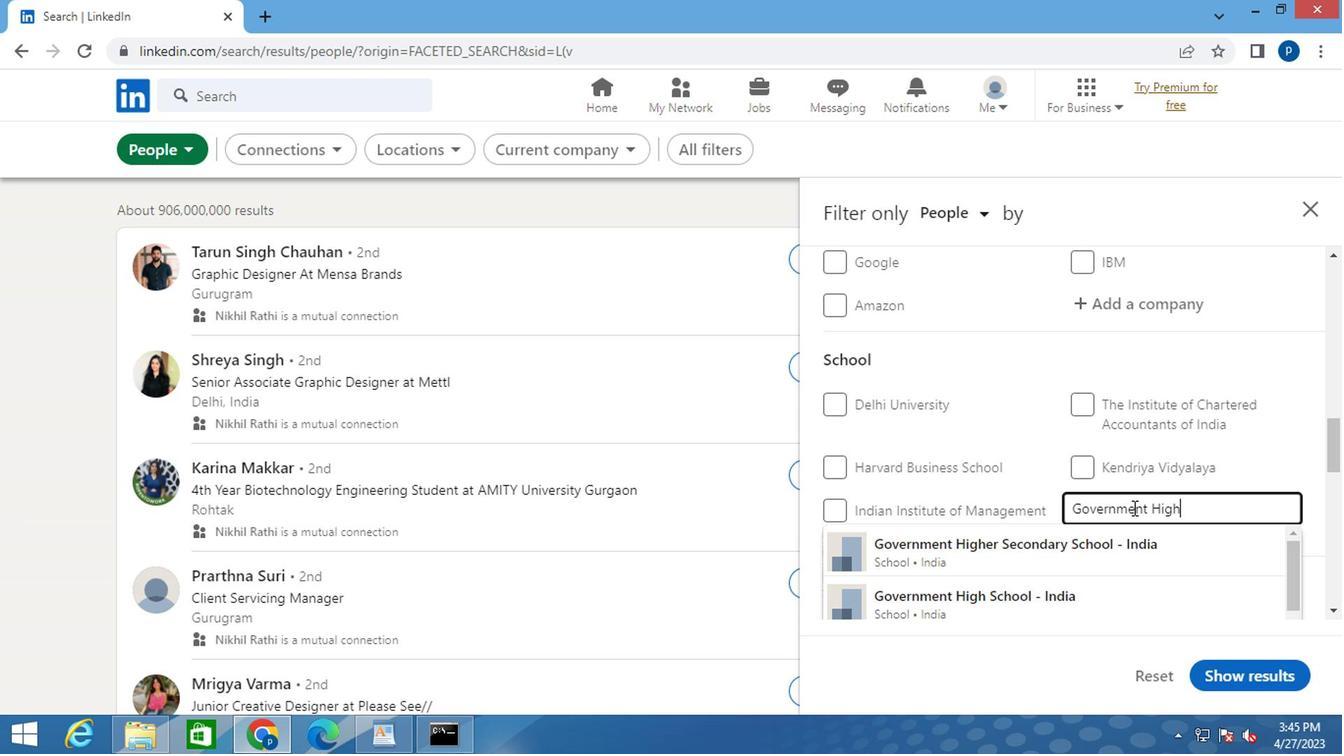 
Action: Mouse moved to (1066, 547)
Screenshot: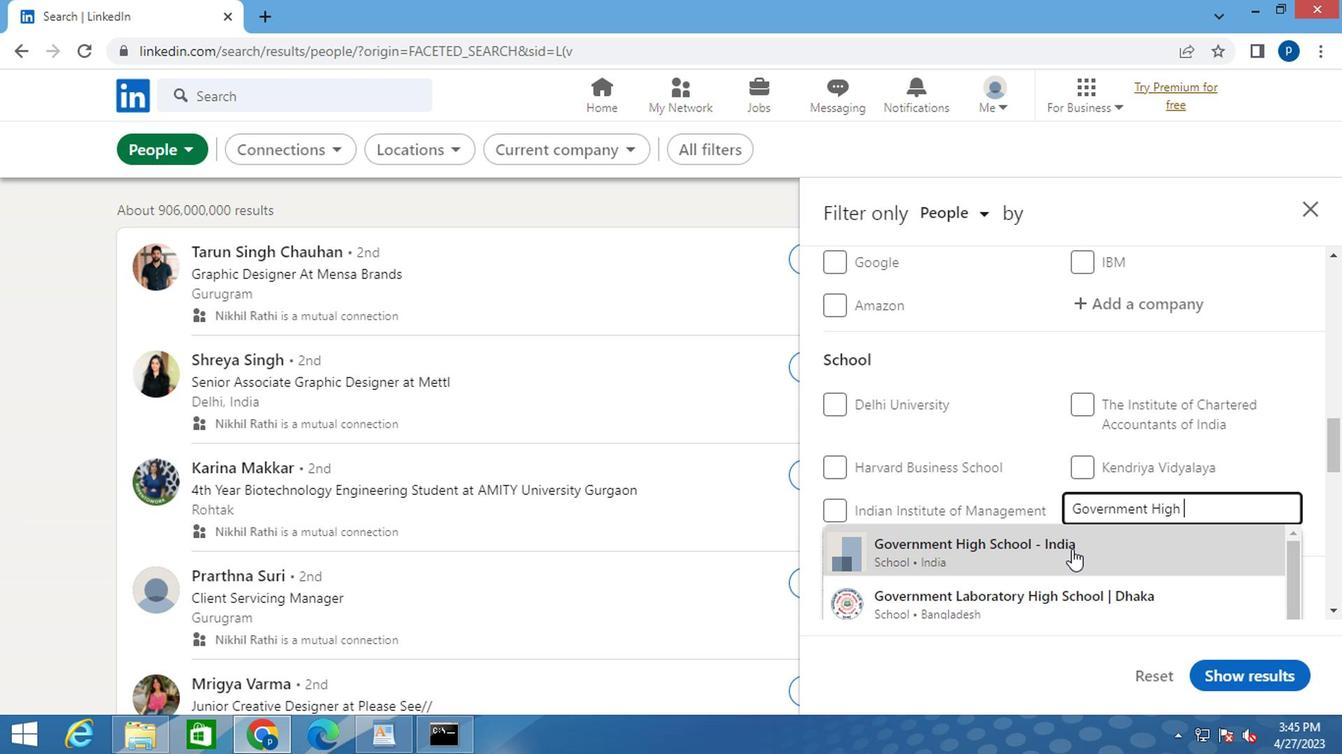 
Action: Mouse pressed left at (1066, 547)
Screenshot: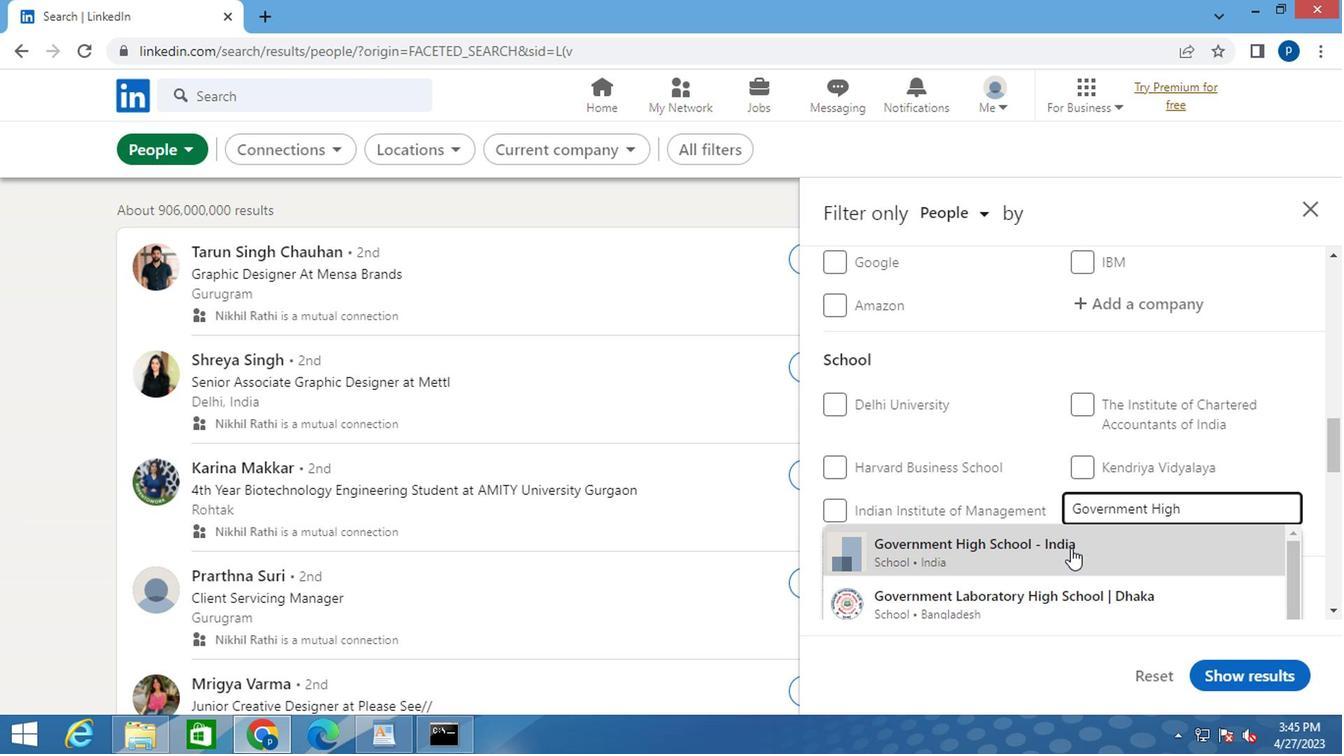
Action: Mouse moved to (1045, 536)
Screenshot: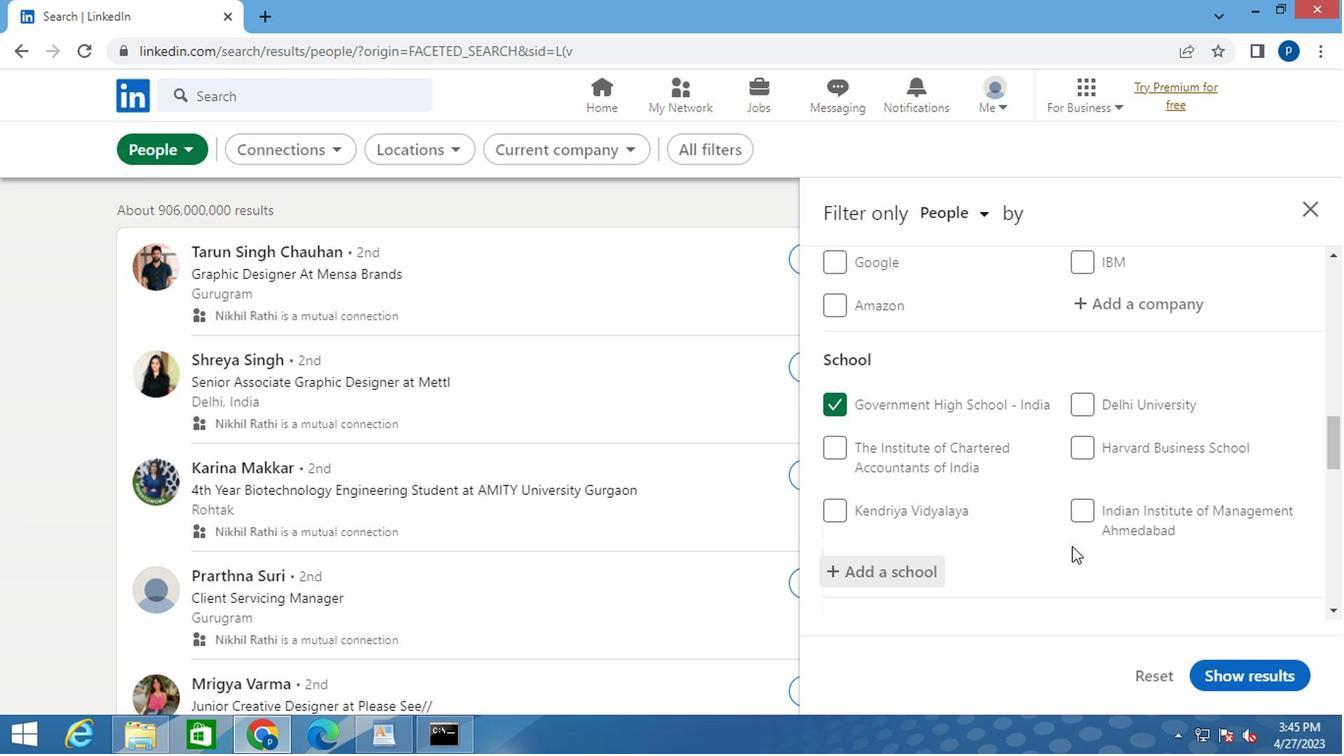 
Action: Mouse scrolled (1045, 536) with delta (0, 0)
Screenshot: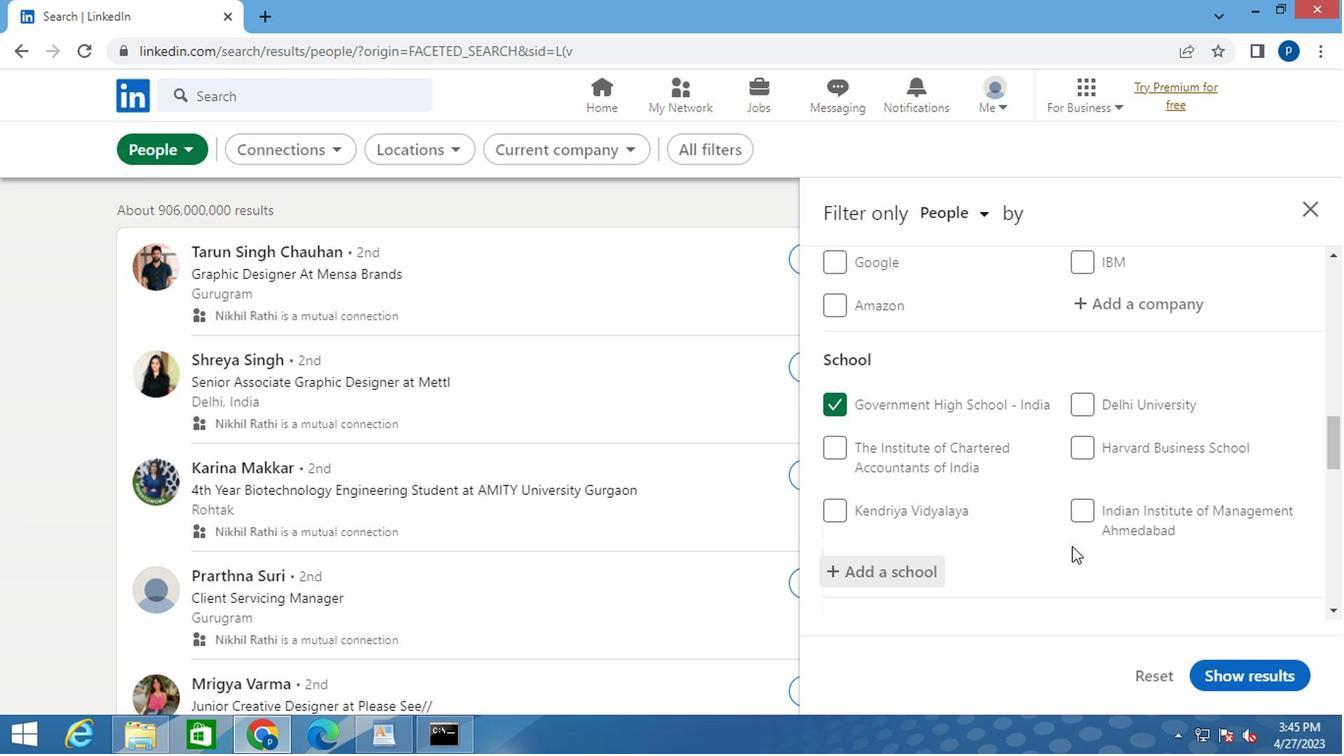 
Action: Mouse moved to (1030, 529)
Screenshot: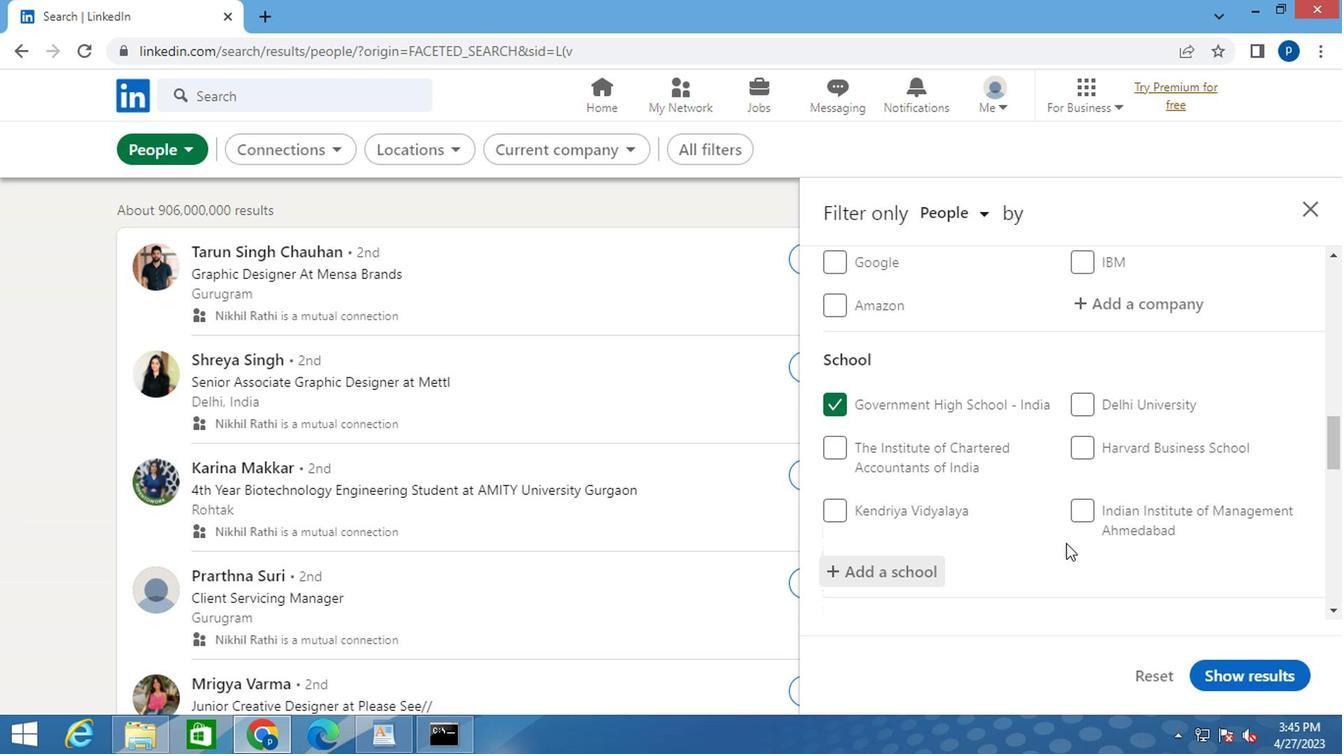 
Action: Mouse scrolled (1030, 528) with delta (0, 0)
Screenshot: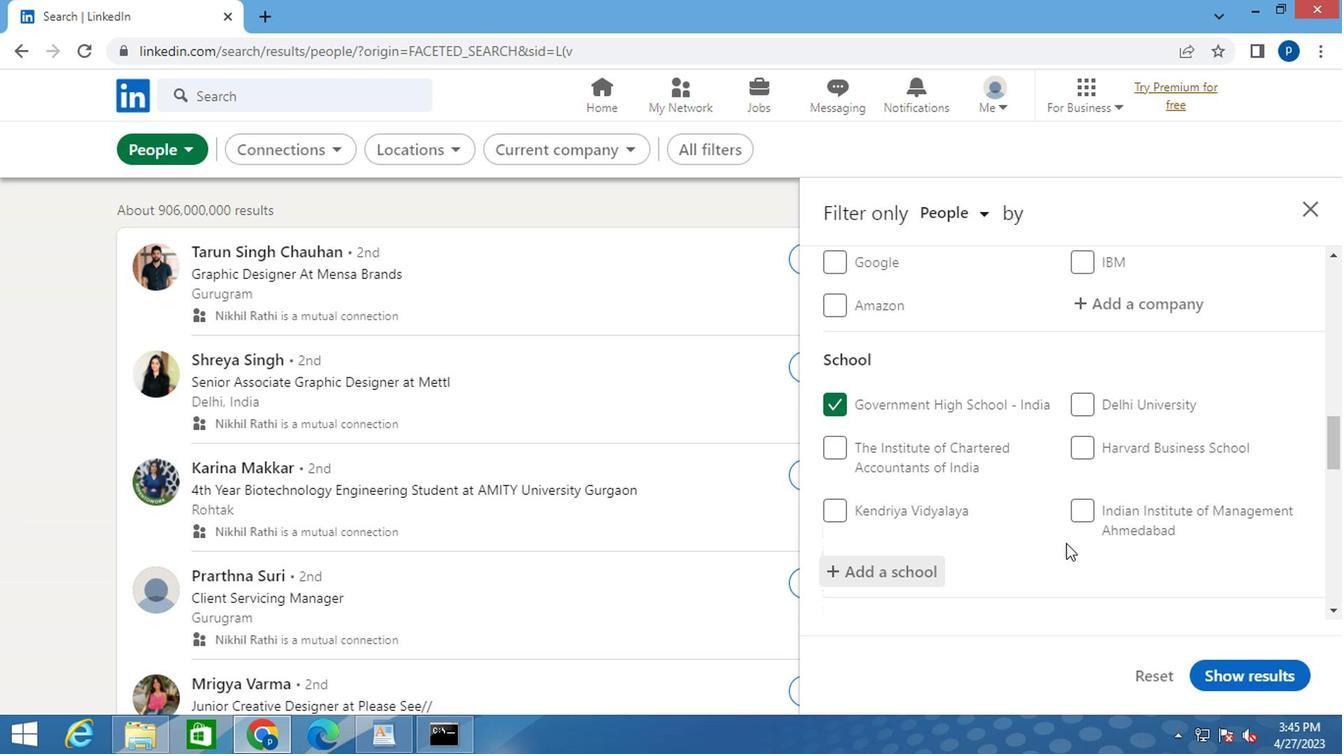 
Action: Mouse moved to (1024, 526)
Screenshot: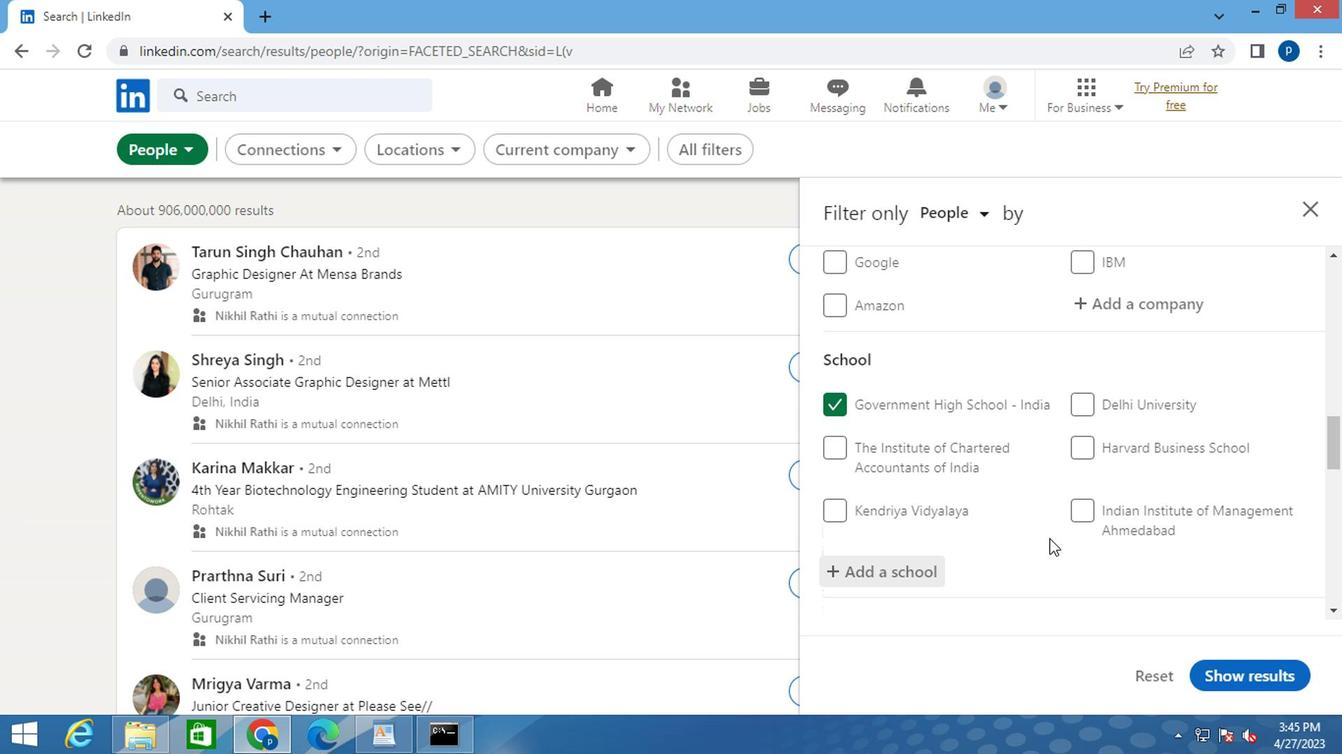
Action: Mouse scrolled (1024, 524) with delta (0, -1)
Screenshot: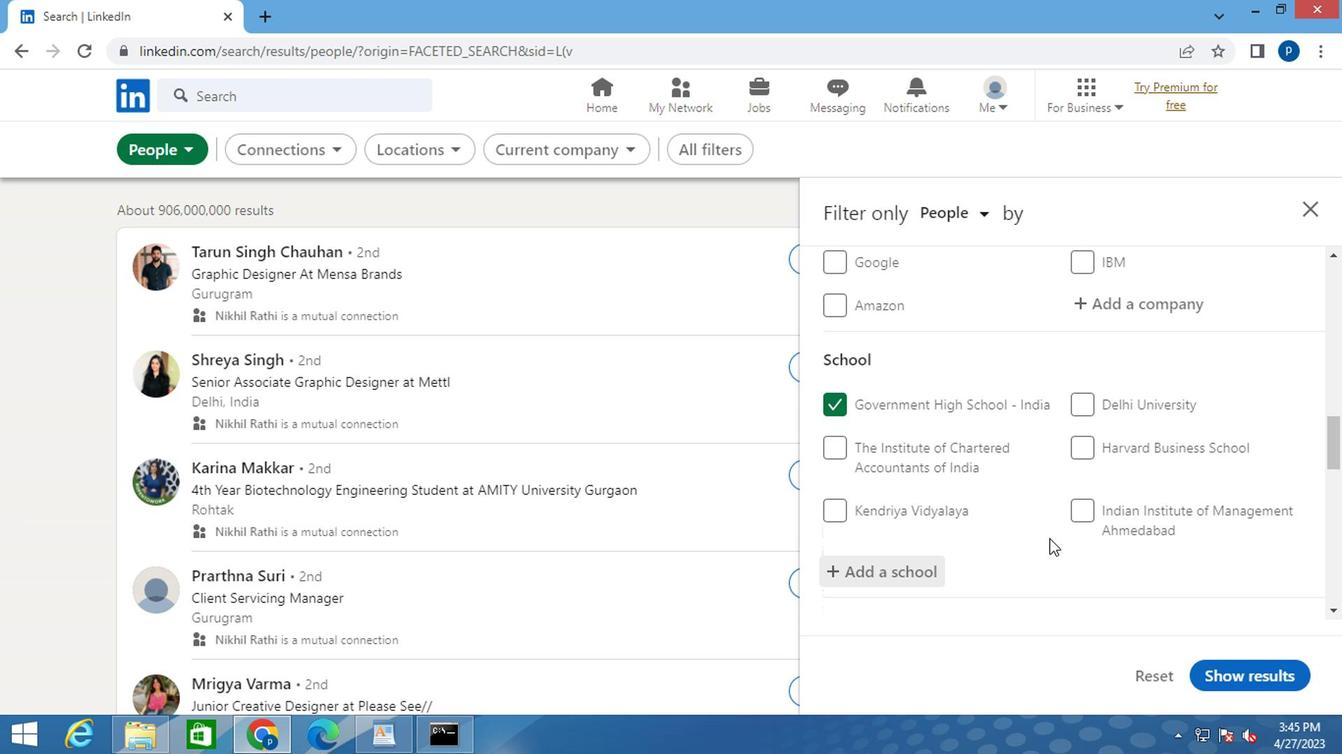 
Action: Mouse moved to (1117, 488)
Screenshot: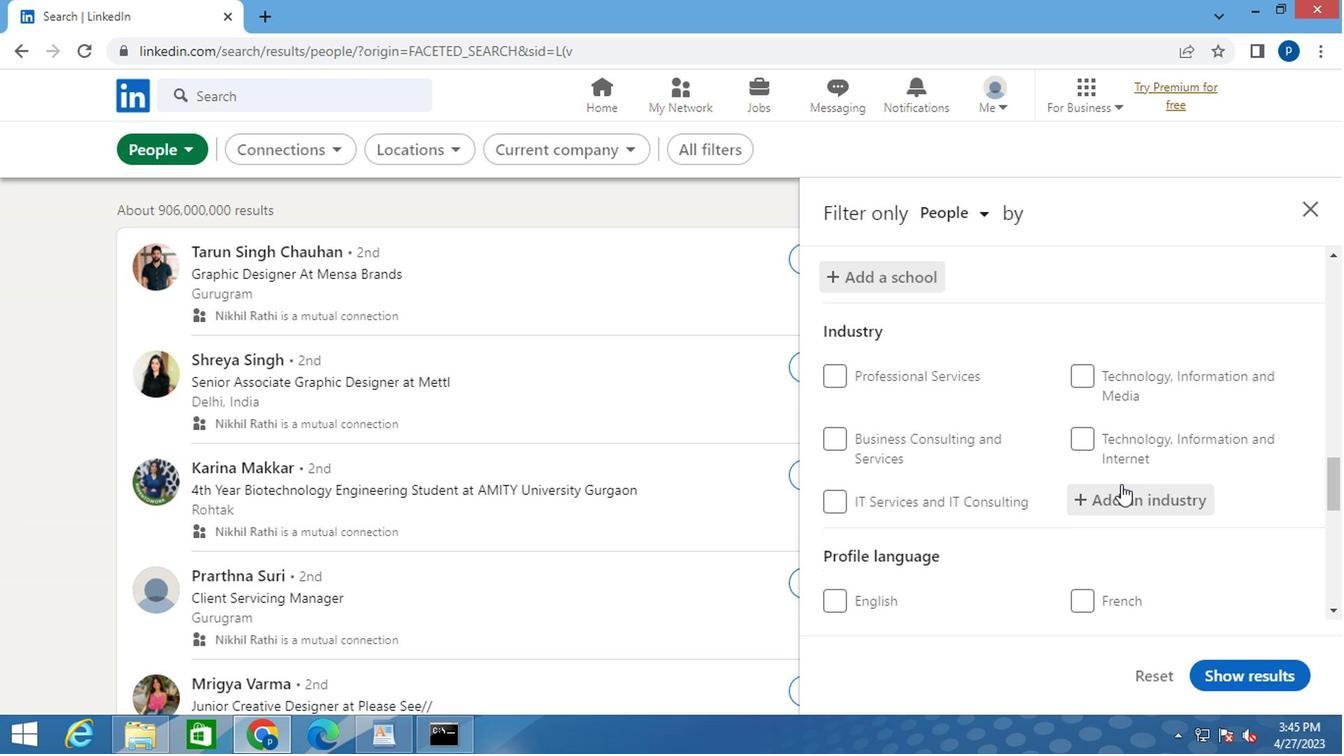 
Action: Mouse pressed left at (1117, 488)
Screenshot: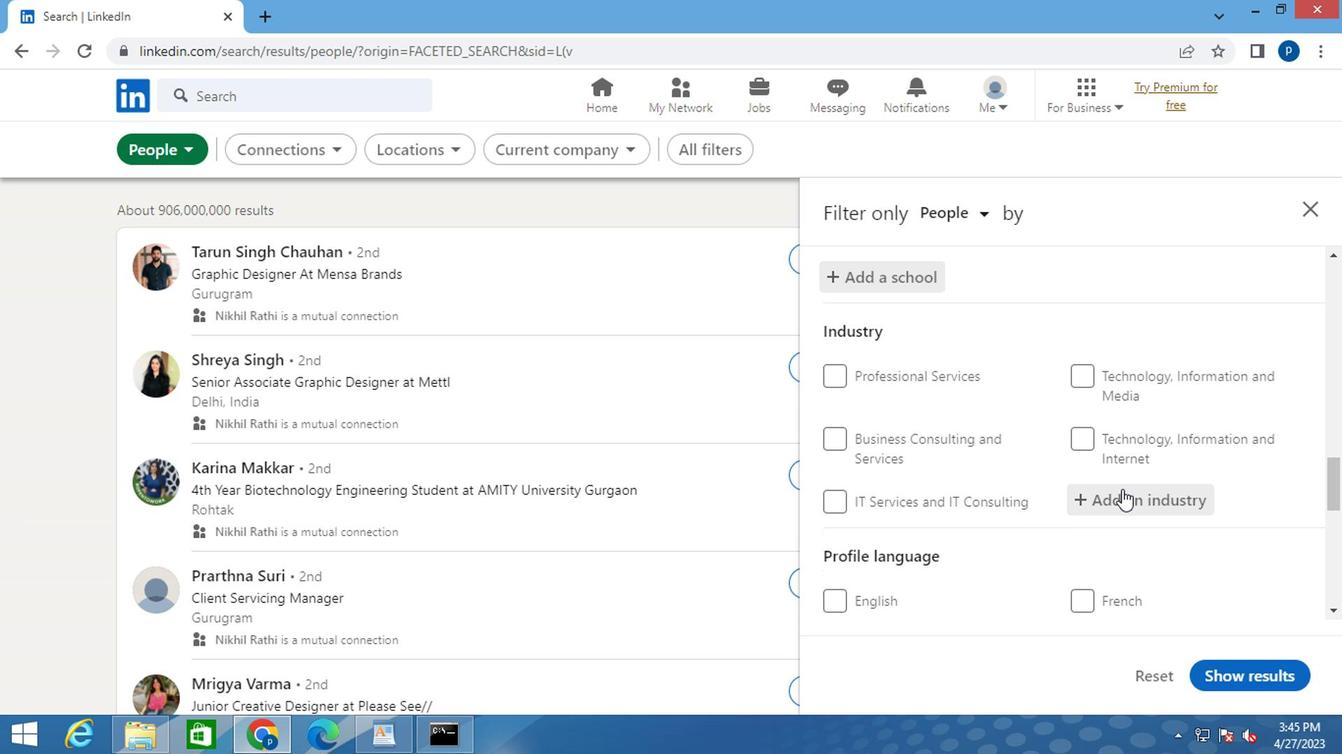 
Action: Mouse pressed left at (1117, 488)
Screenshot: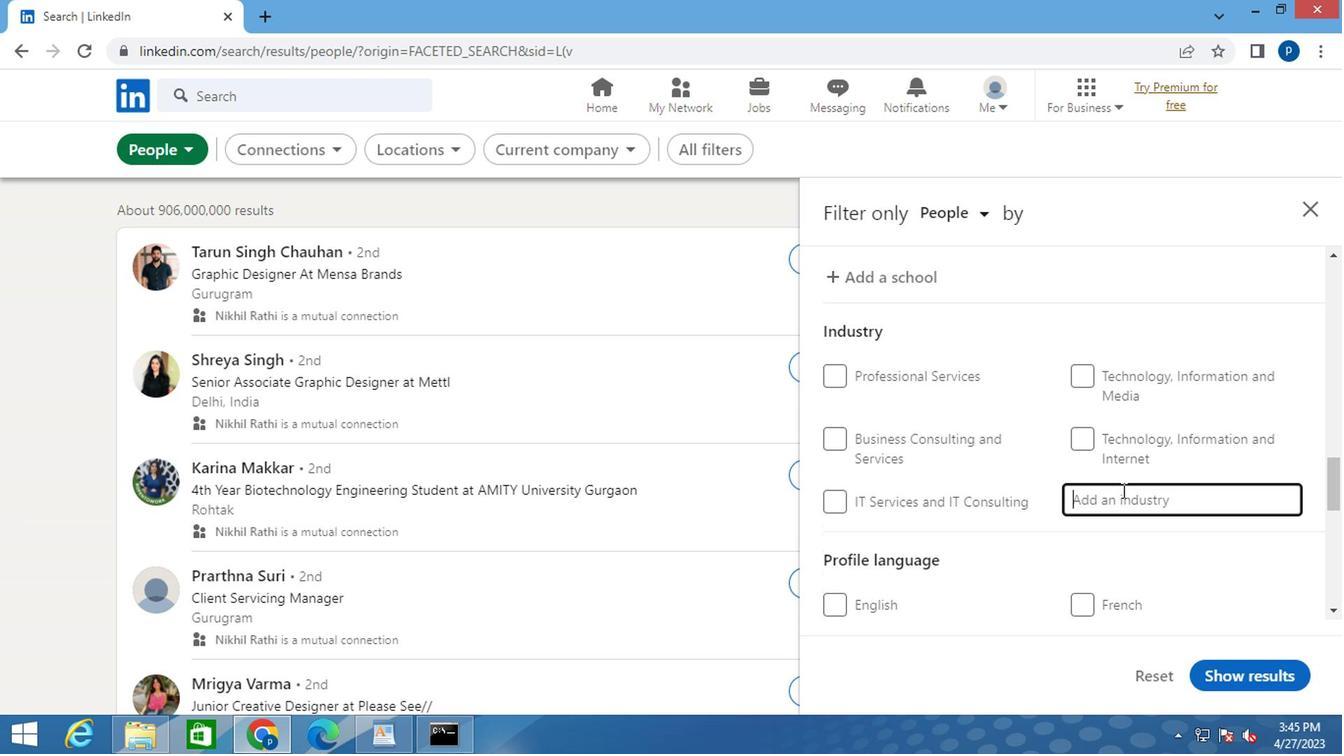 
Action: Key pressed <Key.caps_lock>A<Key.caps_lock>DMINISTRA
Screenshot: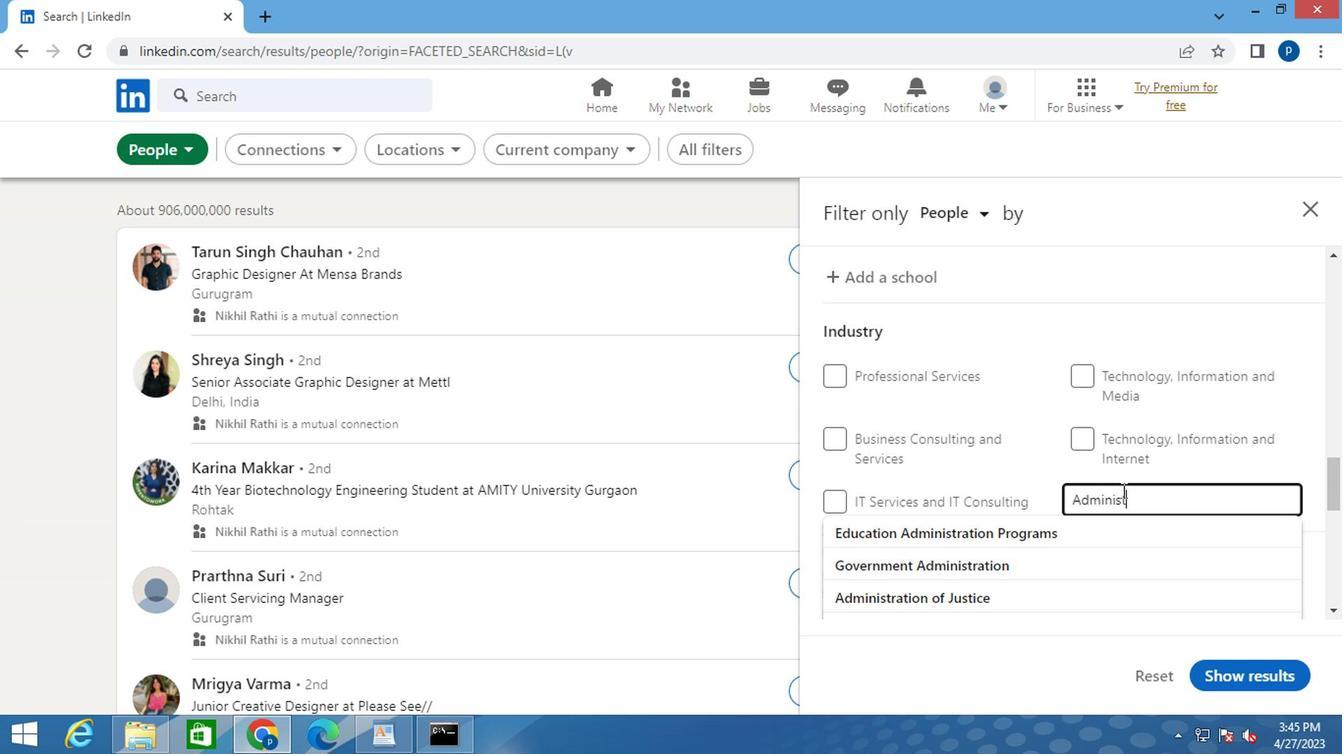 
Action: Mouse moved to (967, 589)
Screenshot: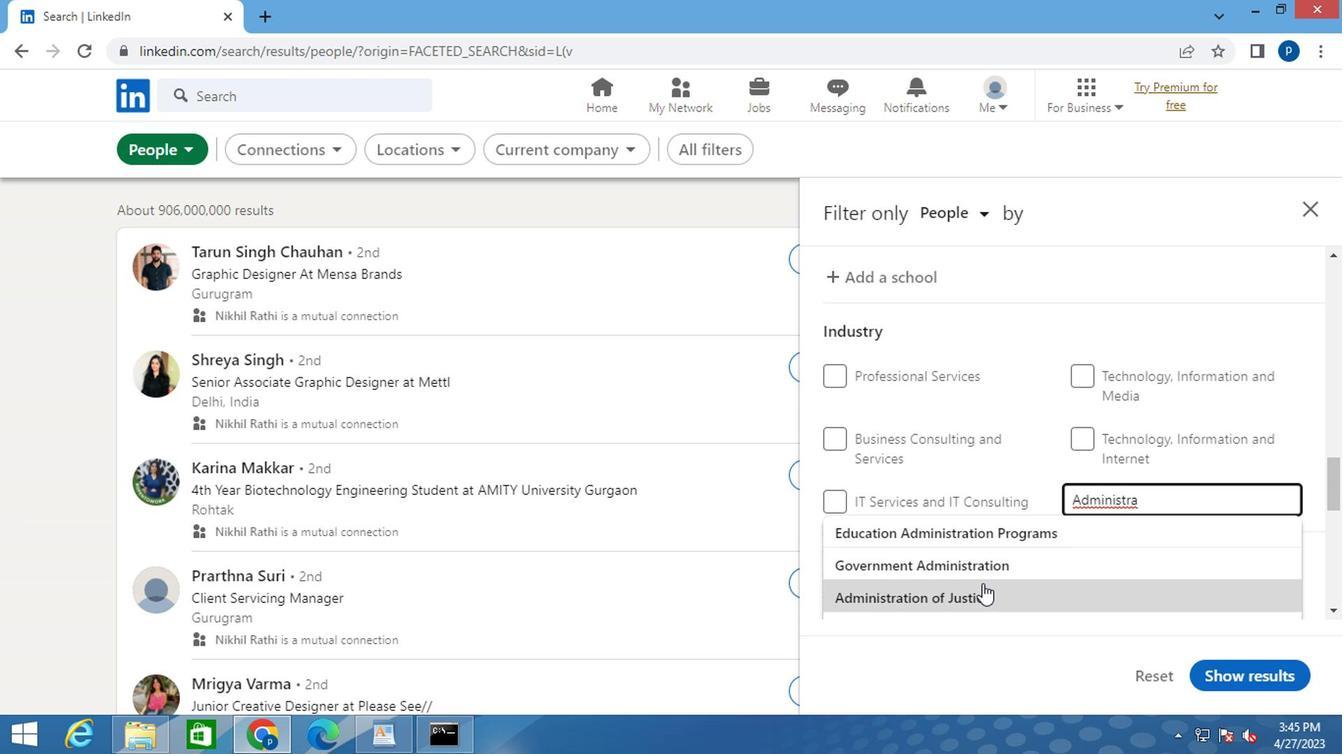 
Action: Mouse pressed left at (967, 589)
Screenshot: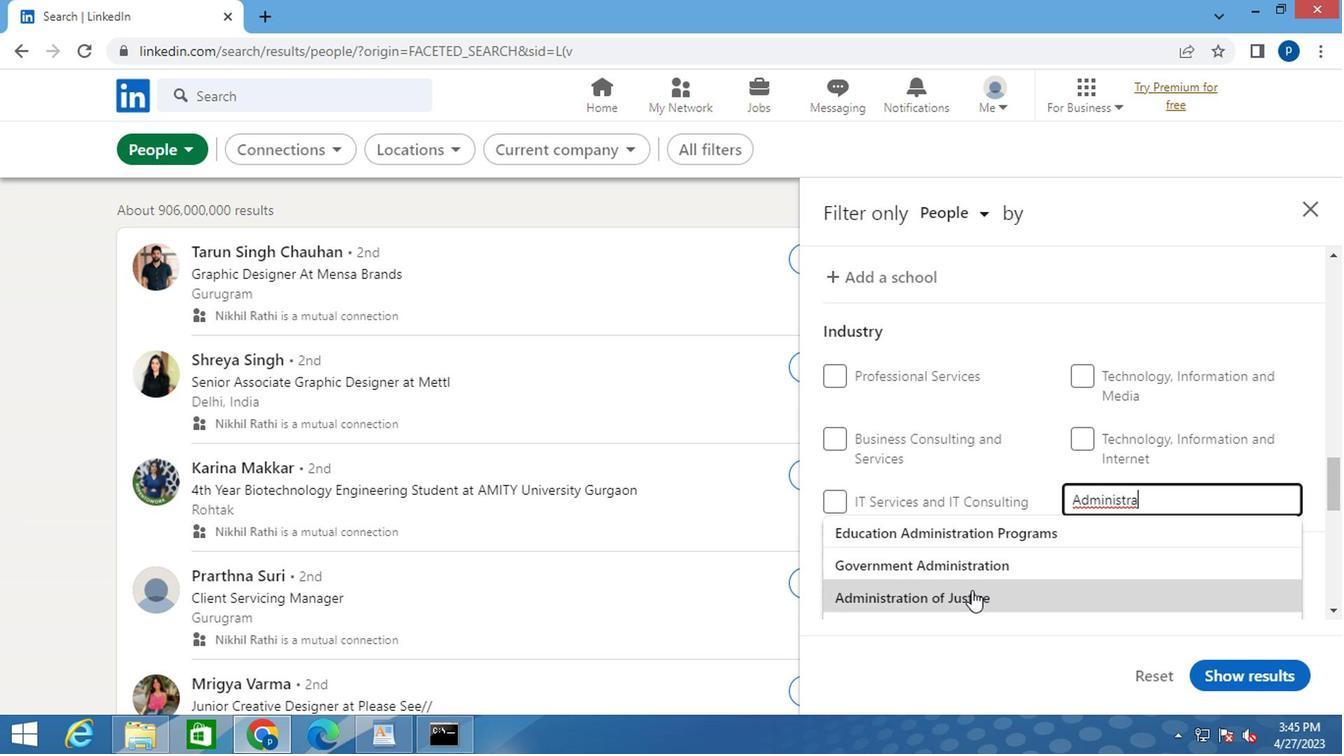 
Action: Mouse moved to (994, 510)
Screenshot: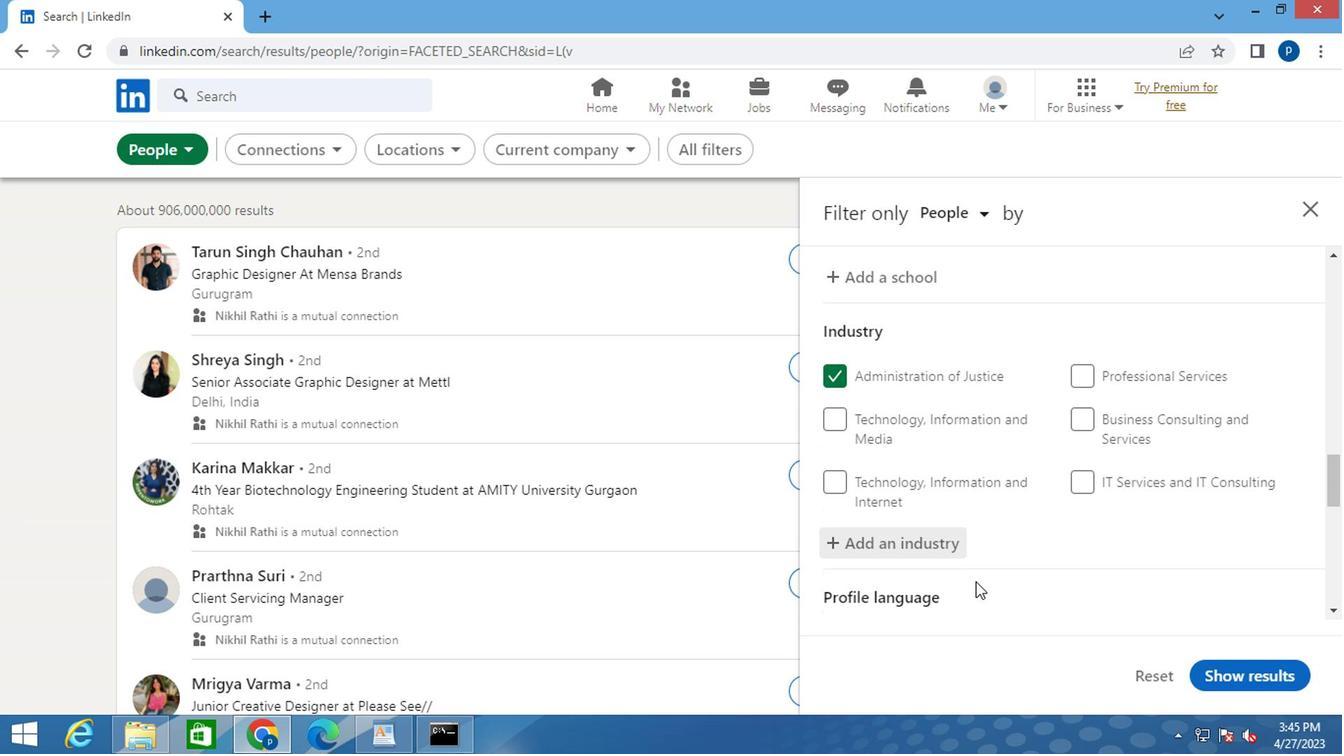 
Action: Mouse scrolled (994, 509) with delta (0, 0)
Screenshot: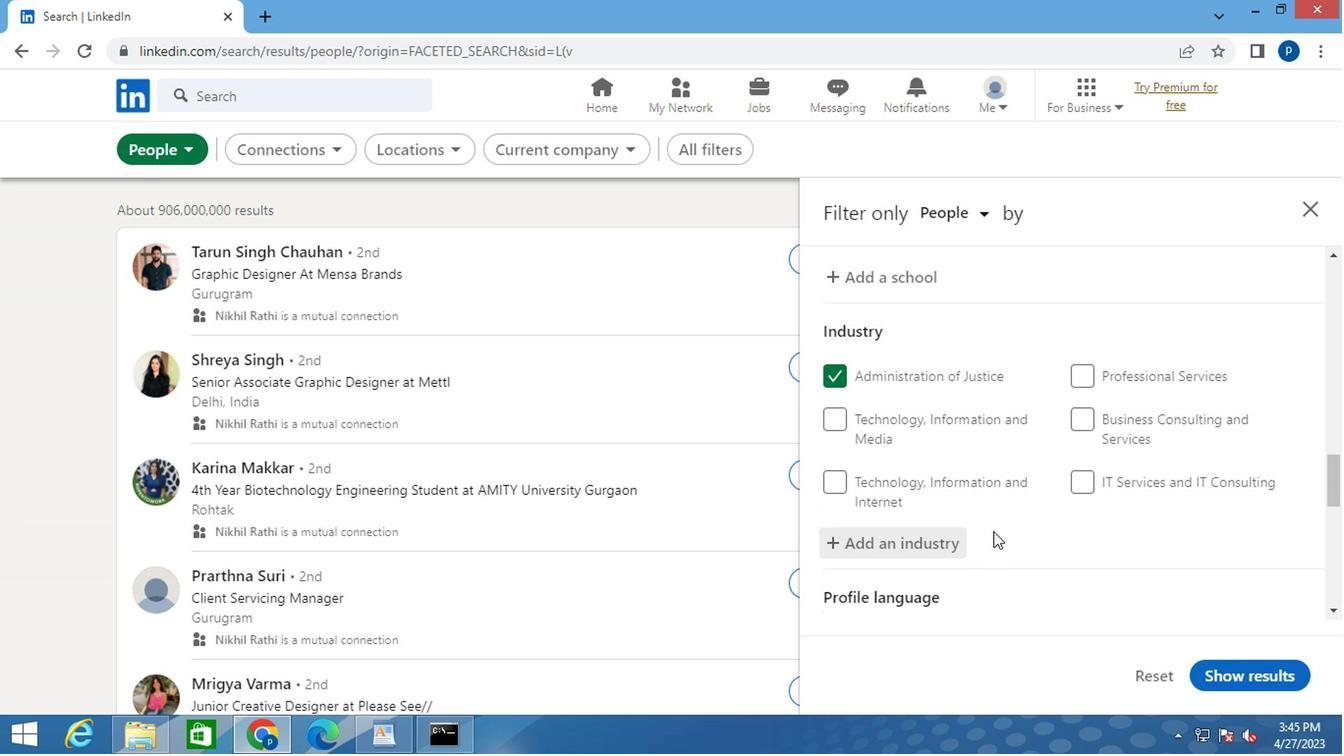 
Action: Mouse scrolled (994, 509) with delta (0, 0)
Screenshot: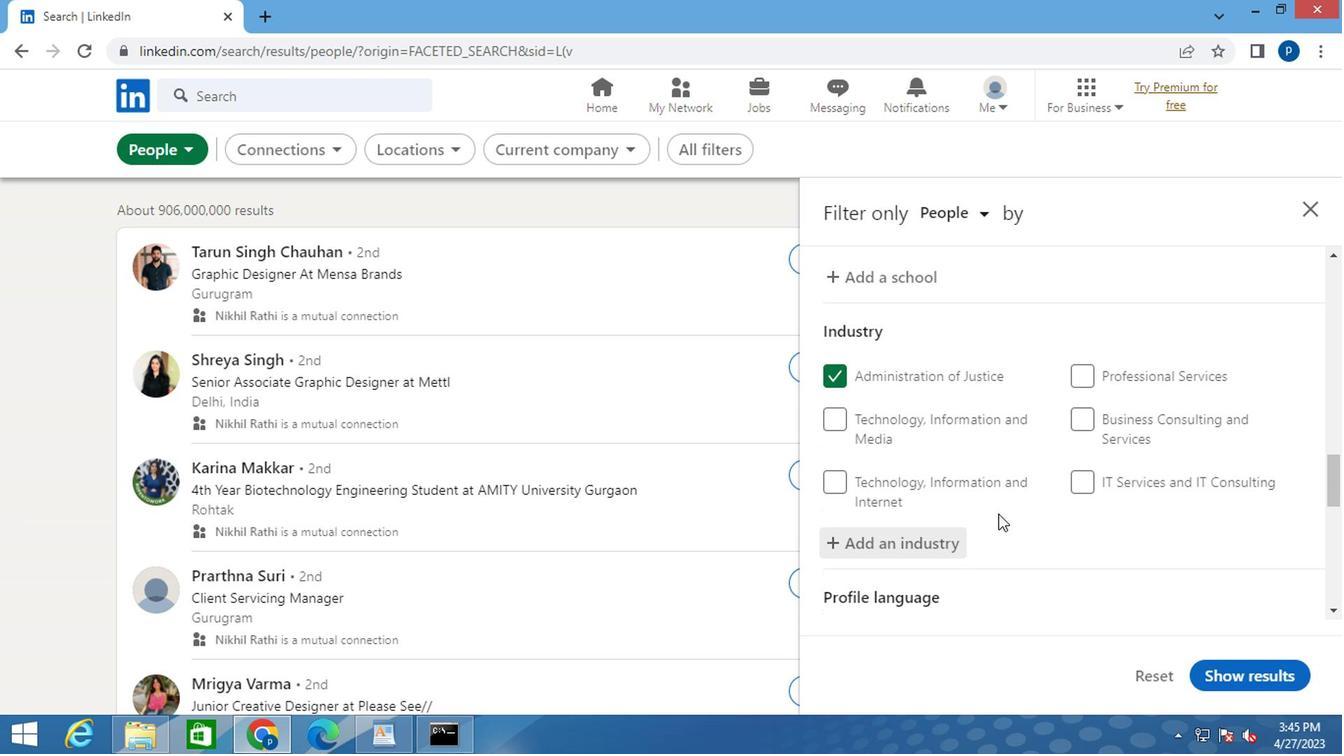 
Action: Mouse moved to (994, 502)
Screenshot: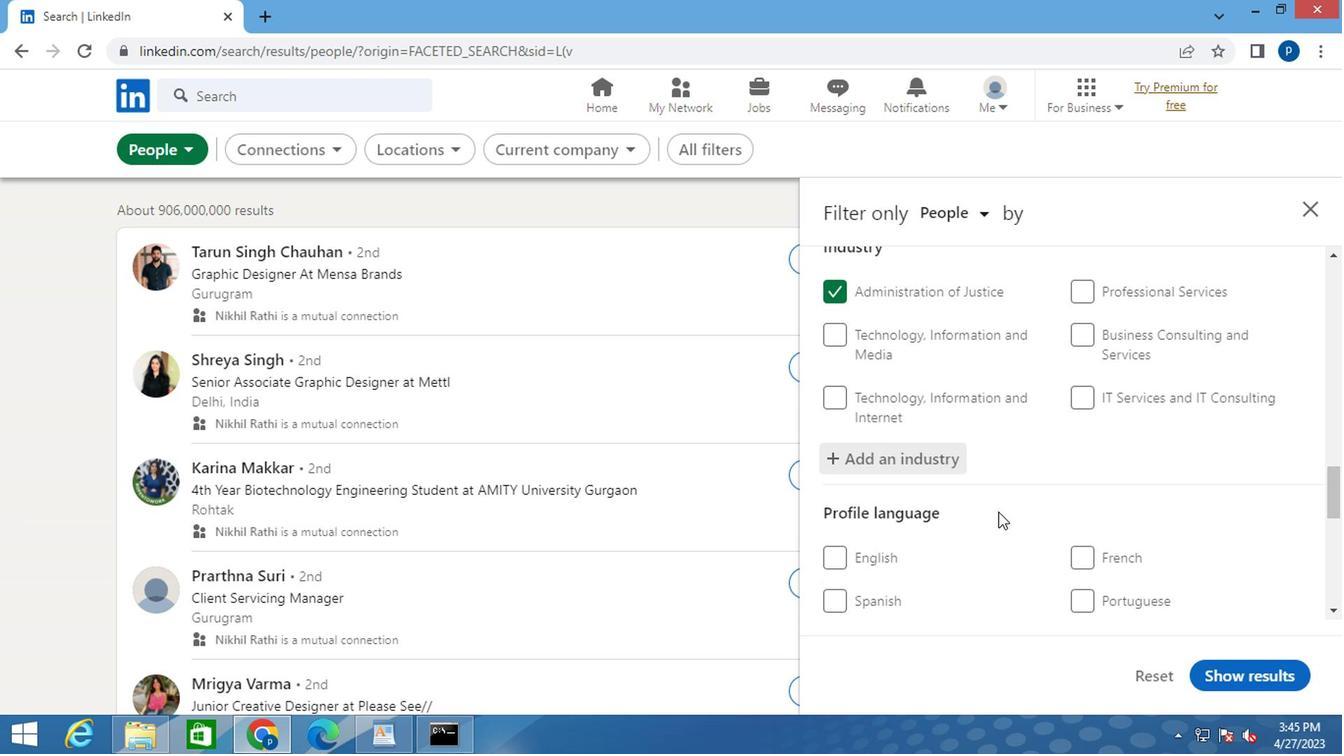 
Action: Mouse scrolled (994, 501) with delta (0, -1)
Screenshot: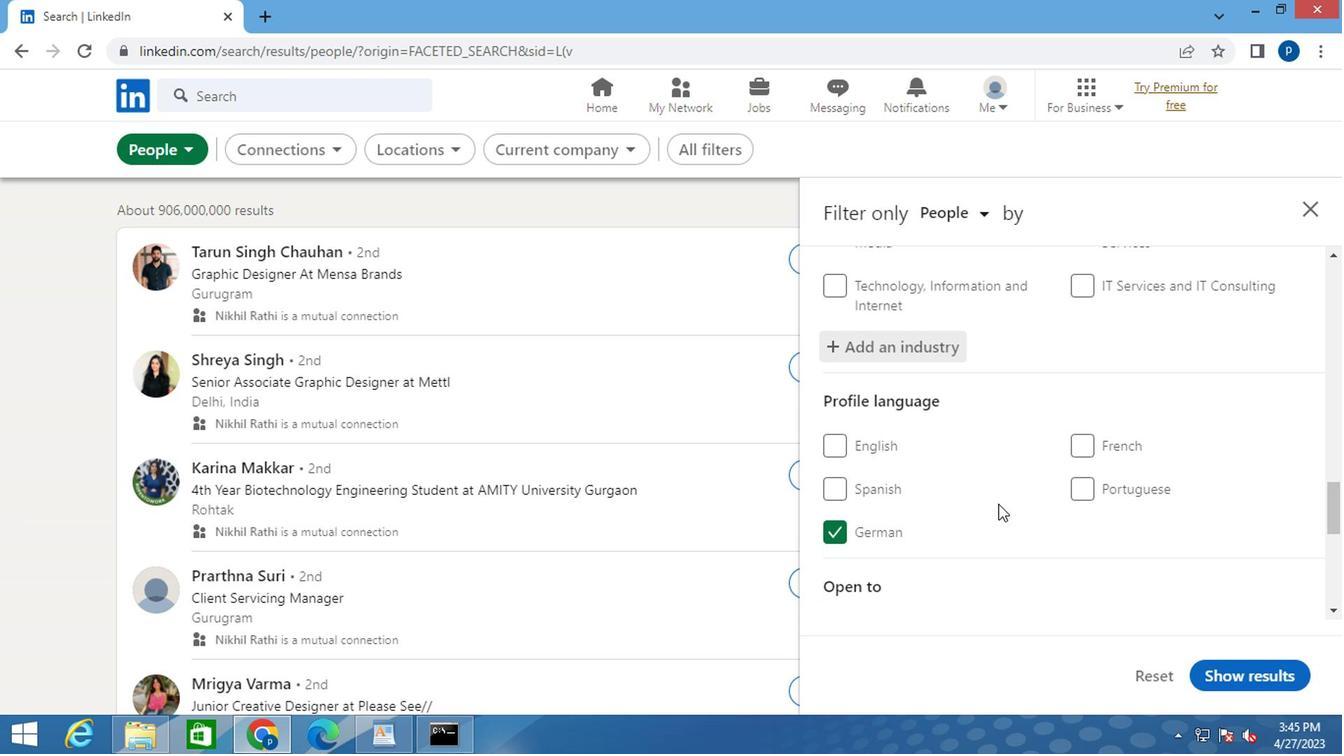 
Action: Mouse moved to (994, 502)
Screenshot: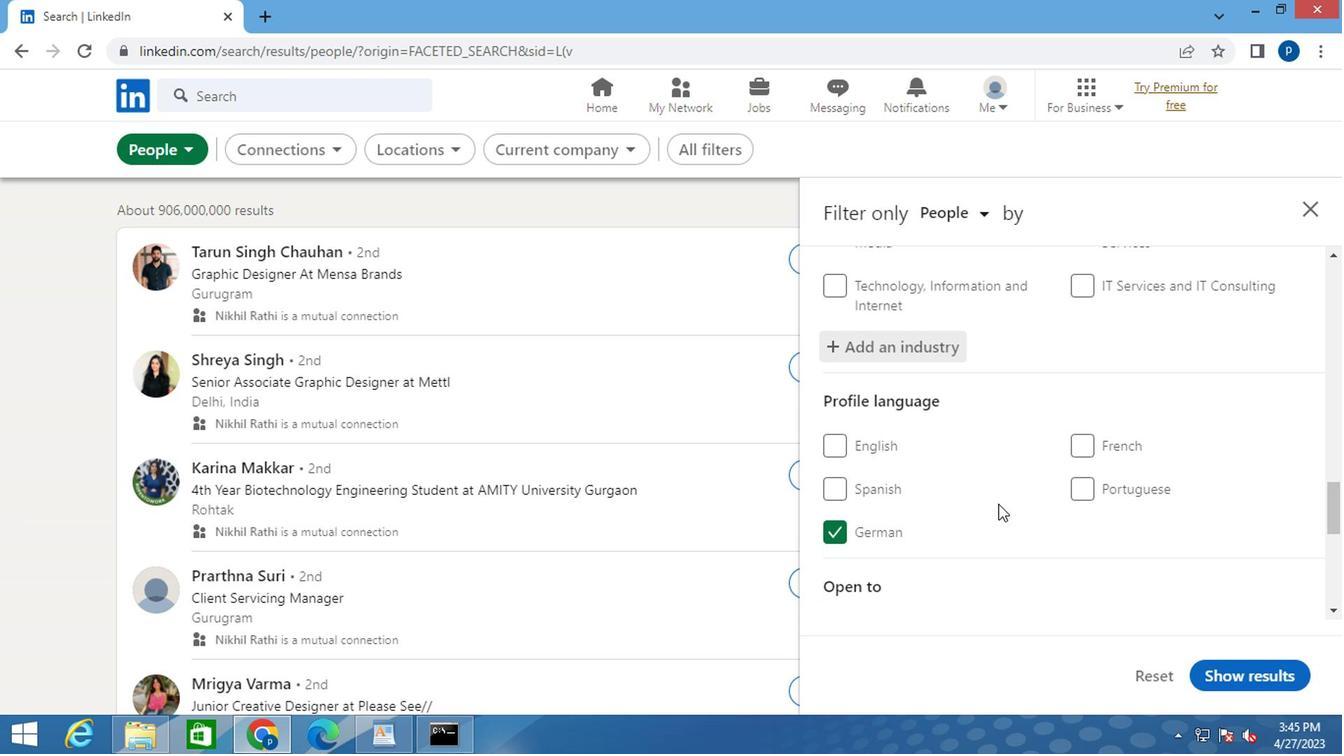 
Action: Mouse scrolled (994, 501) with delta (0, -1)
Screenshot: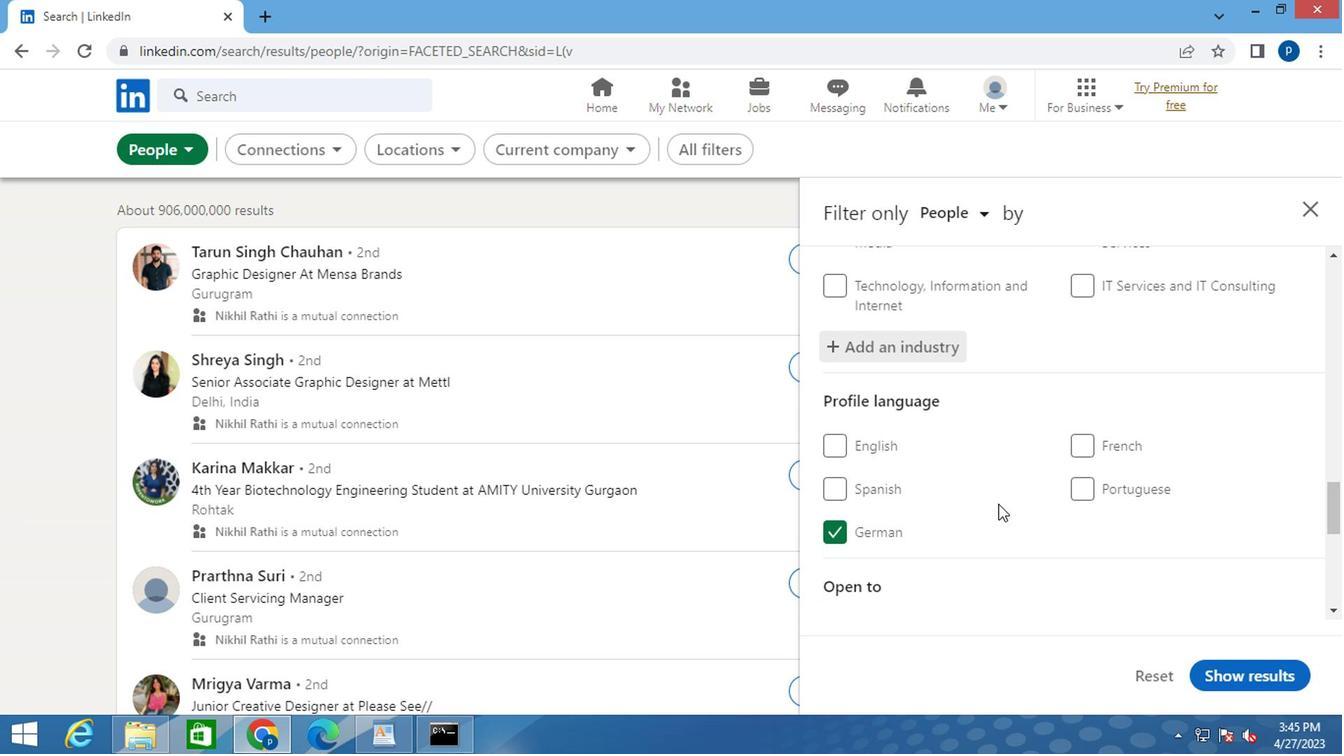 
Action: Mouse moved to (999, 497)
Screenshot: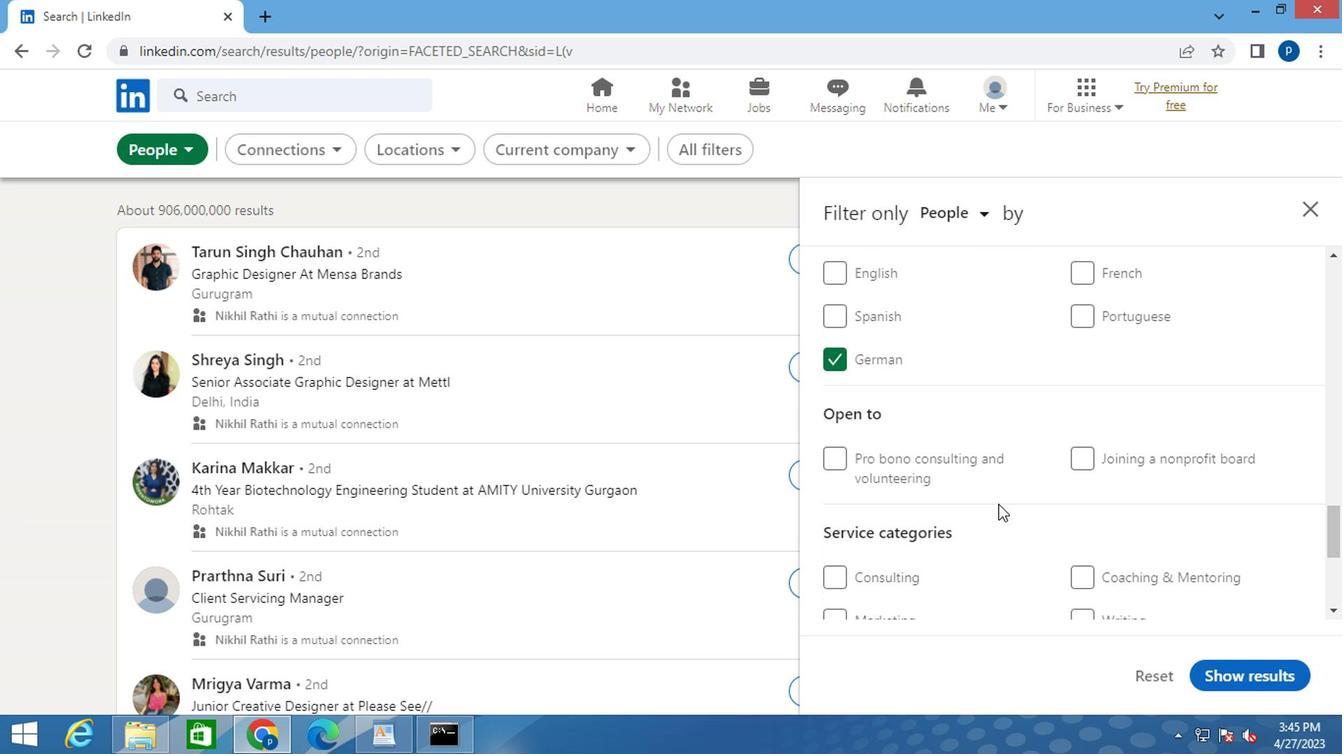 
Action: Mouse scrolled (999, 496) with delta (0, 0)
Screenshot: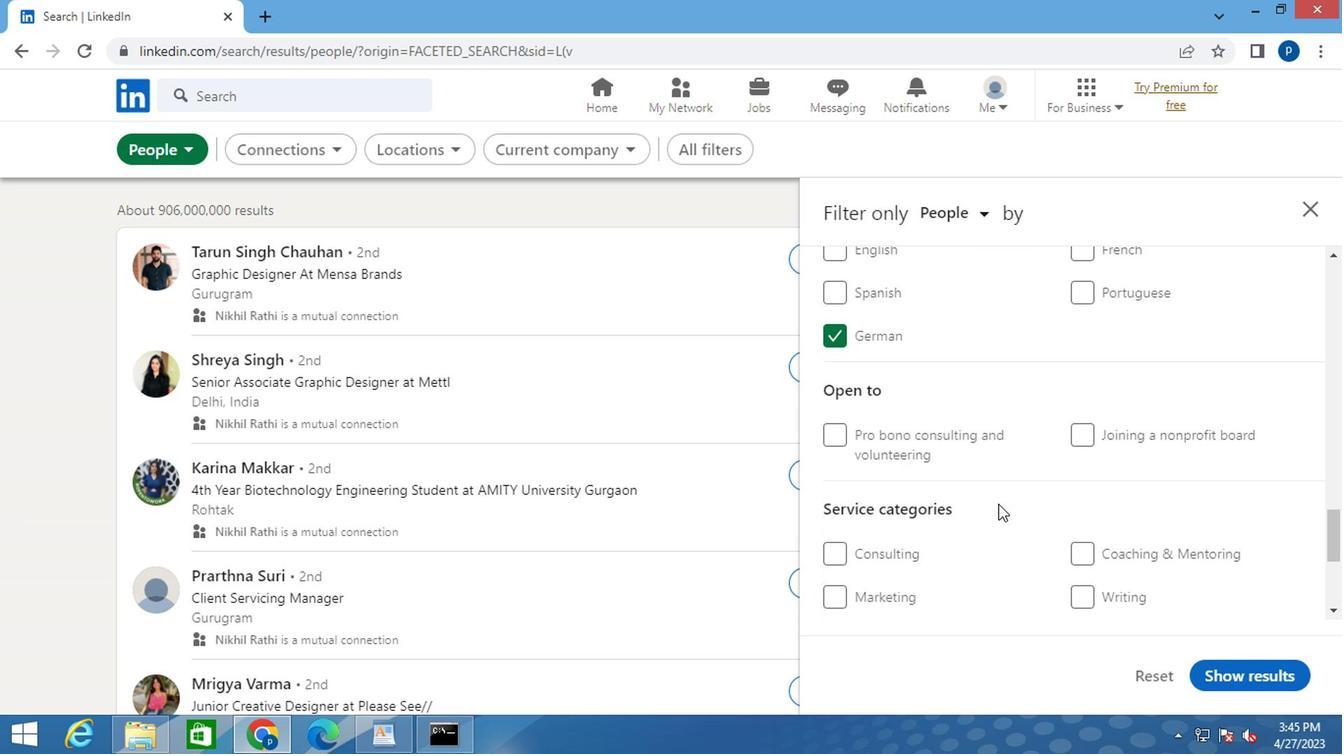 
Action: Mouse scrolled (999, 496) with delta (0, 0)
Screenshot: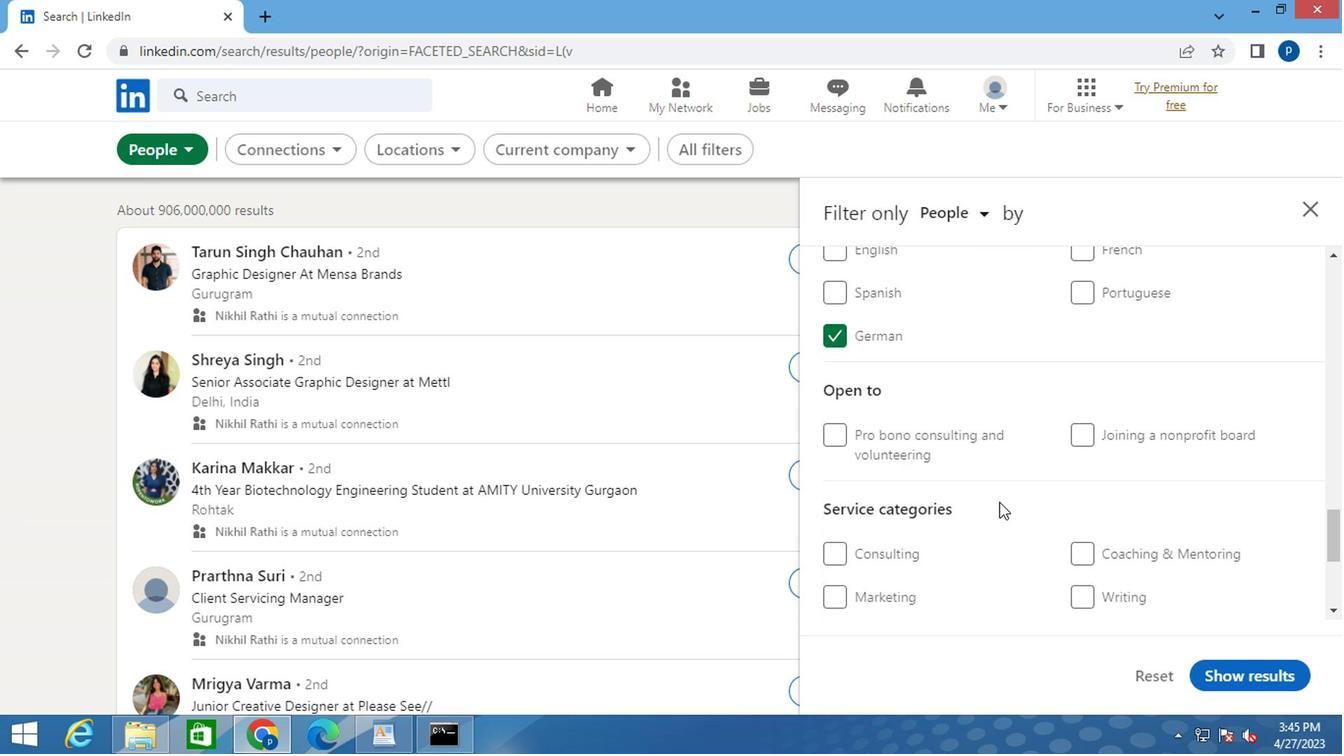 
Action: Mouse moved to (1110, 448)
Screenshot: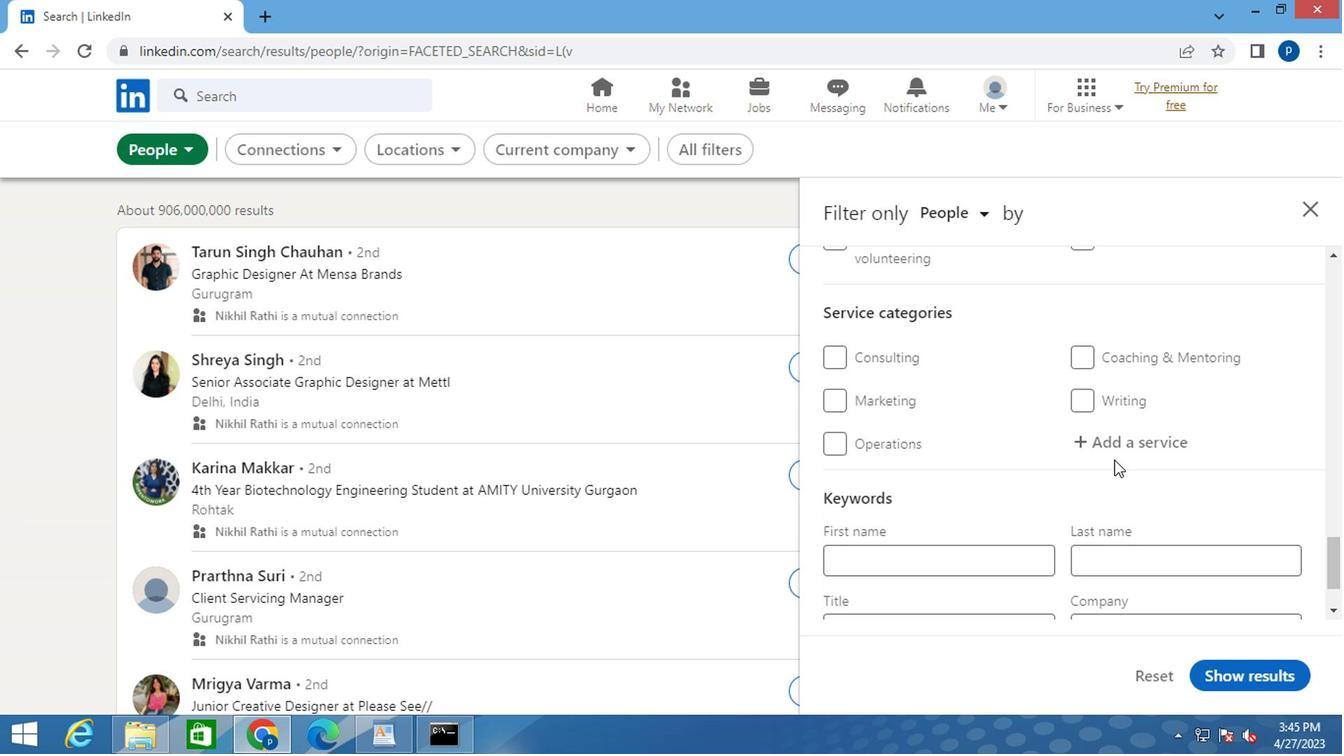 
Action: Mouse pressed left at (1110, 448)
Screenshot: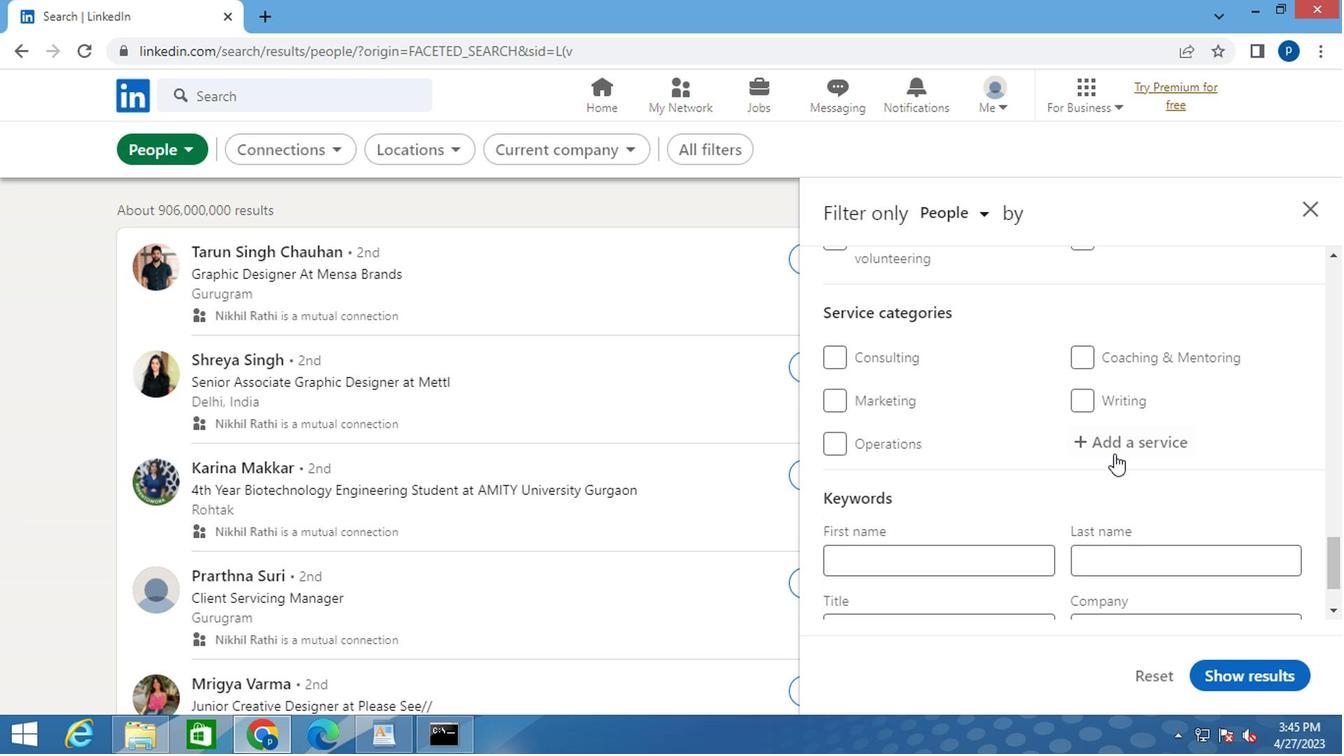 
Action: Key pressed <Key.caps_lock>T<Key.caps_lock>ECHNICAL
Screenshot: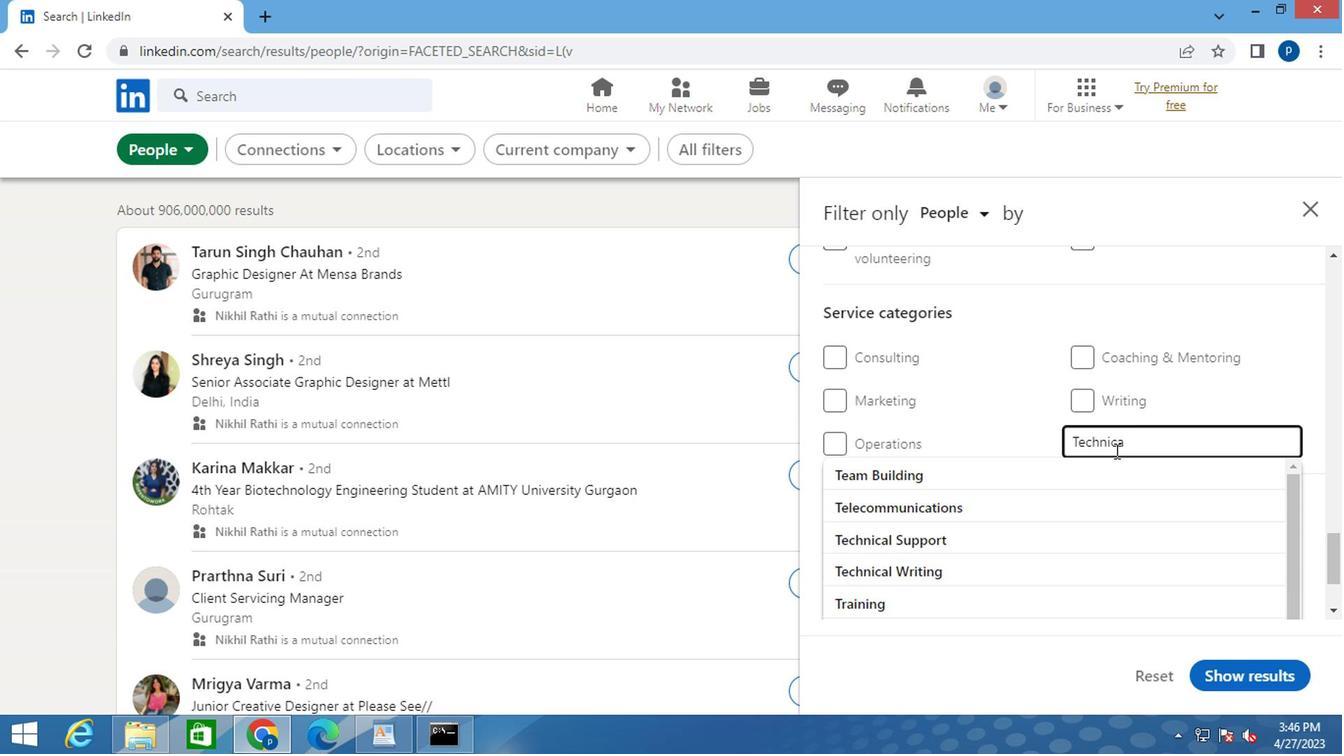 
Action: Mouse moved to (949, 472)
Screenshot: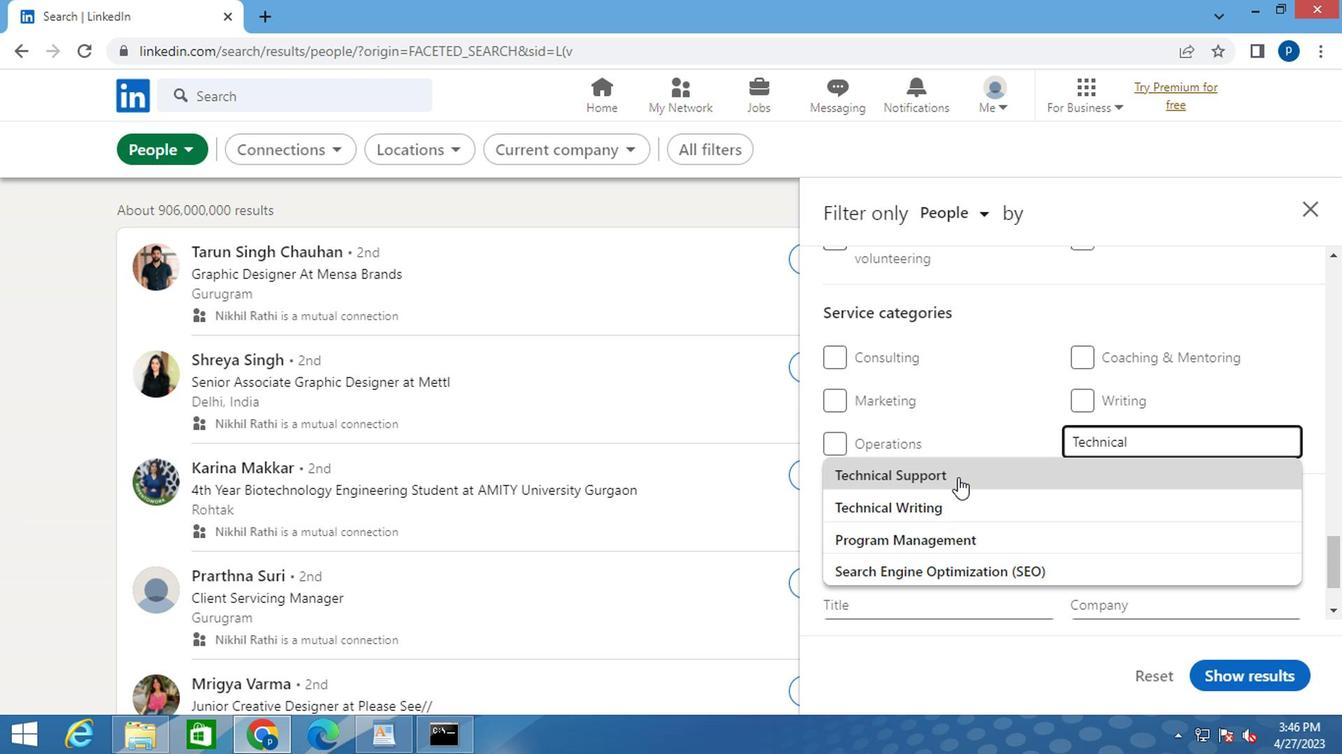 
Action: Mouse pressed left at (949, 472)
Screenshot: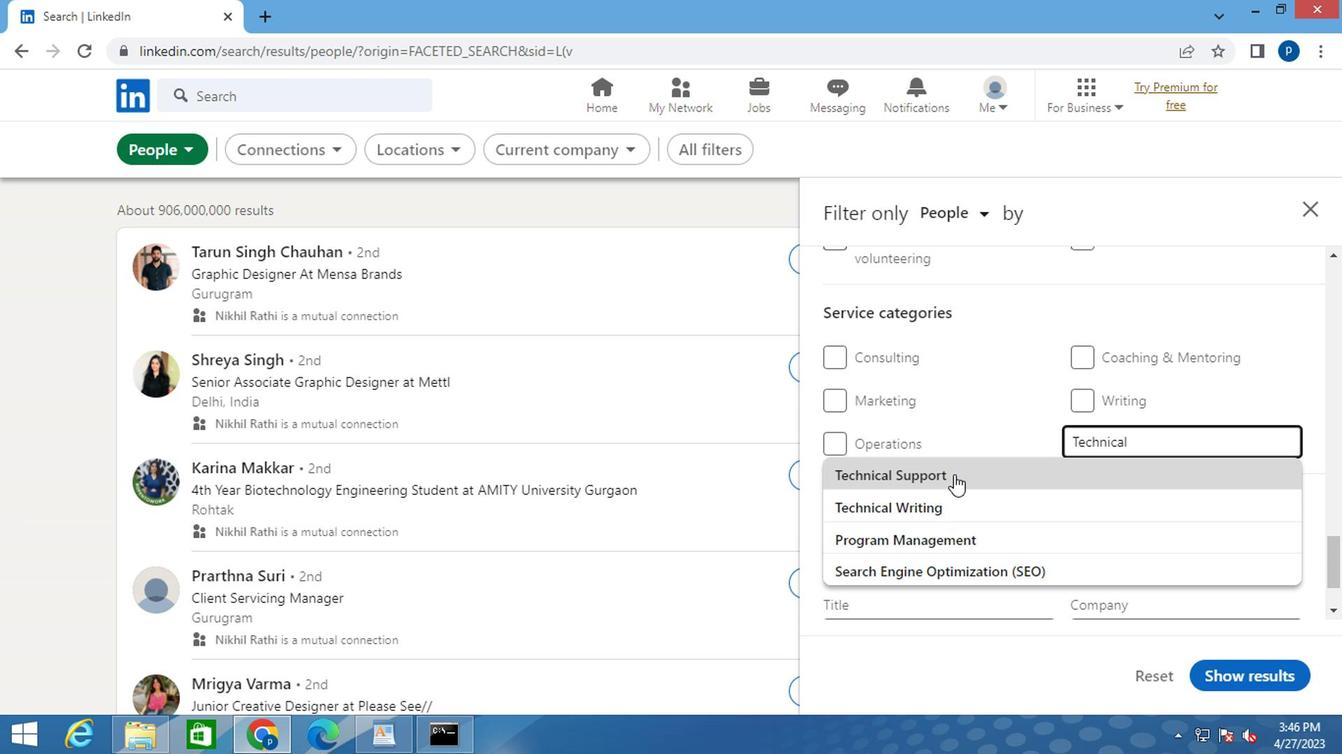 
Action: Mouse scrolled (949, 471) with delta (0, -1)
Screenshot: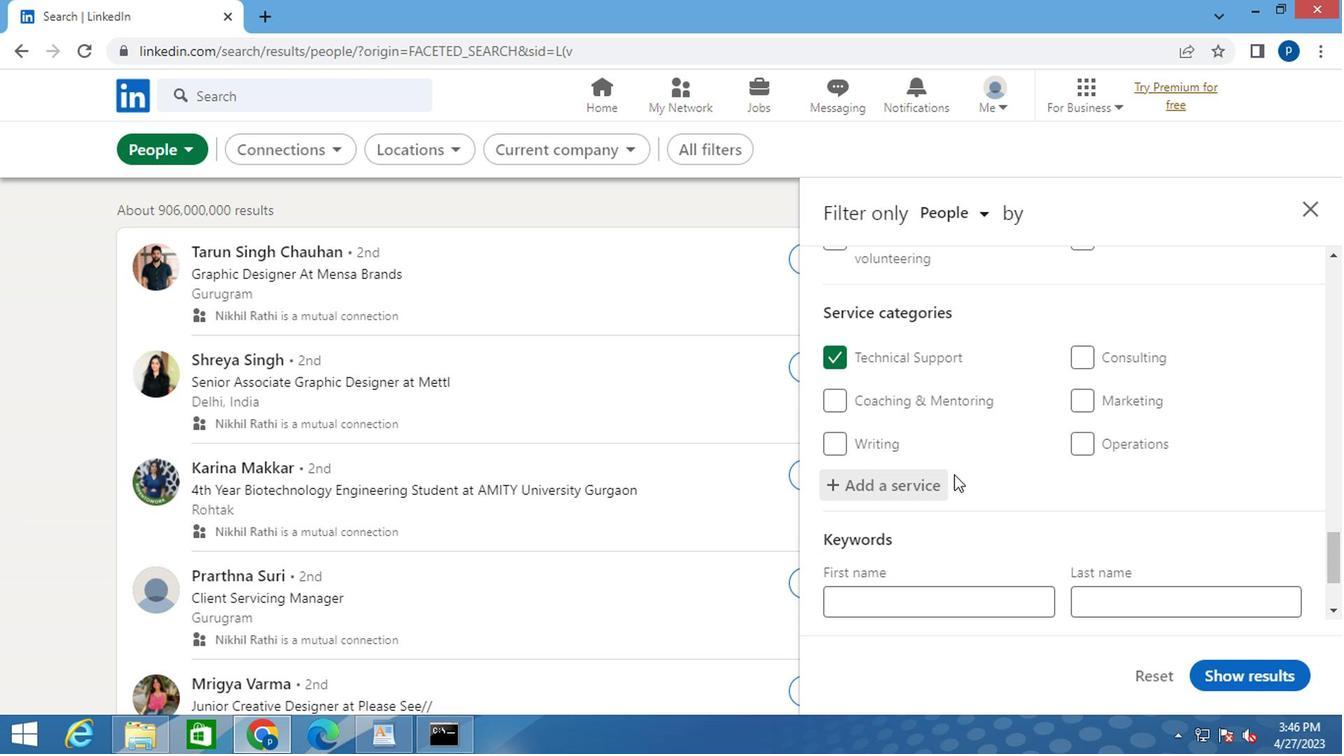 
Action: Mouse scrolled (949, 471) with delta (0, -1)
Screenshot: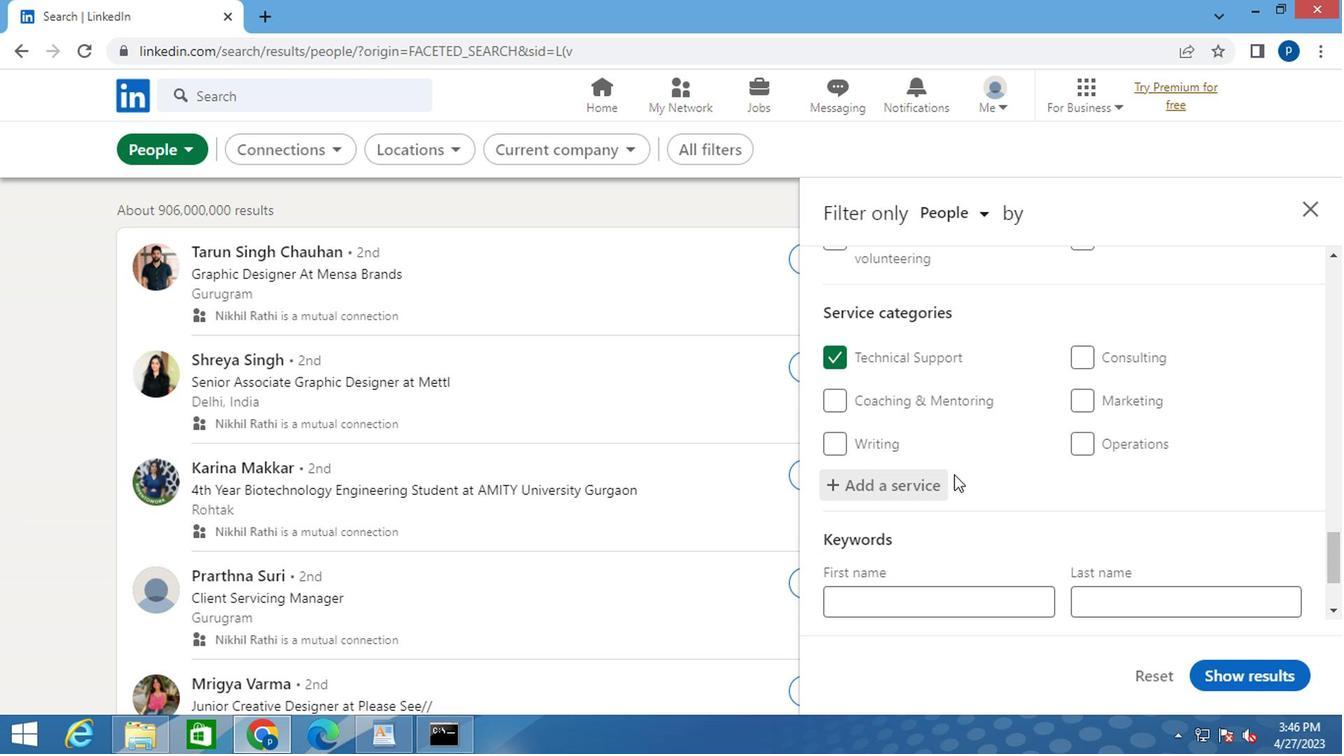 
Action: Mouse moved to (895, 534)
Screenshot: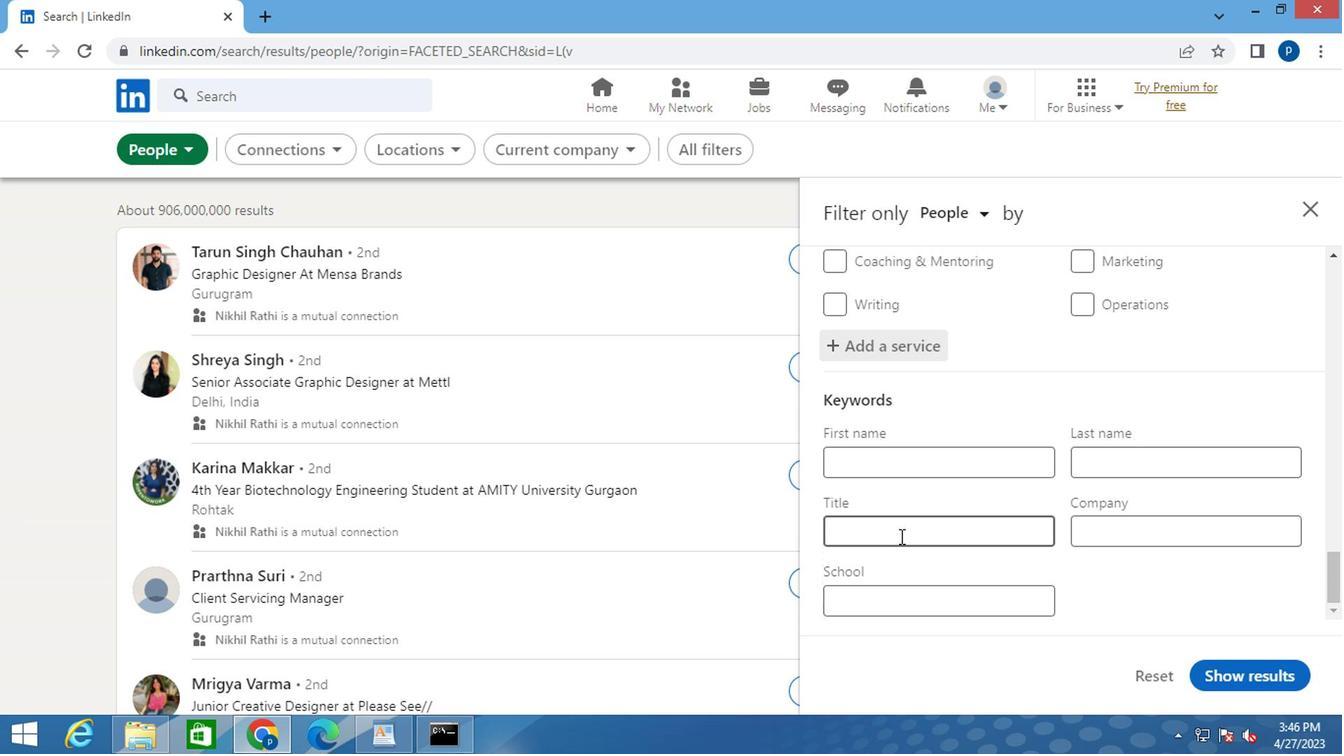 
Action: Mouse pressed left at (895, 534)
Screenshot: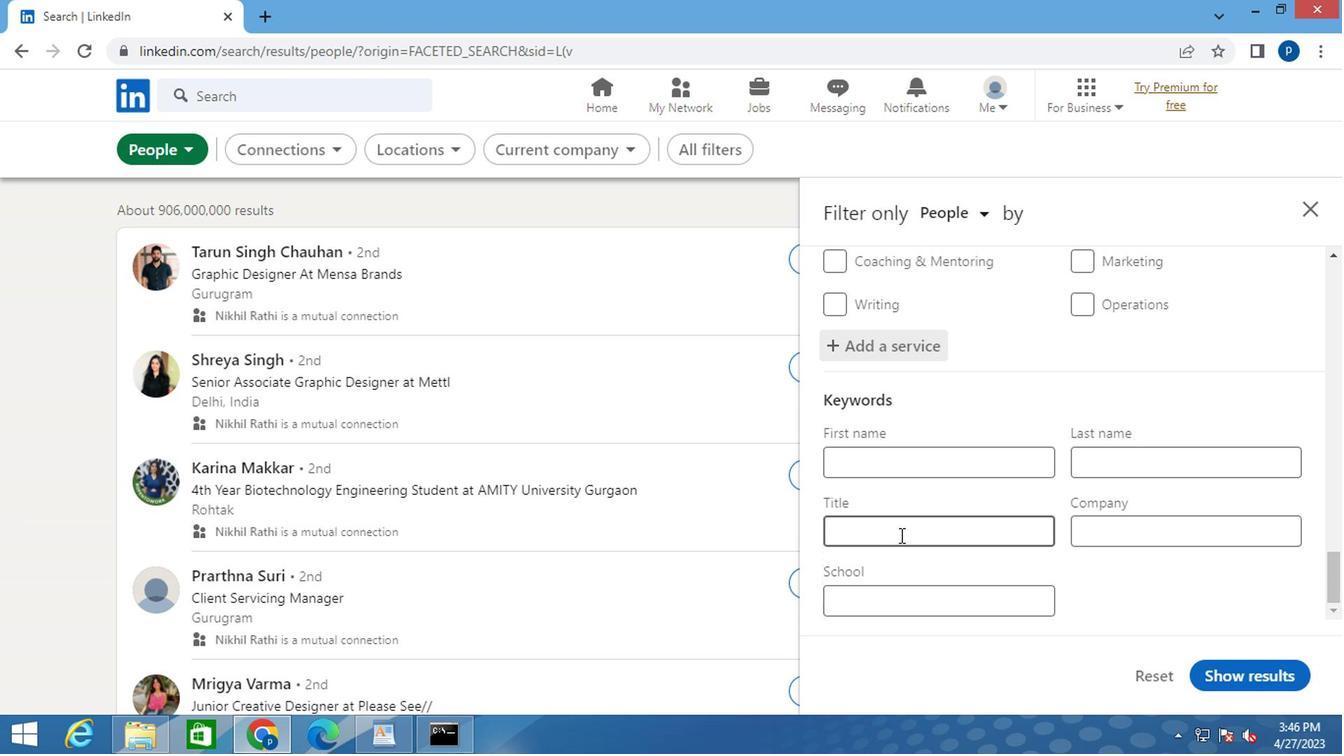 
Action: Key pressed <Key.caps_lock>S<Key.caps_lock>ECRETARY<Key.space>
Screenshot: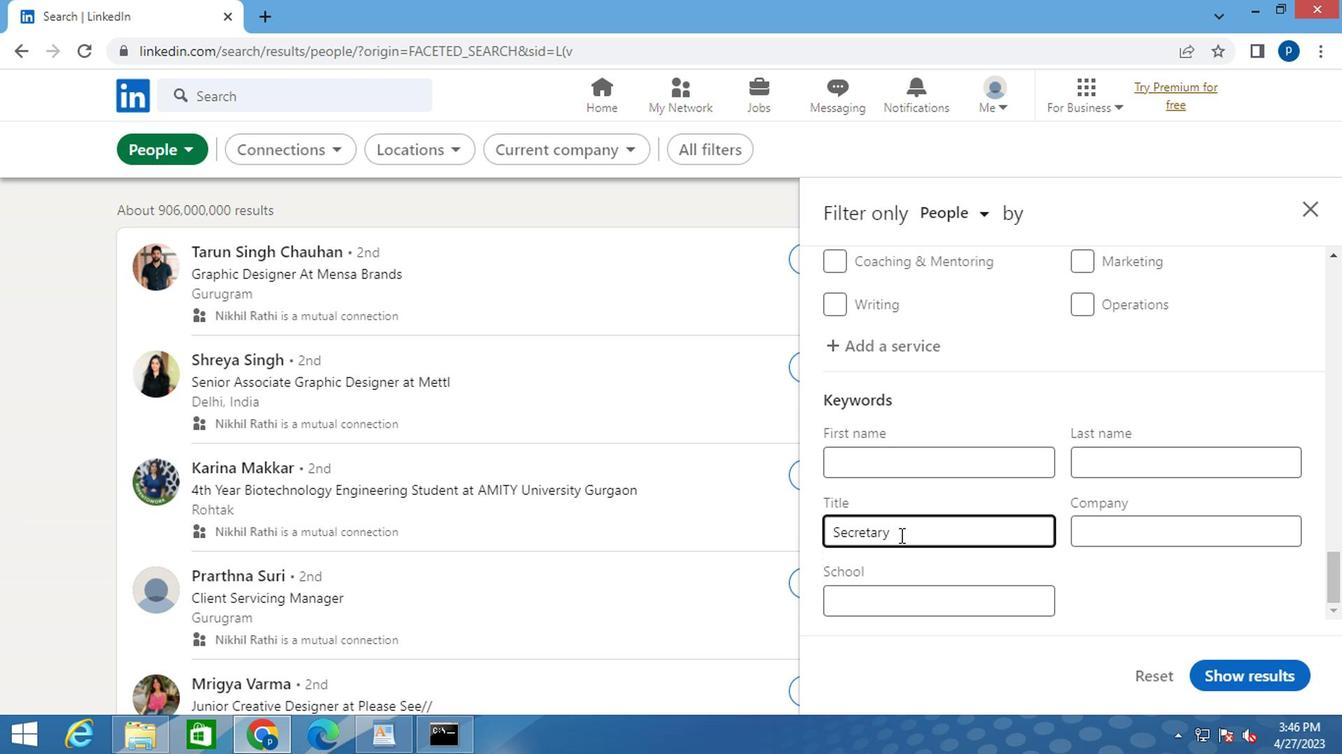 
Action: Mouse moved to (1221, 670)
Screenshot: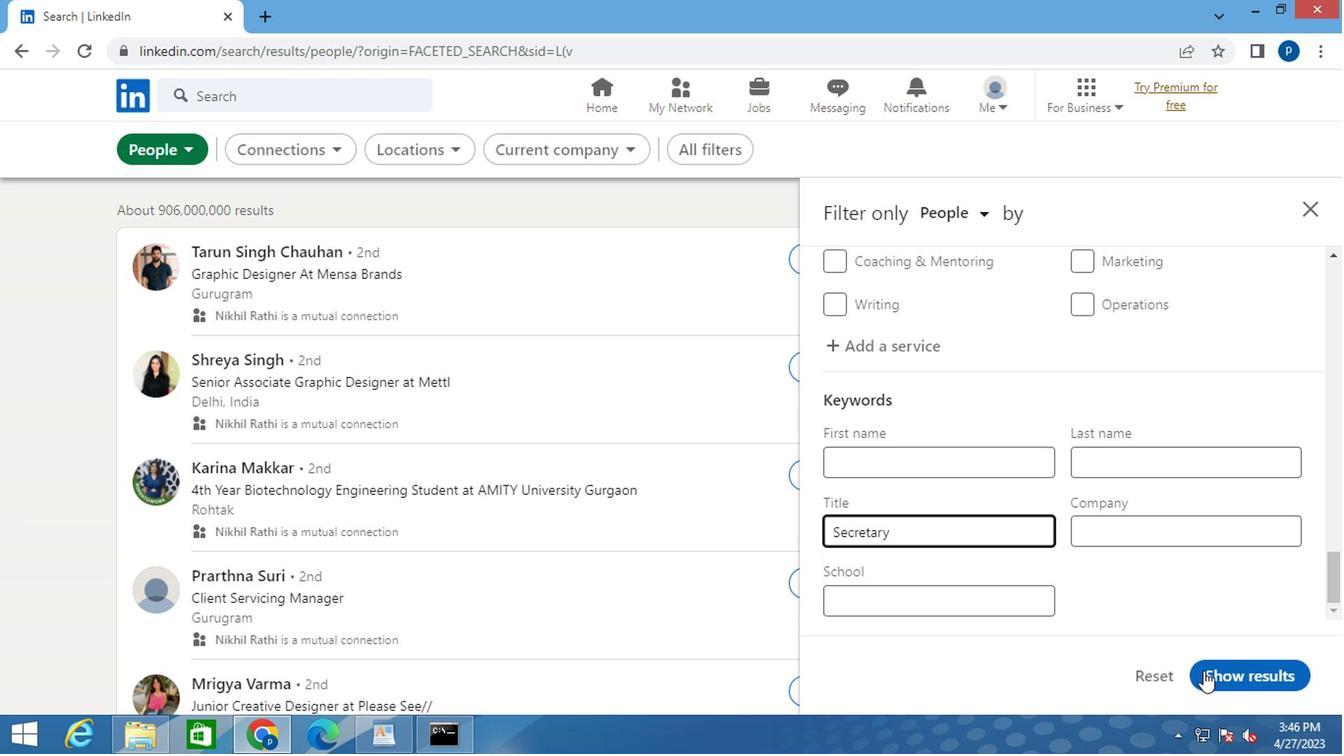 
Action: Mouse pressed left at (1221, 670)
Screenshot: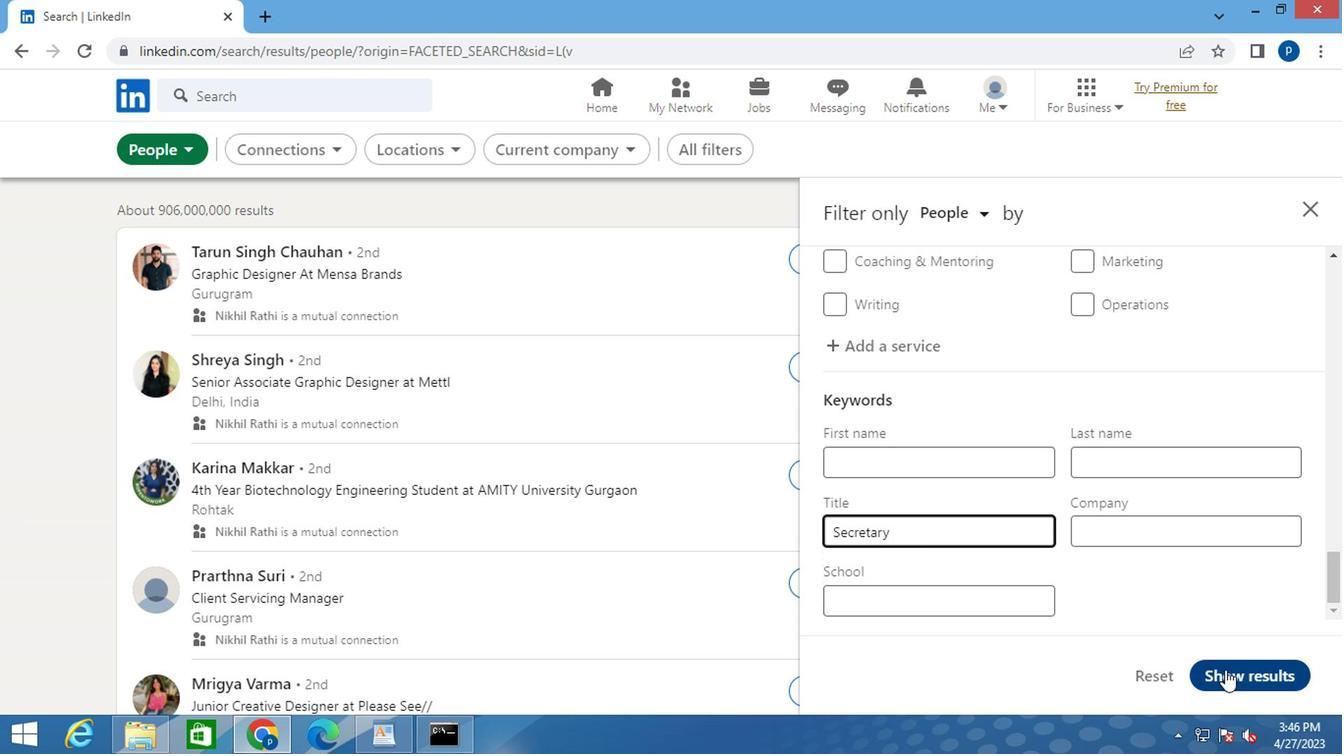 
